 Task: Open Card Cloud Computing Review in Board Sales Enablement to Workspace Asset Management and add a team member Softage.1@softage.net, a label Yellow, a checklist Human Resources, an attachment from your onedrive, a color Yellow and finally, add a card description 'Conduct team training session on effective communication' and a comment 'Let us approach this task with a sense of creativity and innovation, looking for new and unique solutions to the challenges it presents.'. Add a start date 'Jan 05, 1900' with a due date 'Jan 12, 1900'
Action: Mouse moved to (101, 456)
Screenshot: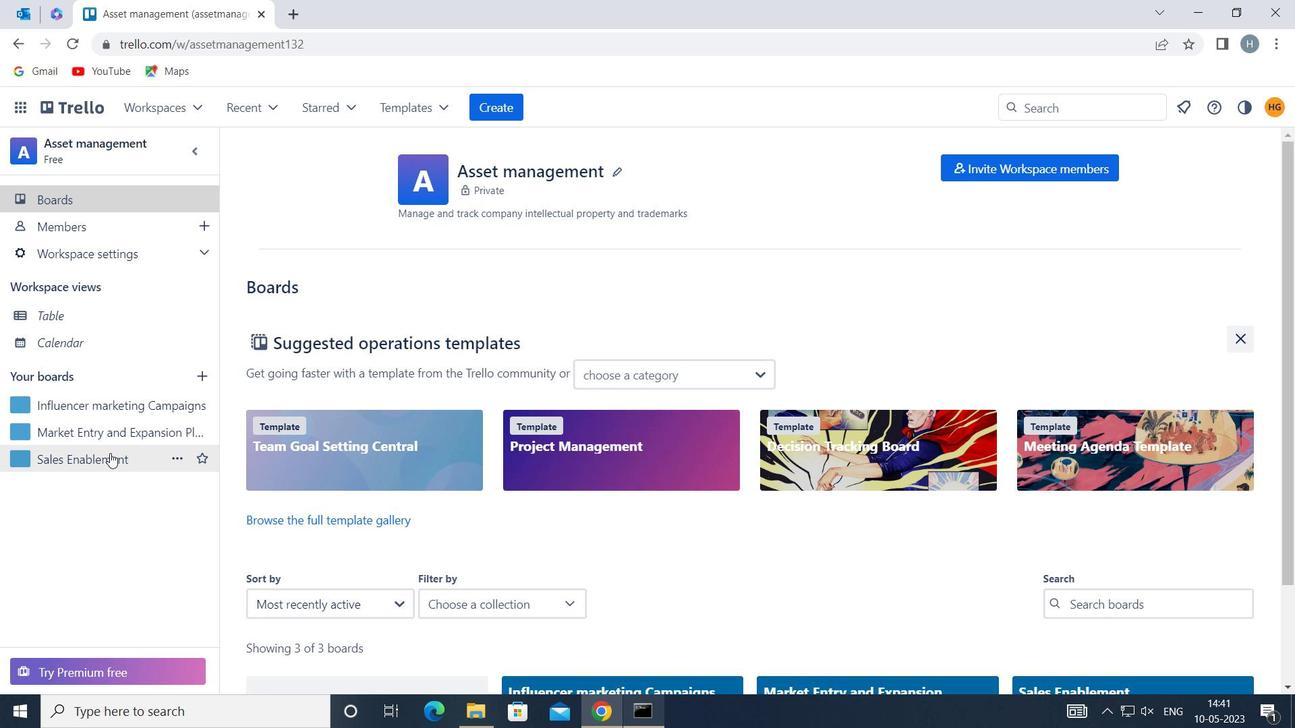 
Action: Mouse pressed left at (101, 456)
Screenshot: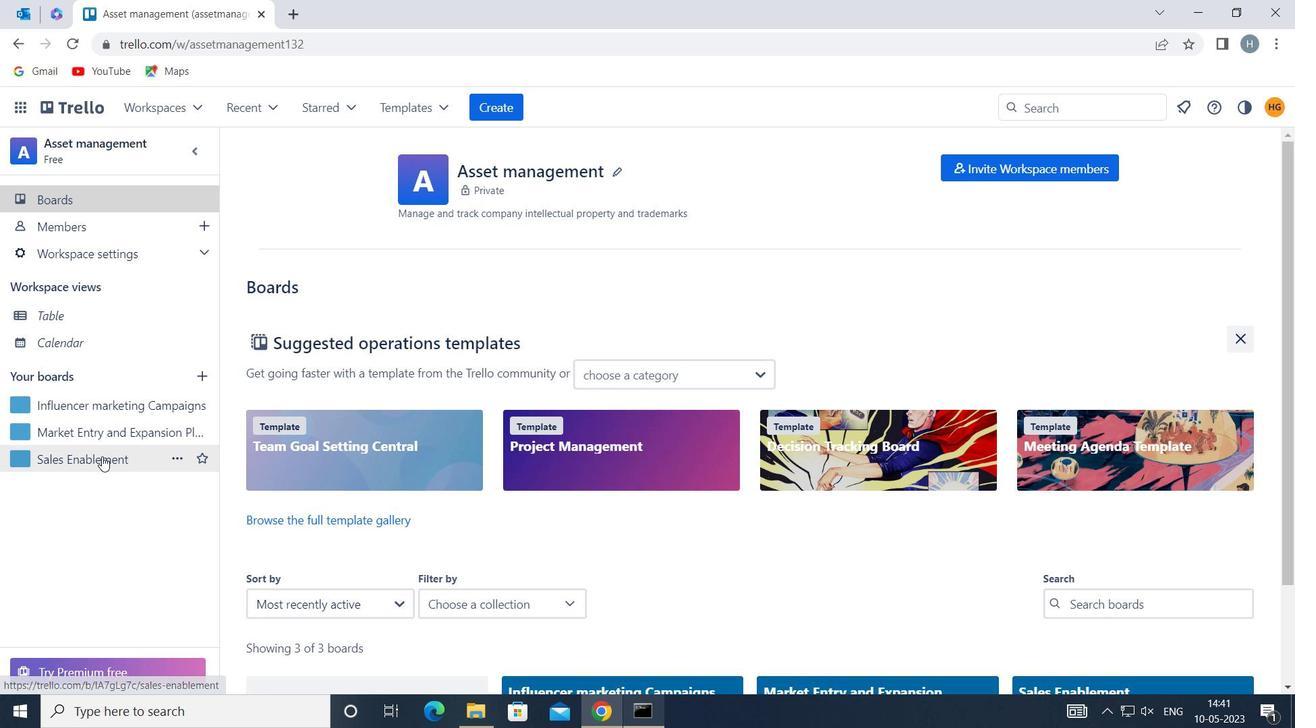 
Action: Mouse moved to (580, 241)
Screenshot: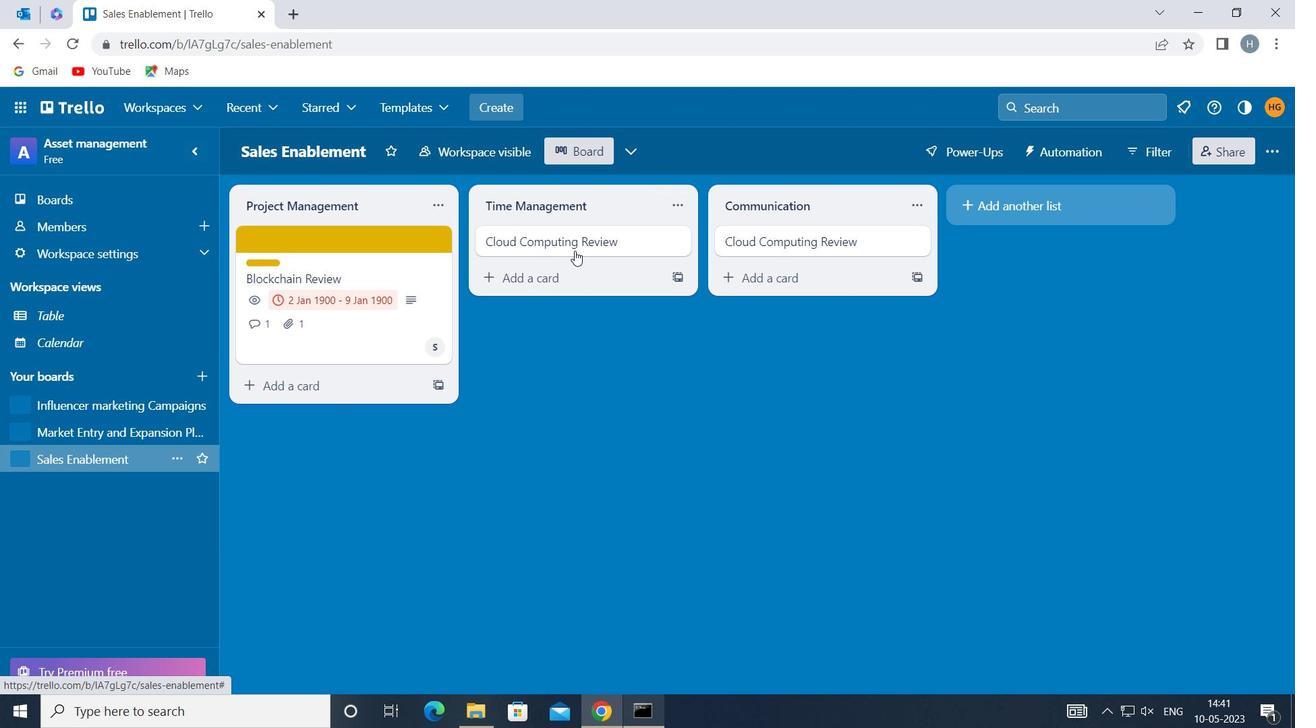 
Action: Mouse pressed left at (580, 241)
Screenshot: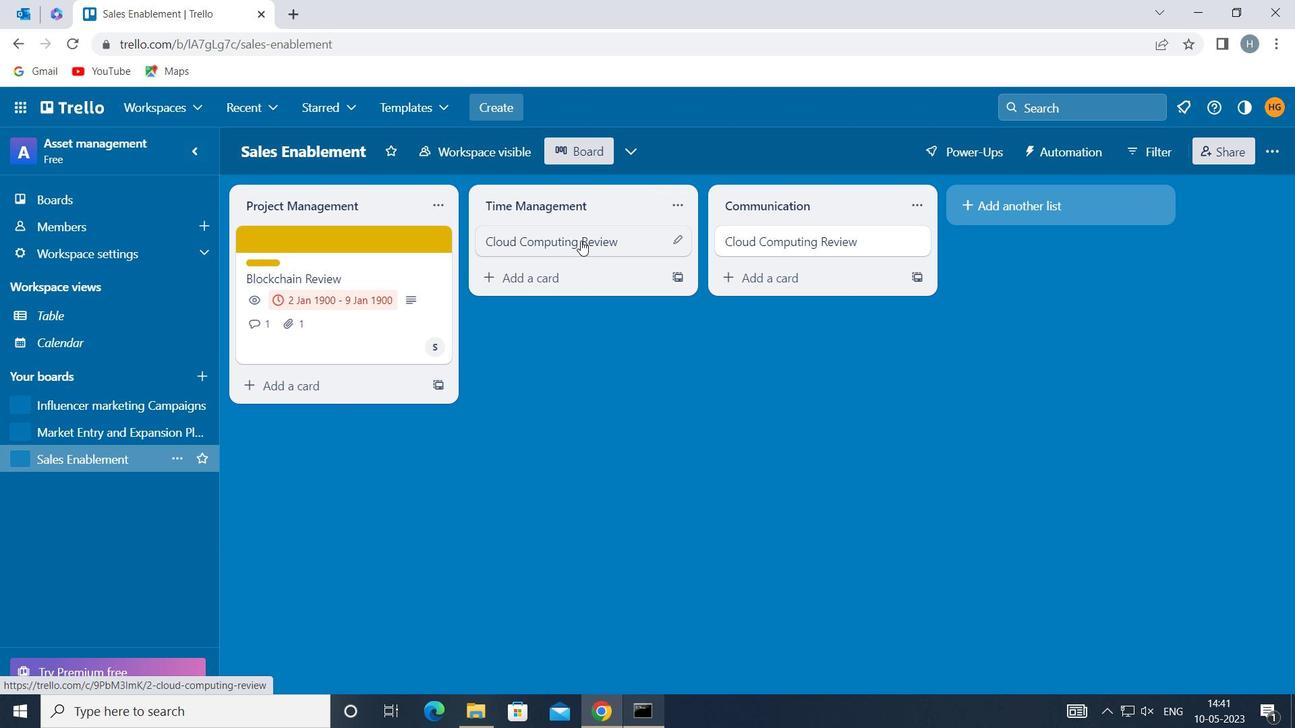 
Action: Mouse moved to (882, 298)
Screenshot: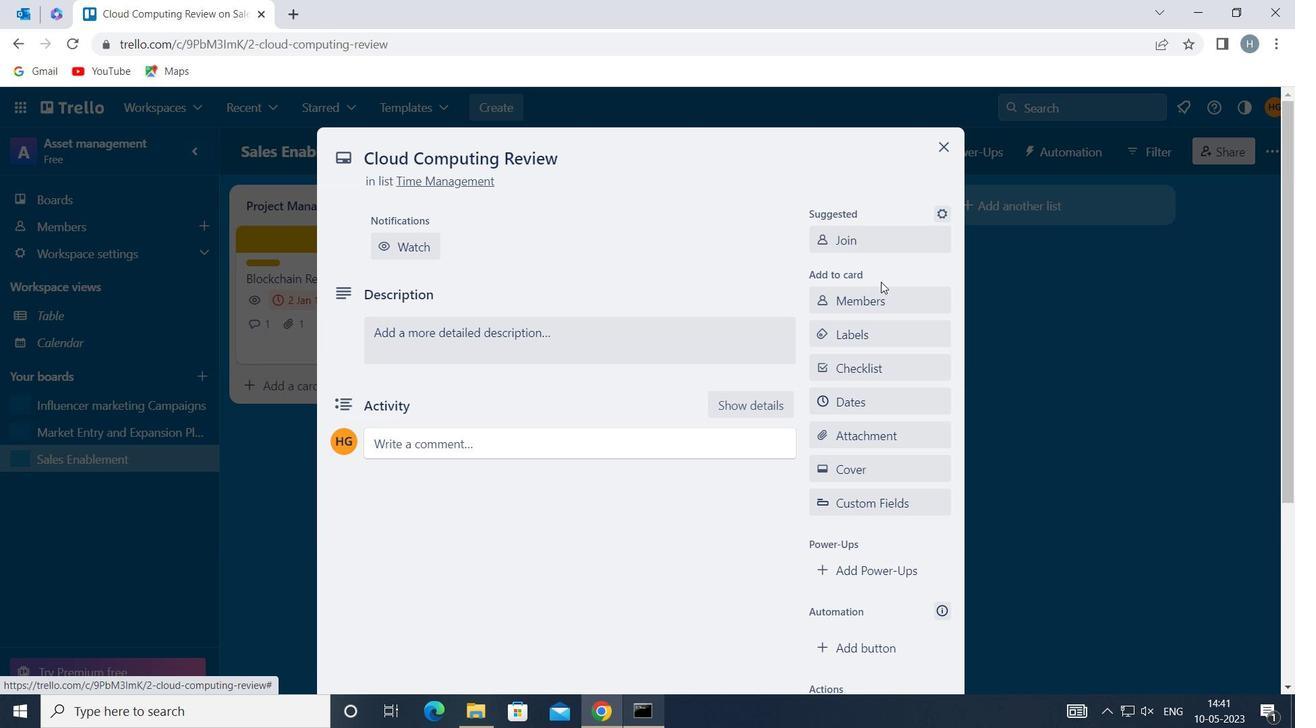 
Action: Mouse pressed left at (882, 298)
Screenshot: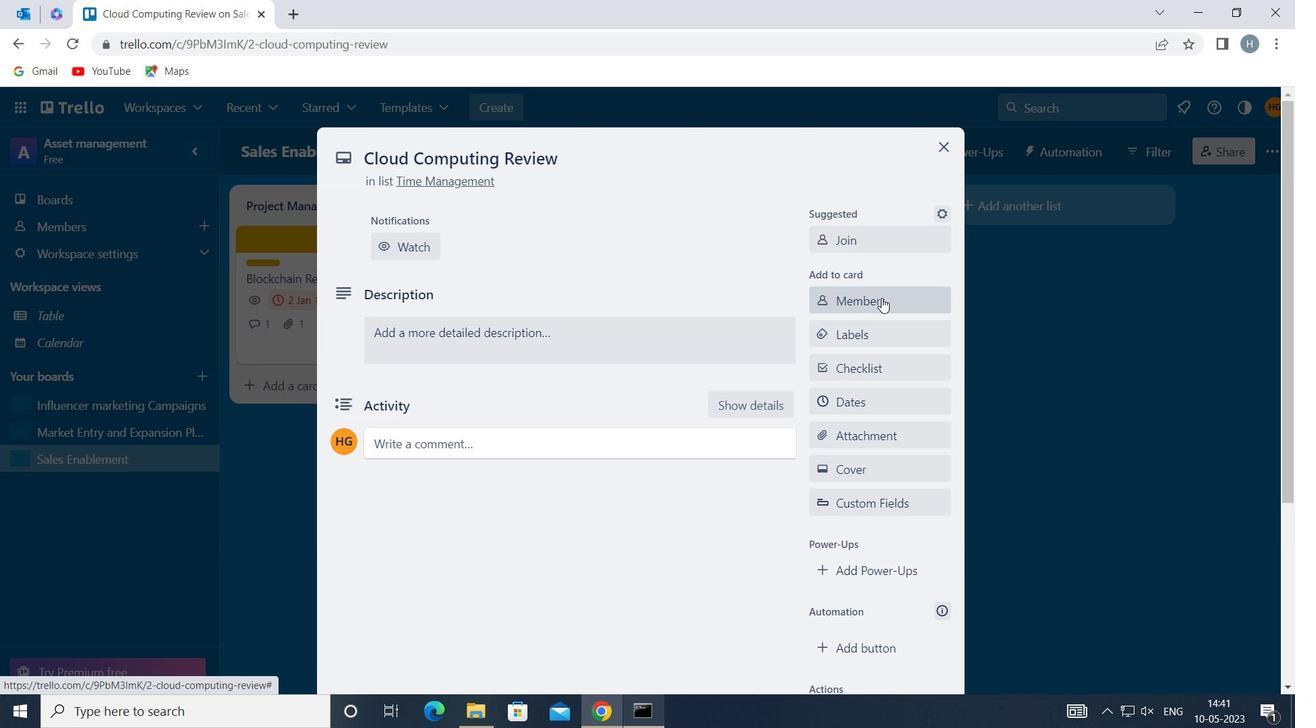 
Action: Mouse moved to (843, 311)
Screenshot: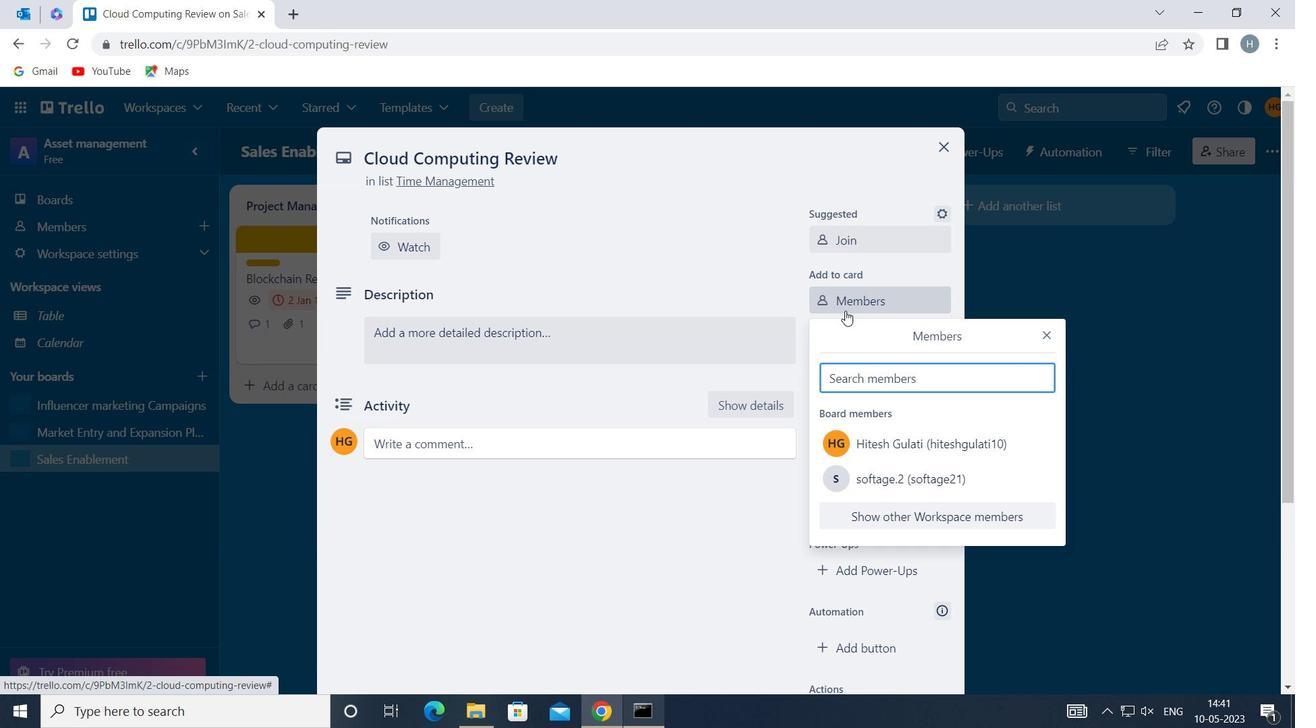 
Action: Key pressed s
Screenshot: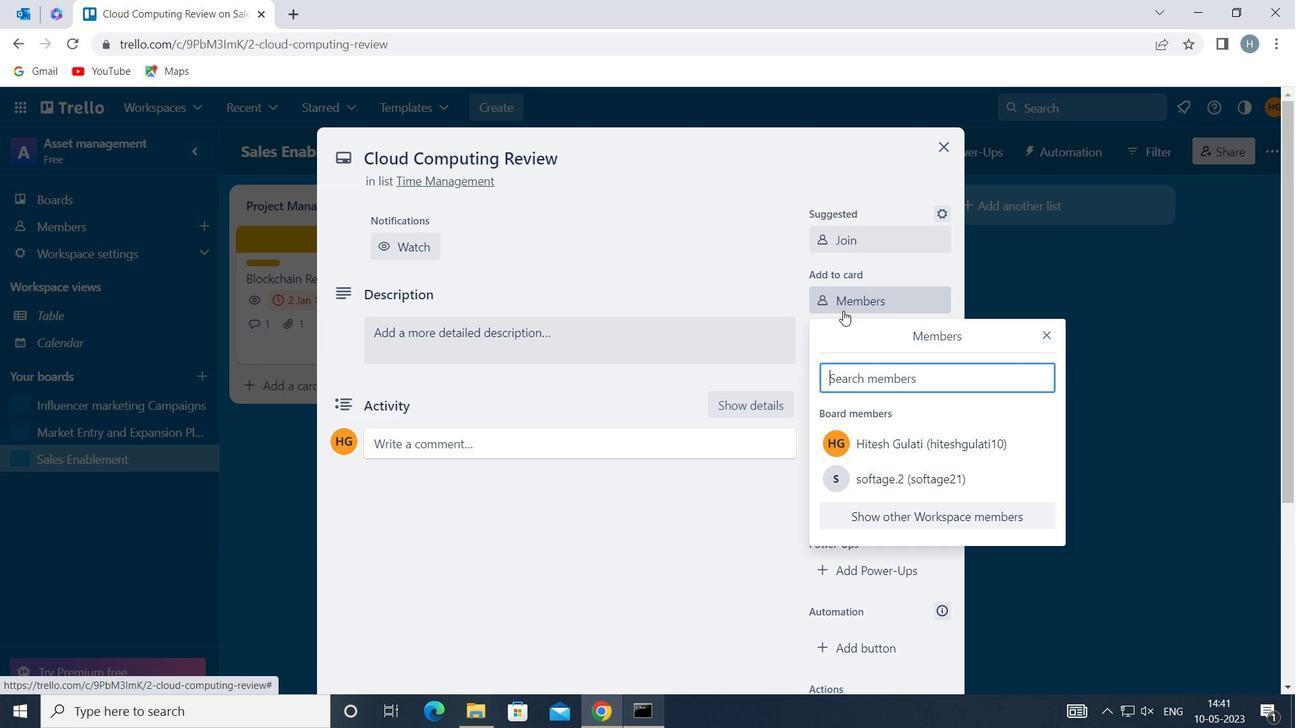 
Action: Mouse moved to (842, 311)
Screenshot: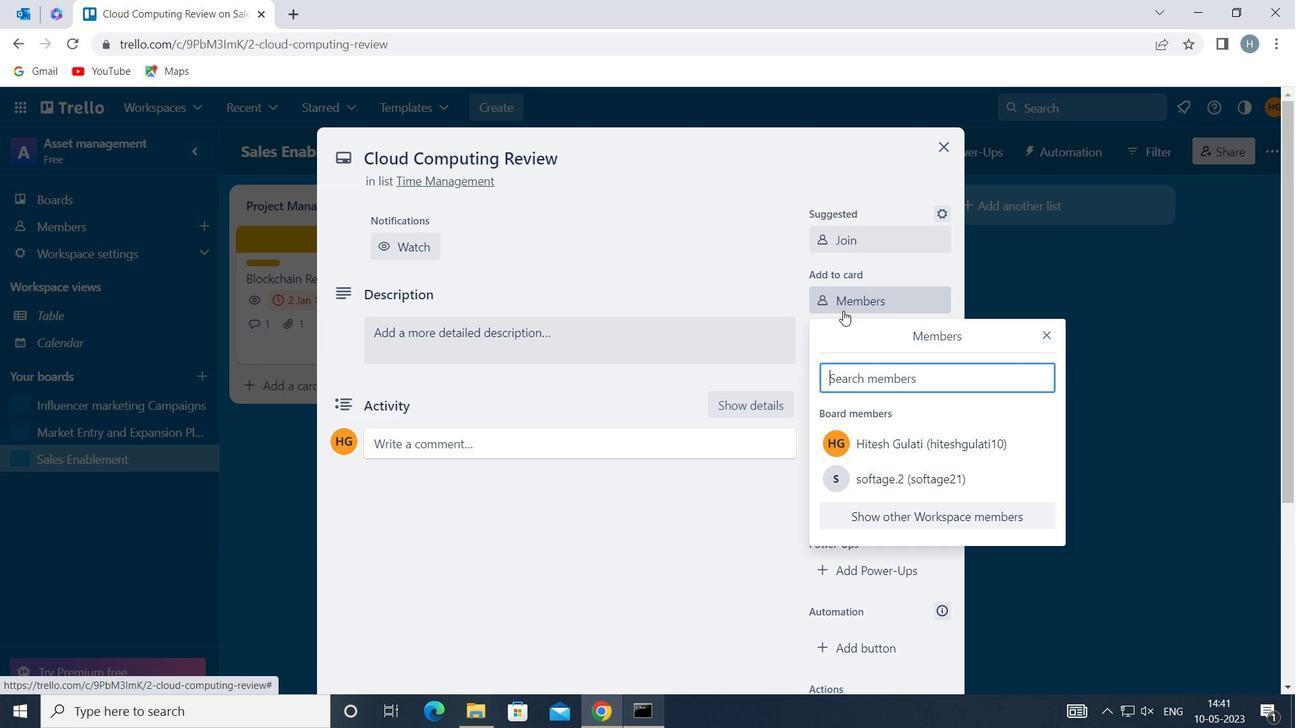 
Action: Key pressed oftag
Screenshot: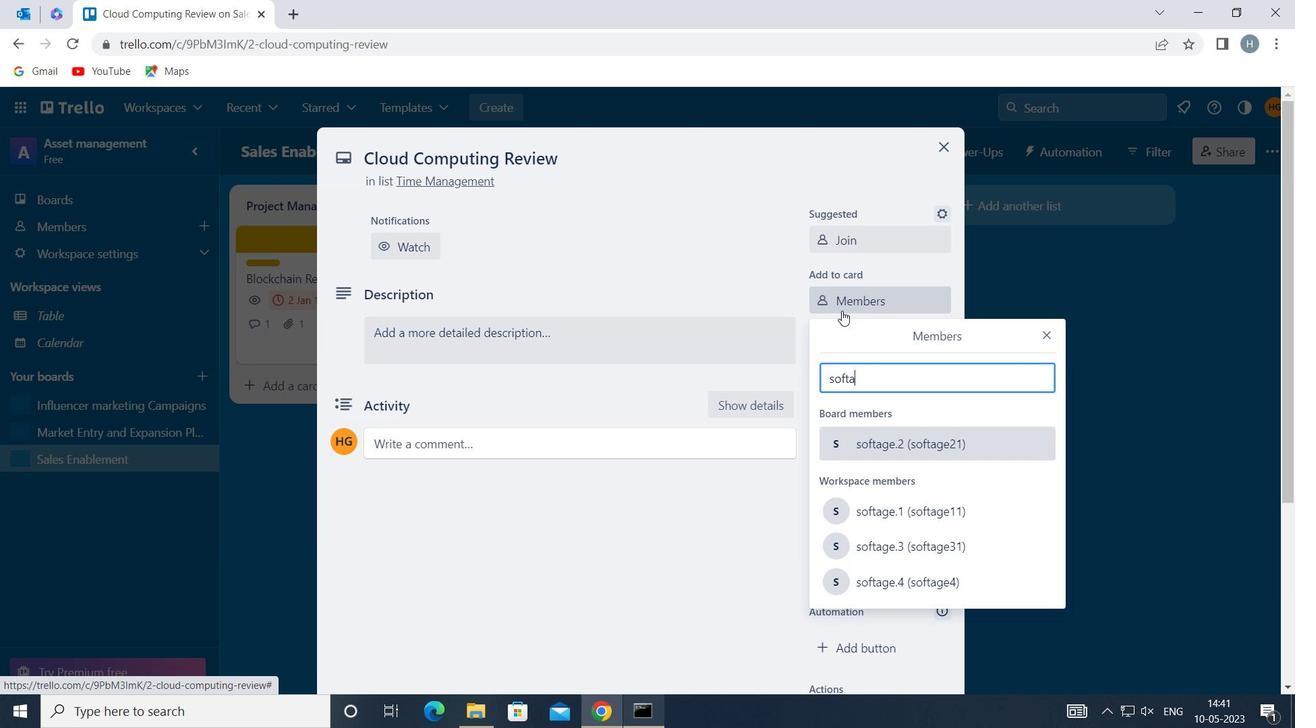 
Action: Mouse moved to (841, 318)
Screenshot: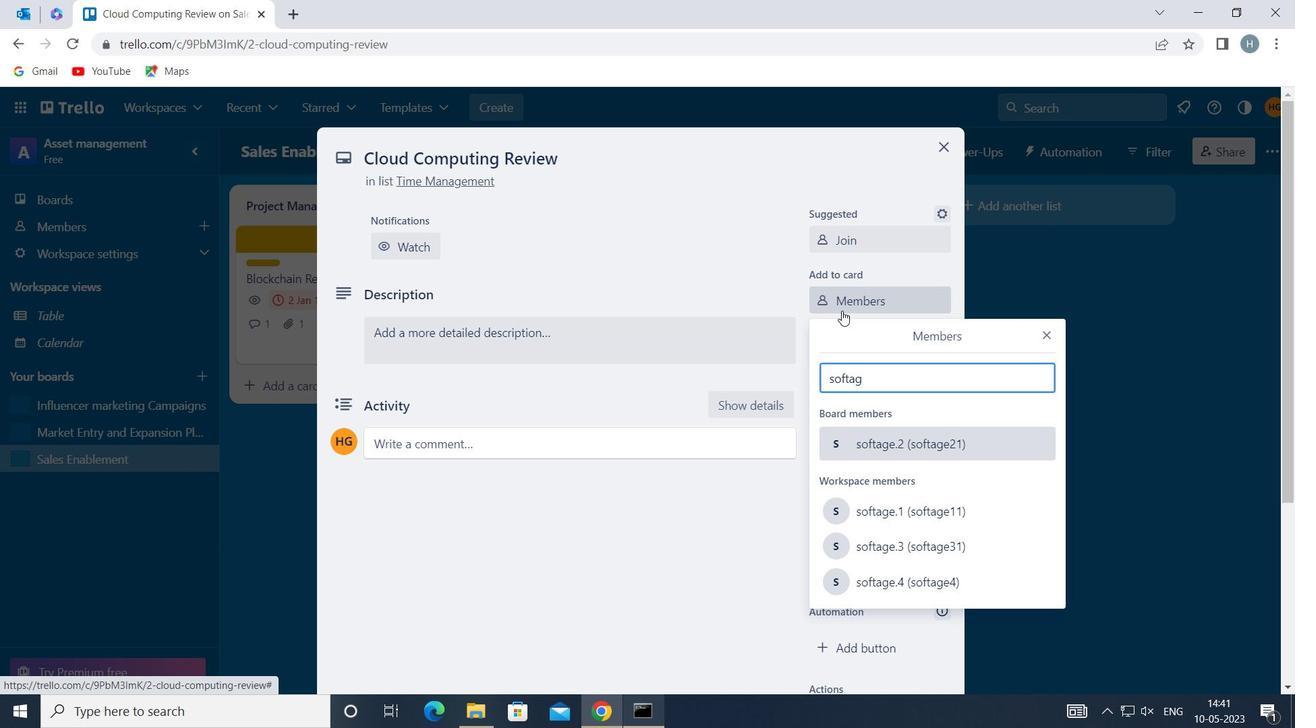 
Action: Key pressed e
Screenshot: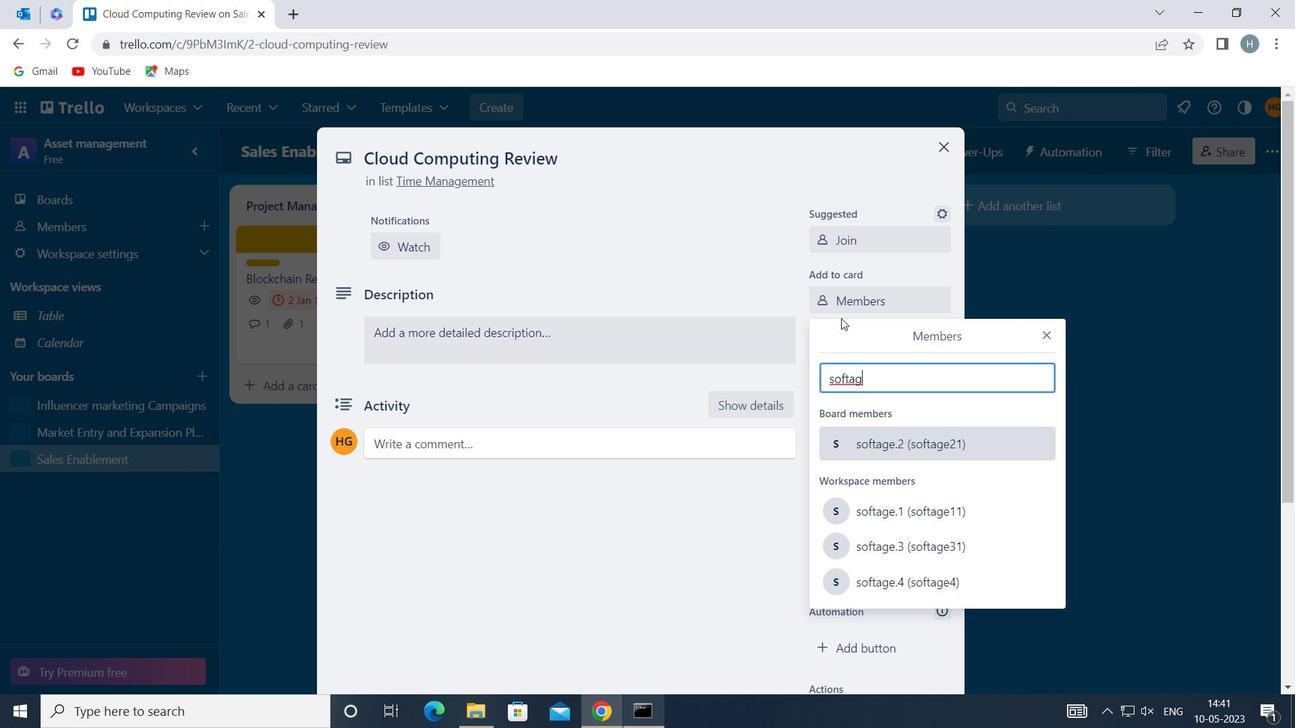 
Action: Mouse moved to (901, 512)
Screenshot: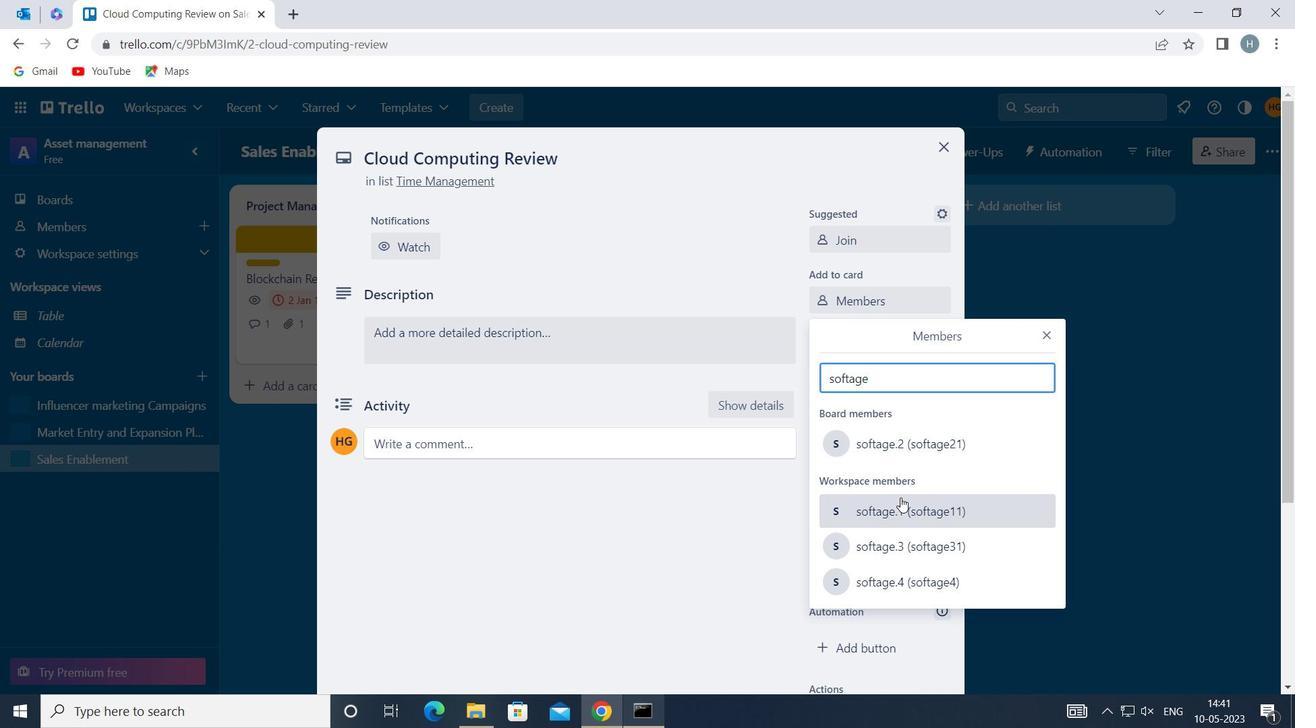 
Action: Mouse pressed left at (901, 512)
Screenshot: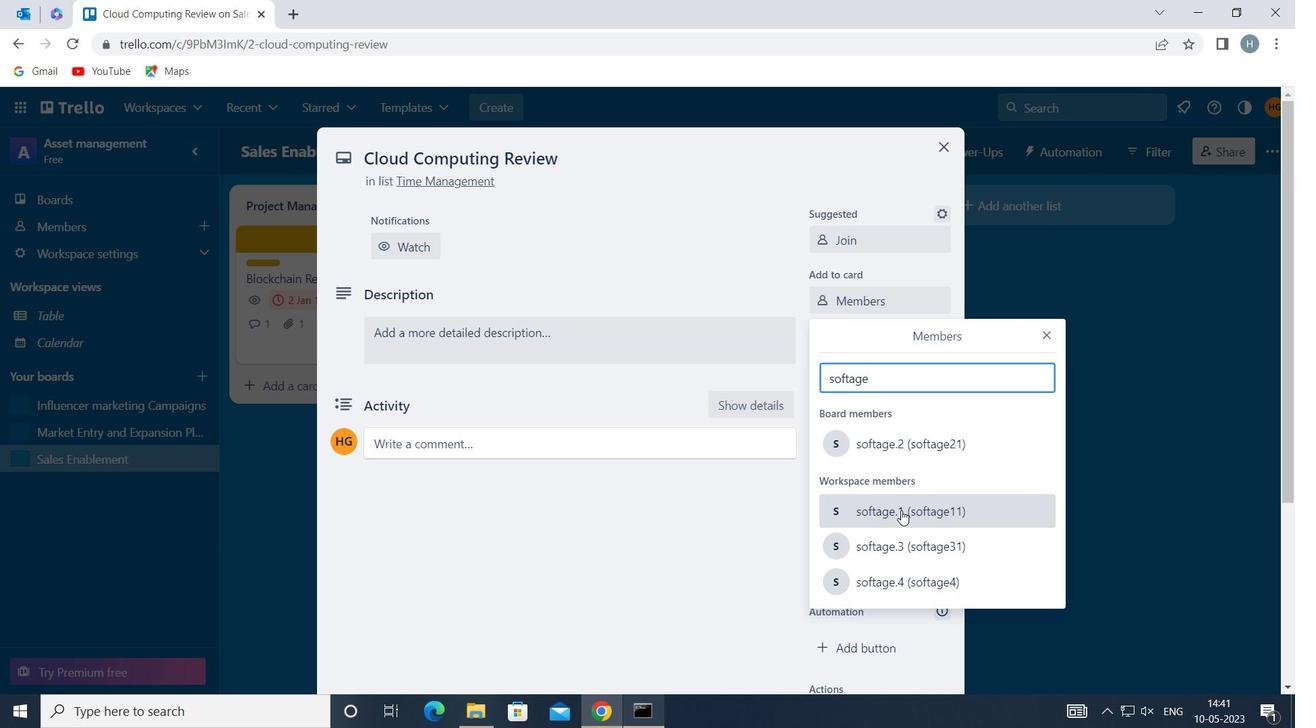 
Action: Mouse moved to (1050, 334)
Screenshot: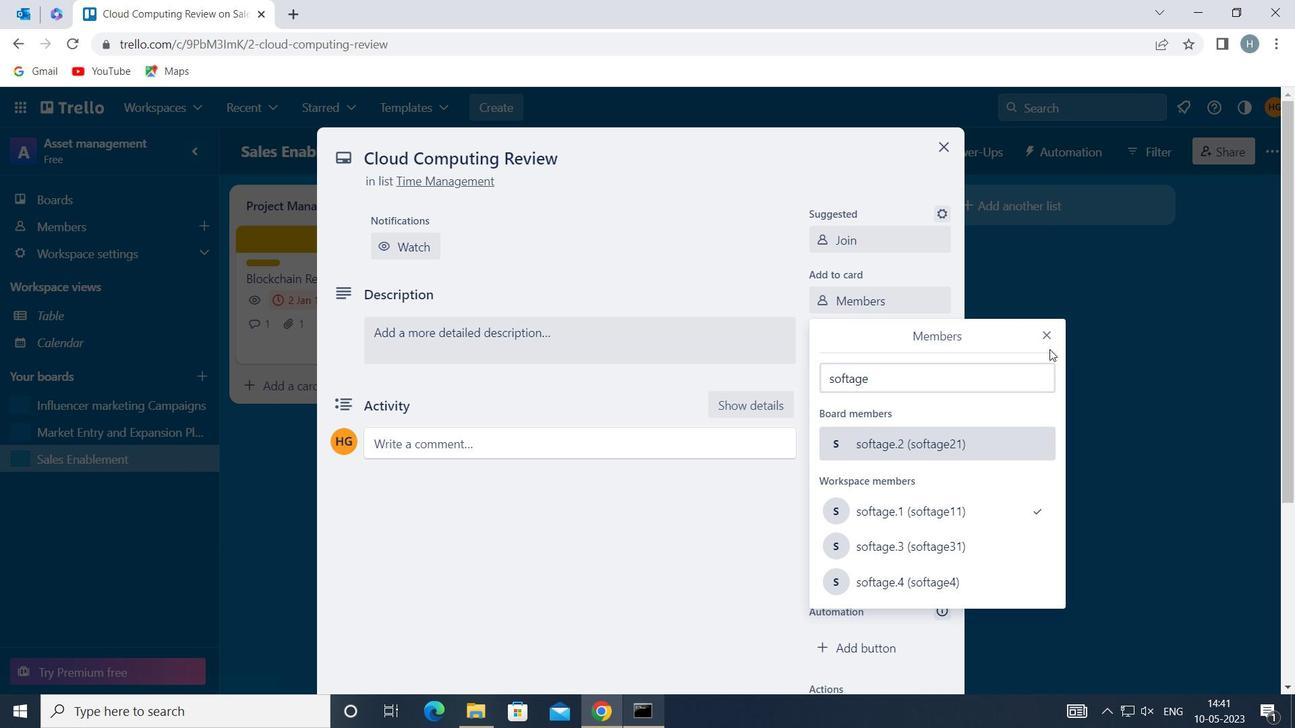 
Action: Mouse pressed left at (1050, 334)
Screenshot: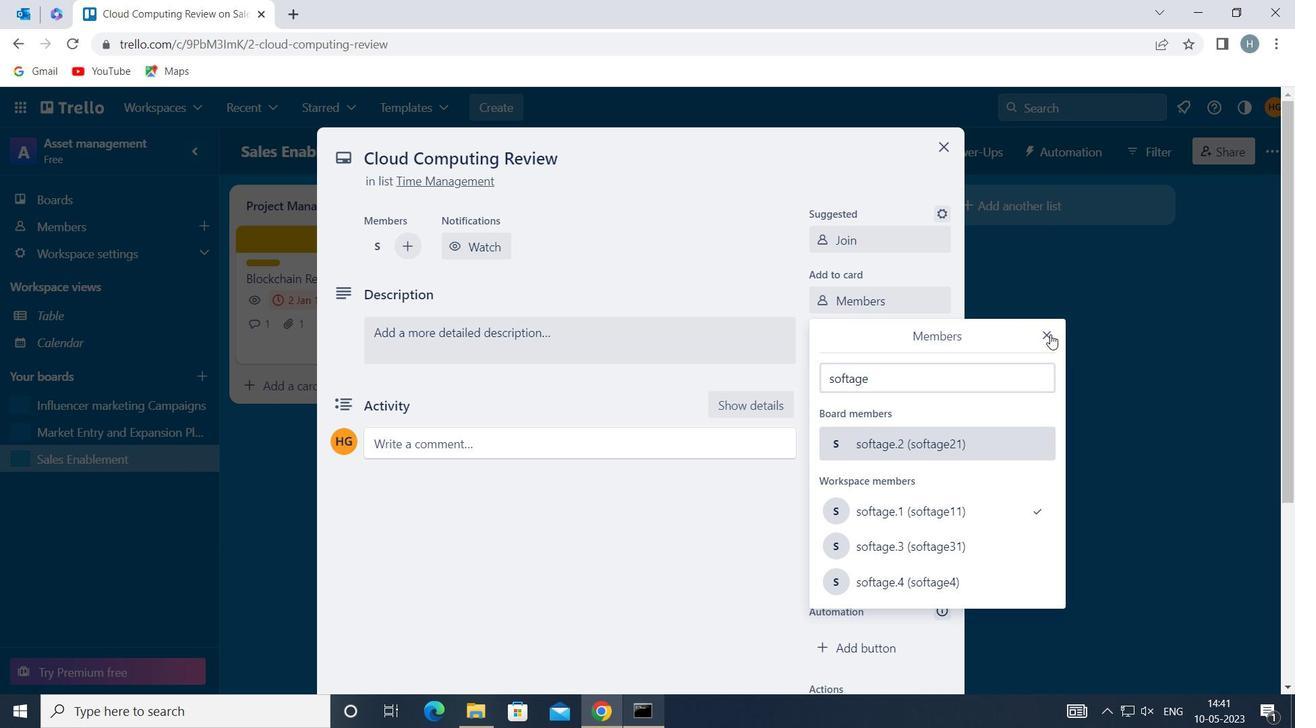 
Action: Mouse moved to (915, 337)
Screenshot: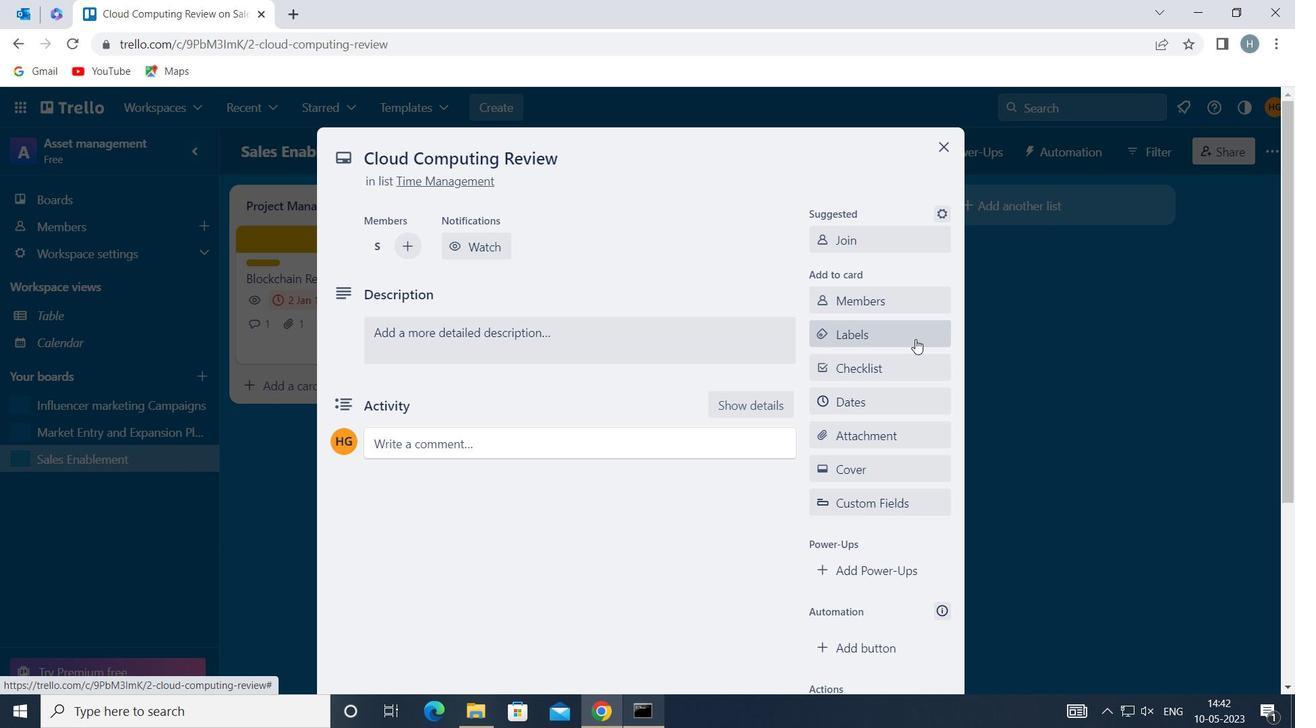 
Action: Mouse pressed left at (915, 337)
Screenshot: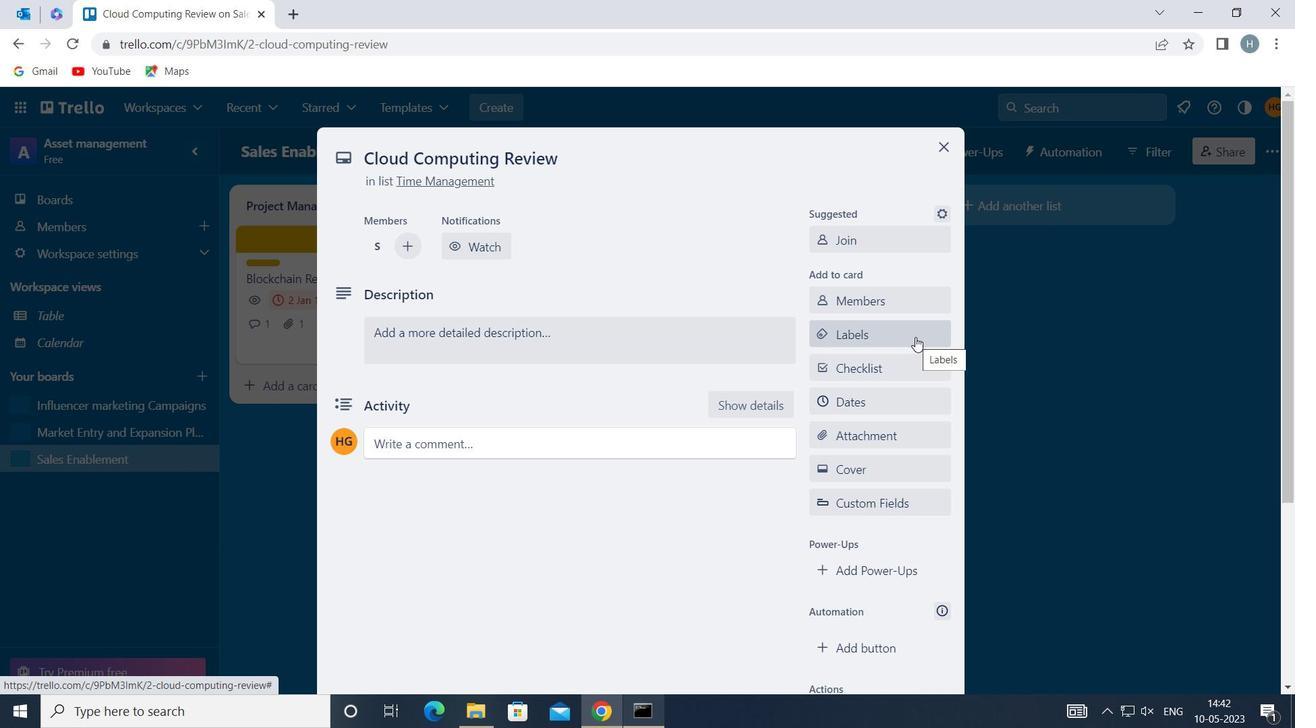 
Action: Mouse moved to (922, 286)
Screenshot: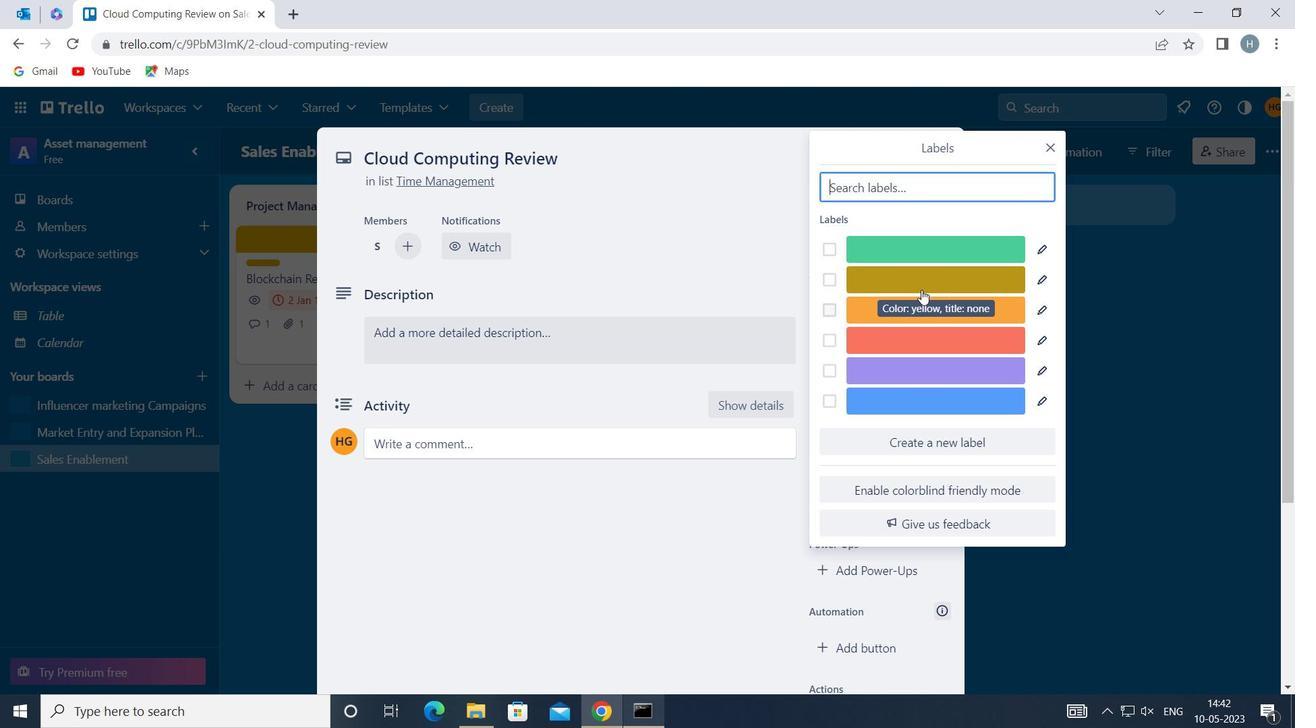 
Action: Mouse pressed left at (922, 286)
Screenshot: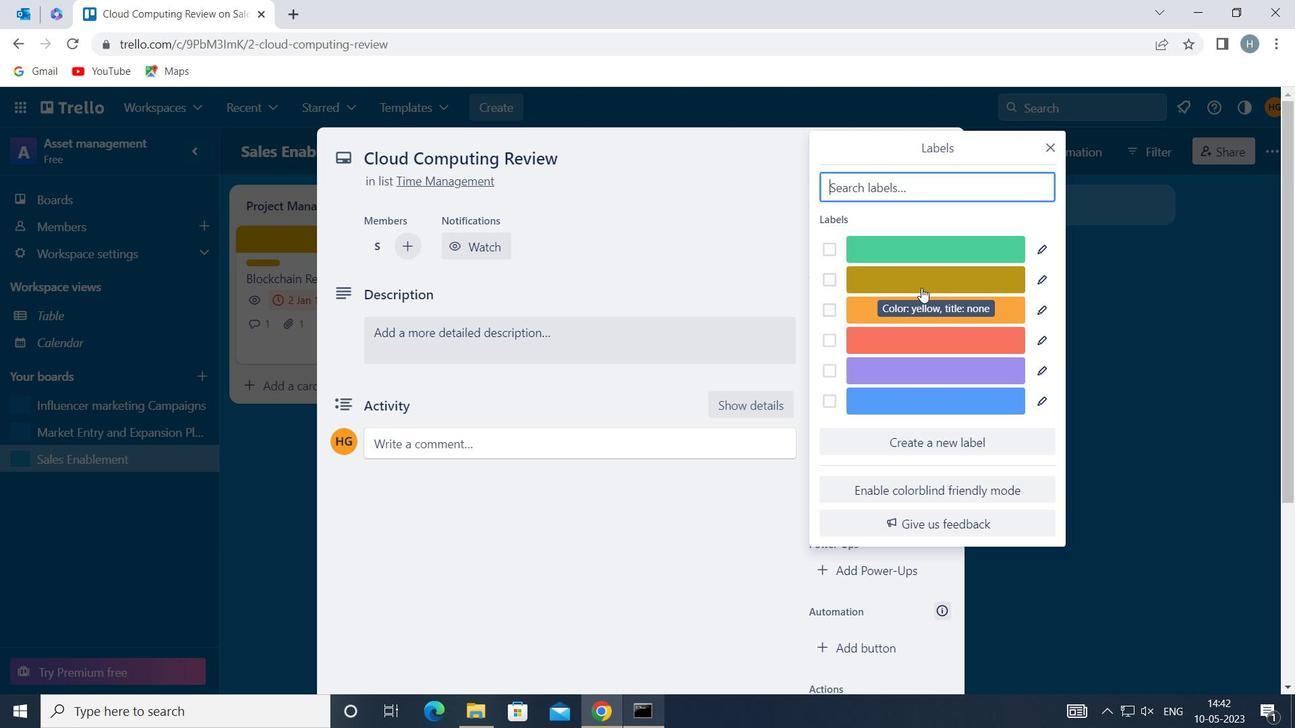 
Action: Mouse moved to (1050, 147)
Screenshot: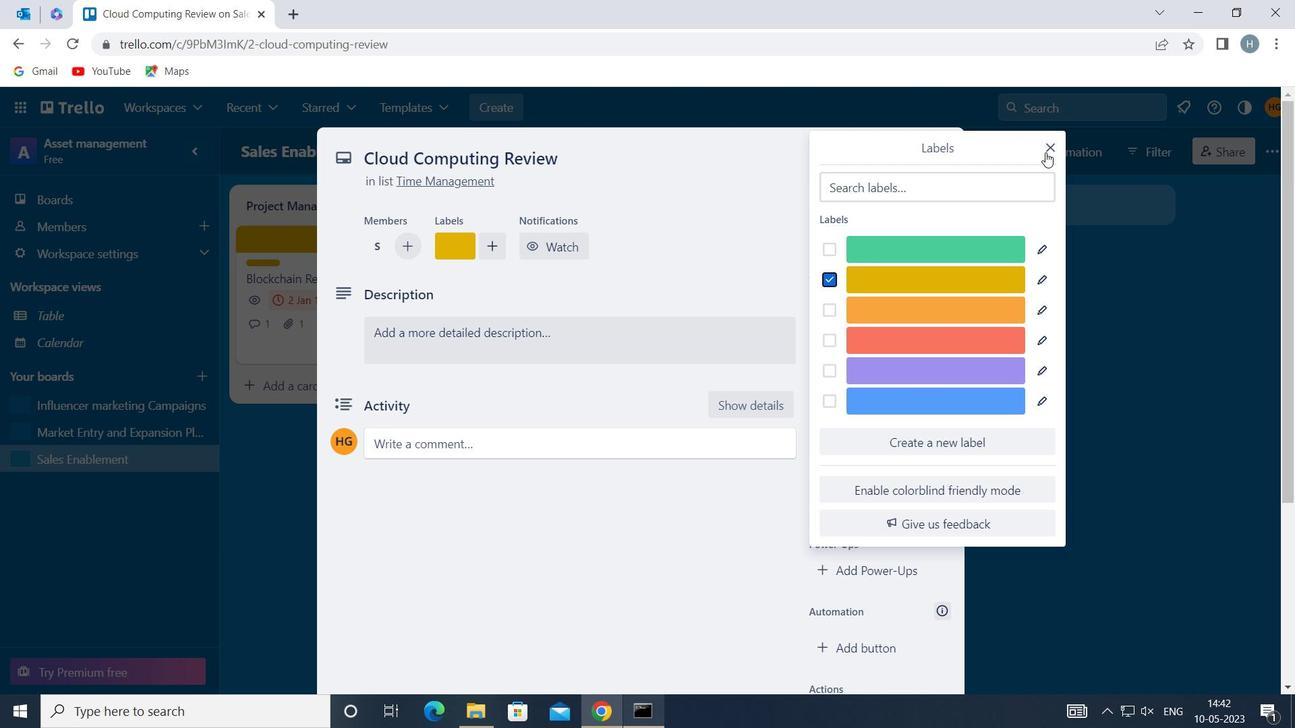 
Action: Mouse pressed left at (1050, 147)
Screenshot: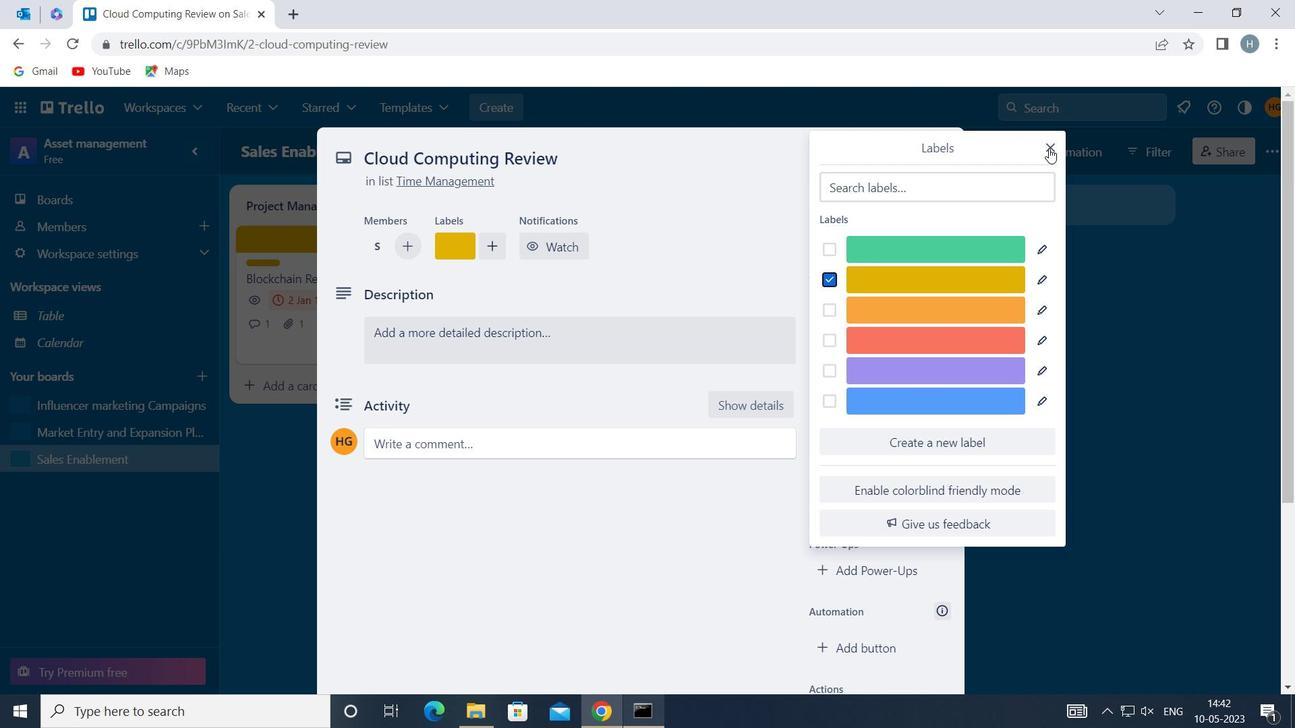 
Action: Mouse moved to (887, 363)
Screenshot: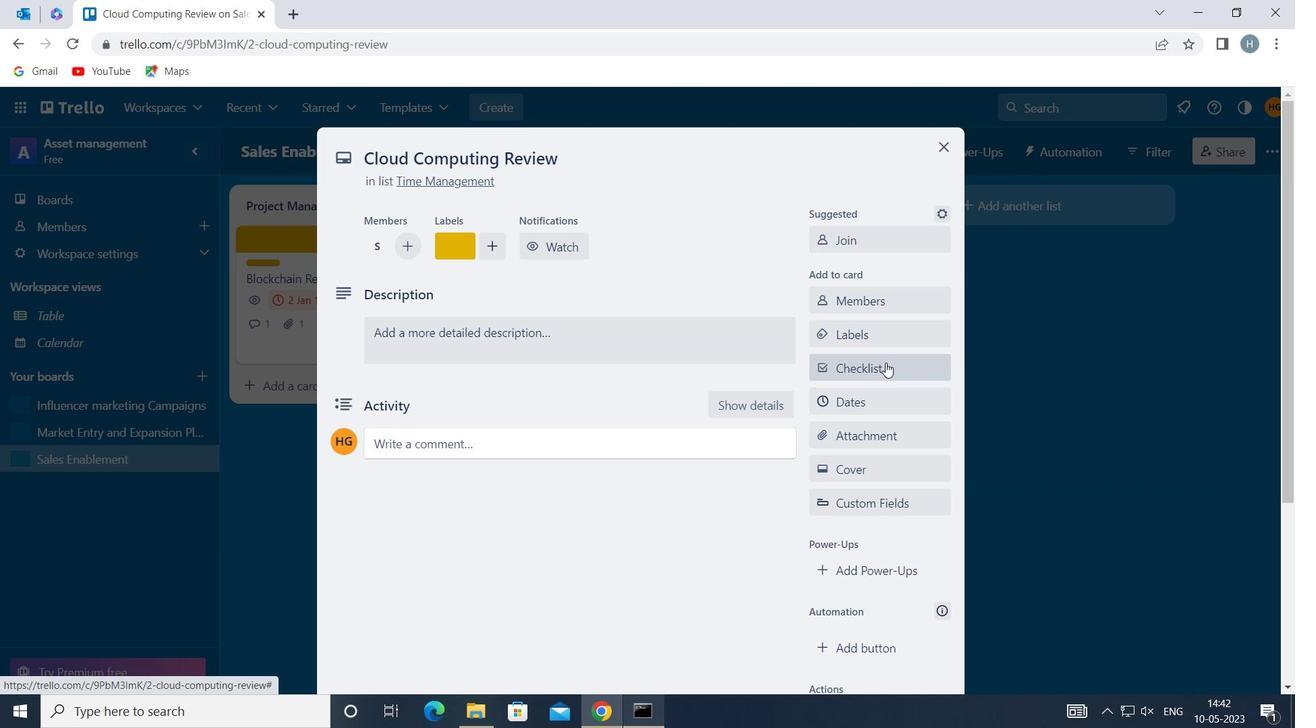 
Action: Mouse pressed left at (887, 363)
Screenshot: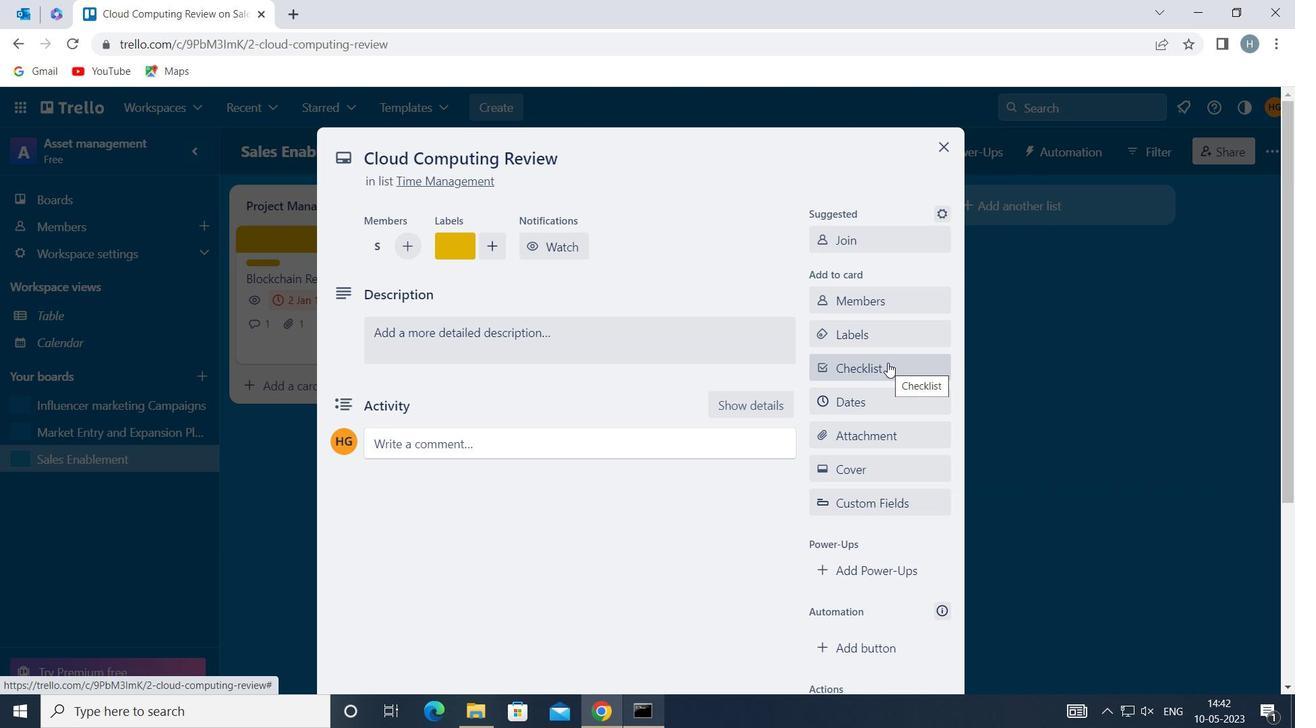 
Action: Key pressed <Key.shift>HUMAN<Key.space><Key.shift>RESOURCES
Screenshot: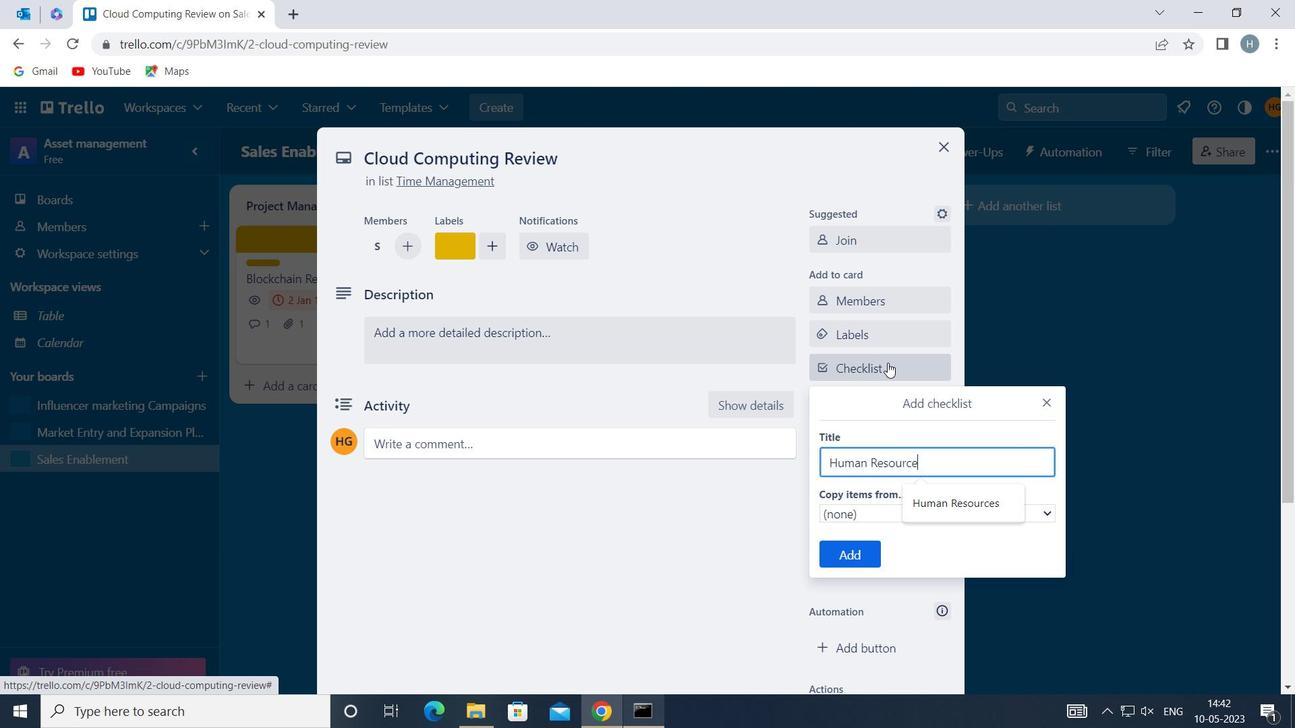 
Action: Mouse moved to (853, 548)
Screenshot: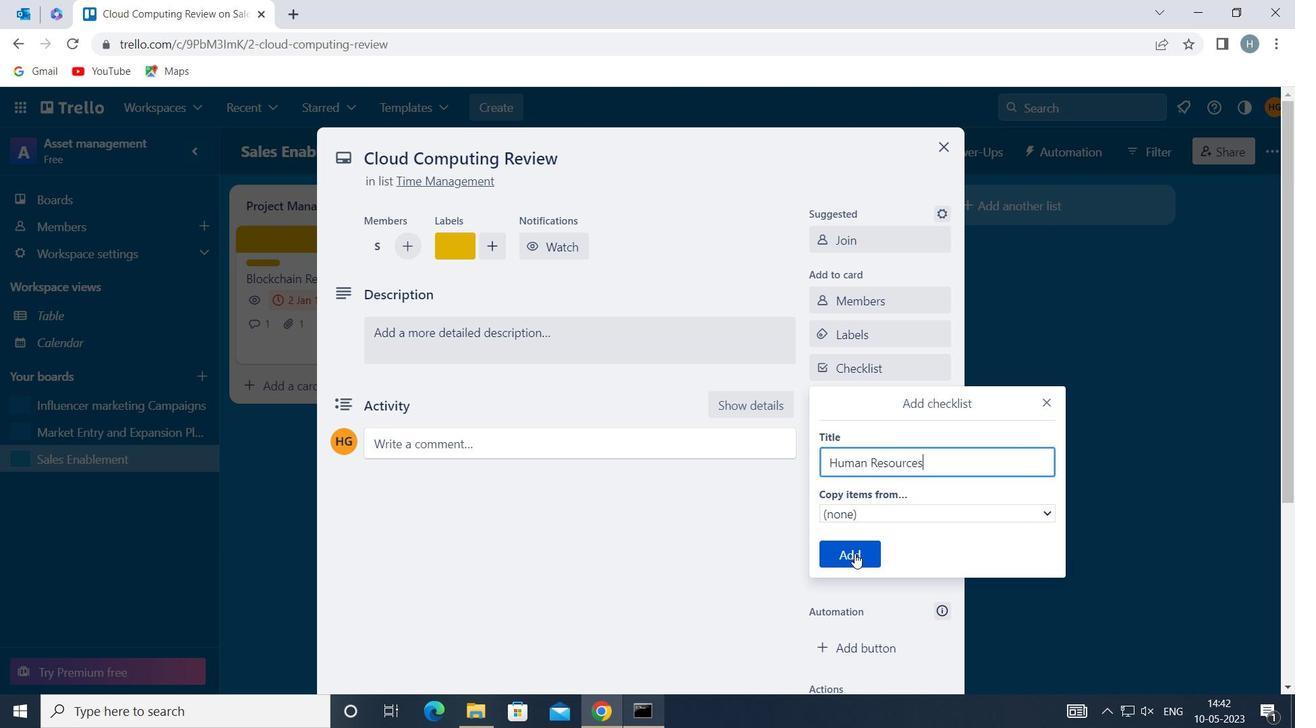 
Action: Mouse pressed left at (853, 548)
Screenshot: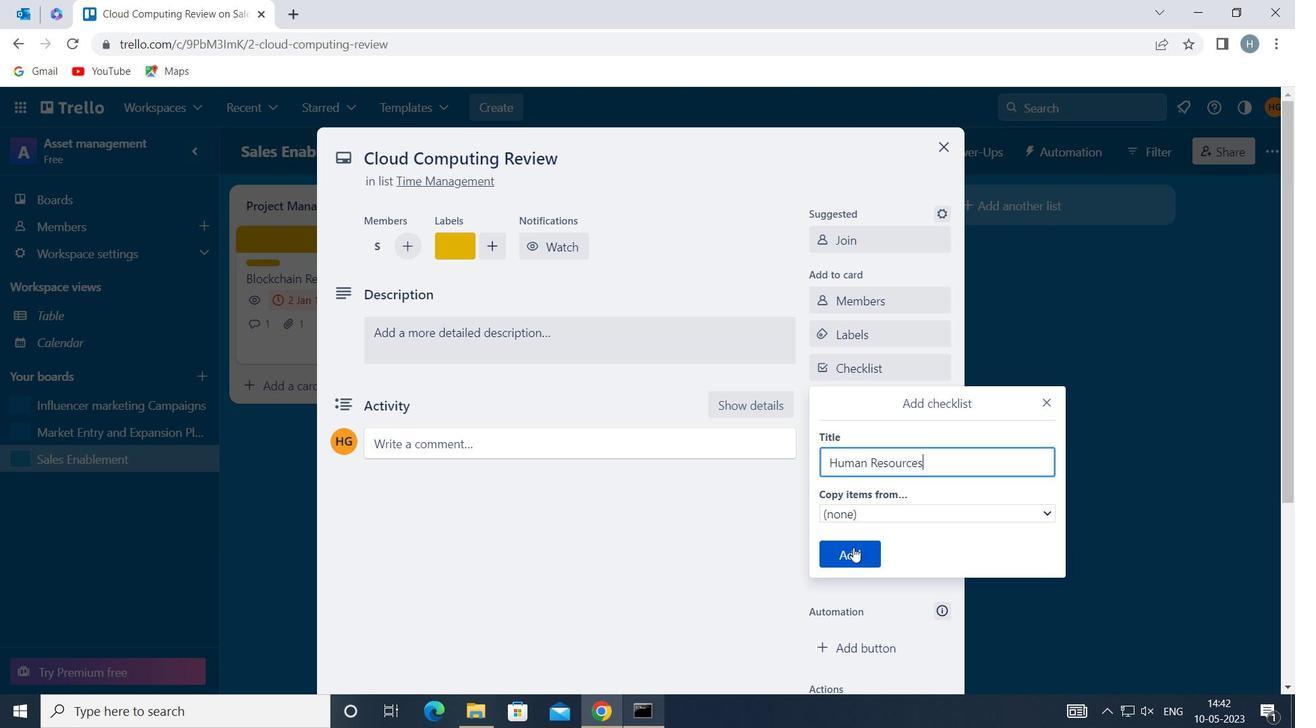 
Action: Mouse moved to (849, 425)
Screenshot: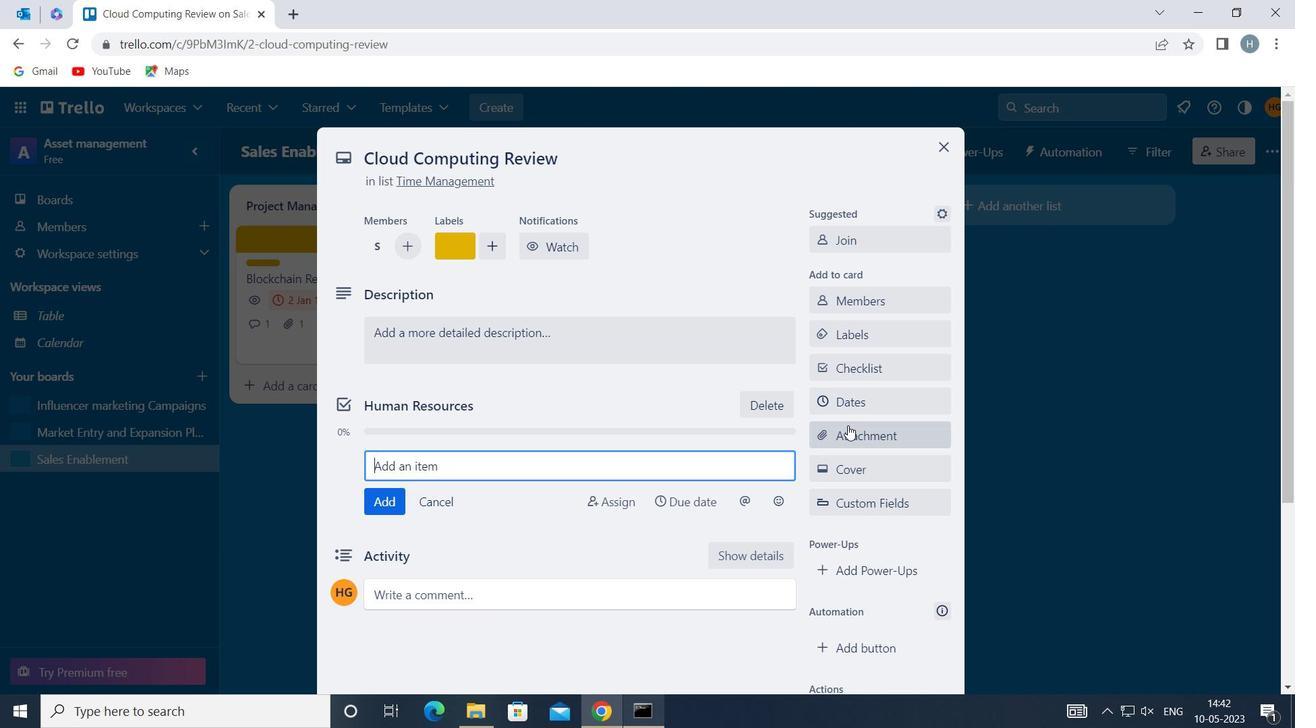 
Action: Mouse pressed left at (849, 425)
Screenshot: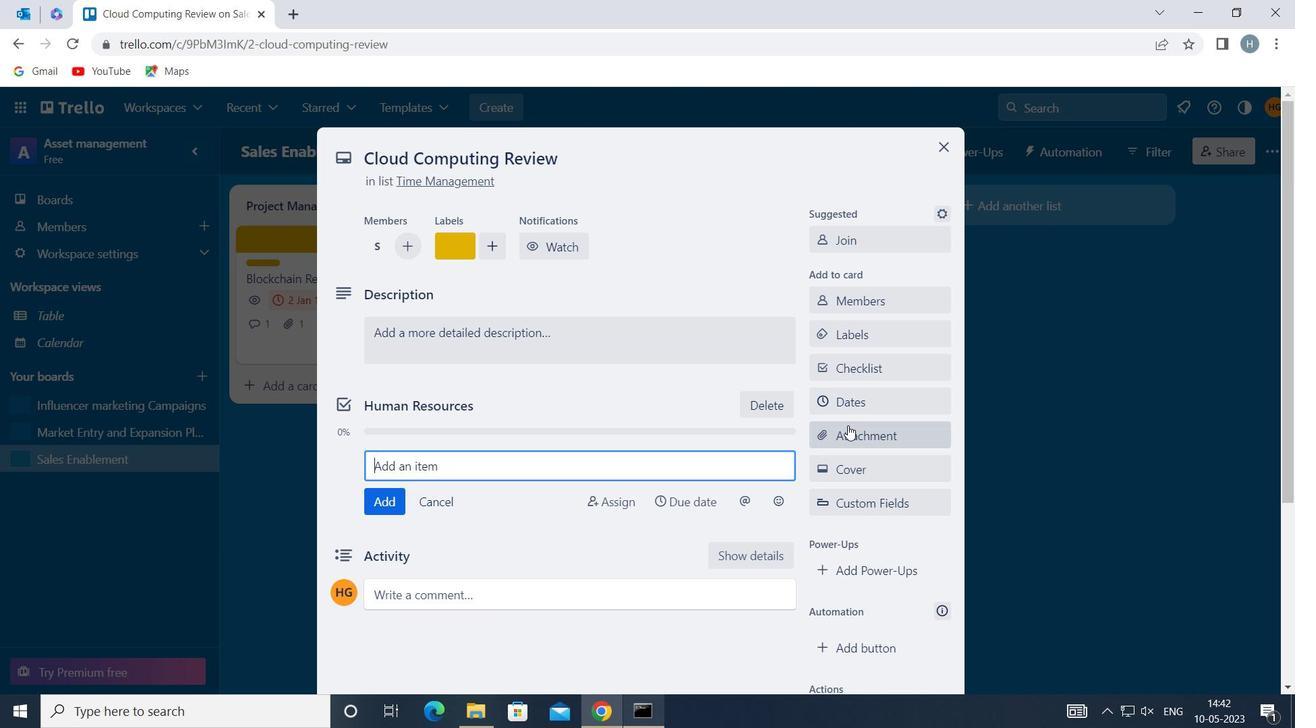
Action: Mouse moved to (841, 317)
Screenshot: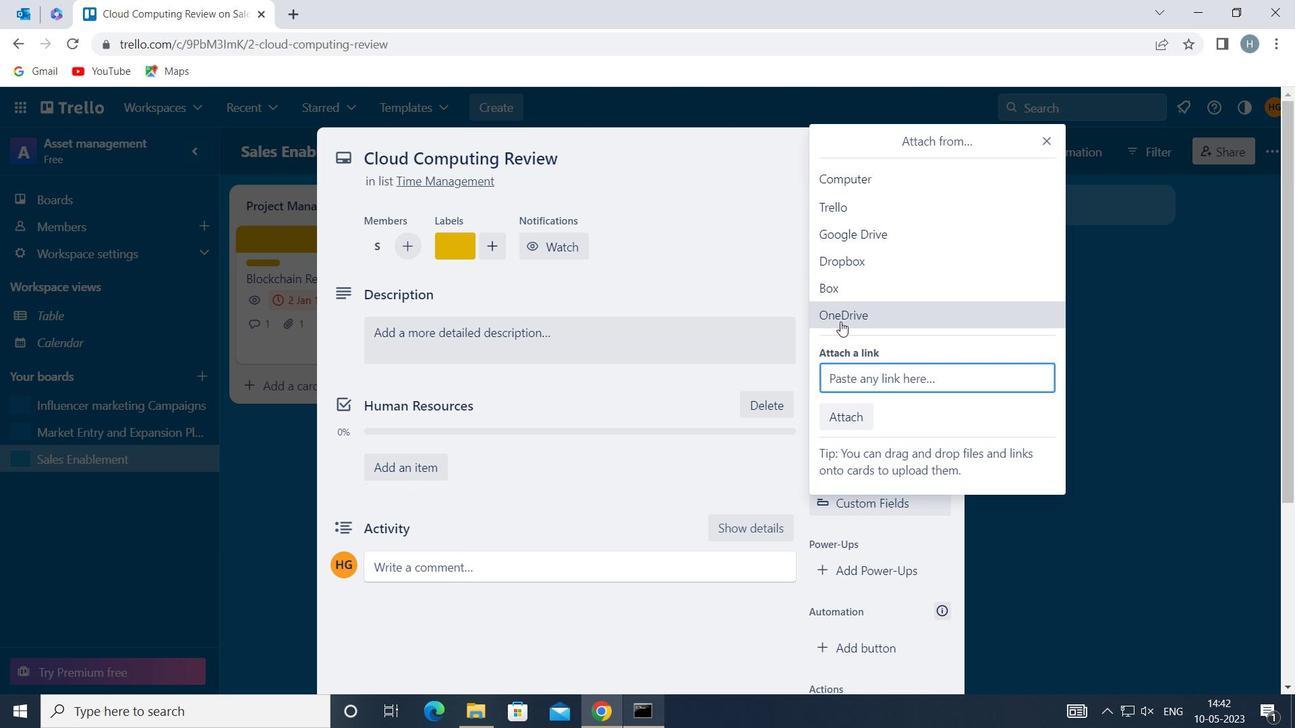 
Action: Mouse pressed left at (841, 317)
Screenshot: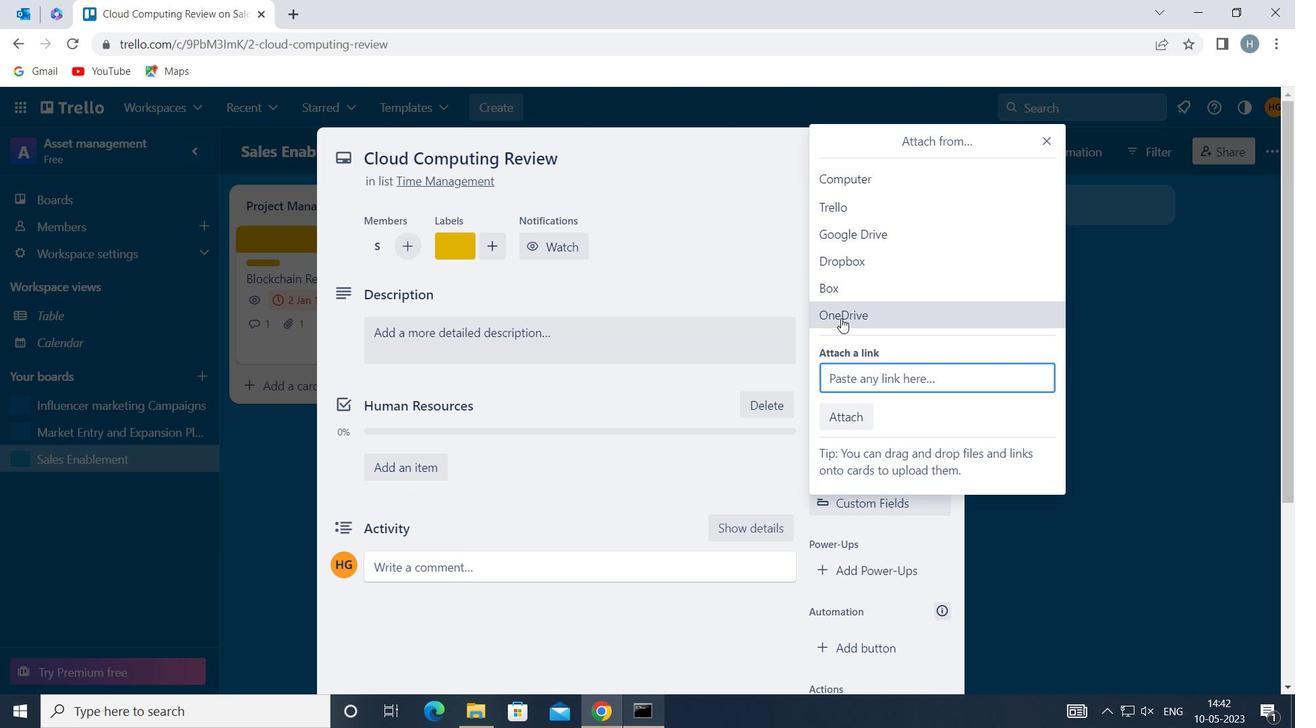 
Action: Mouse moved to (776, 236)
Screenshot: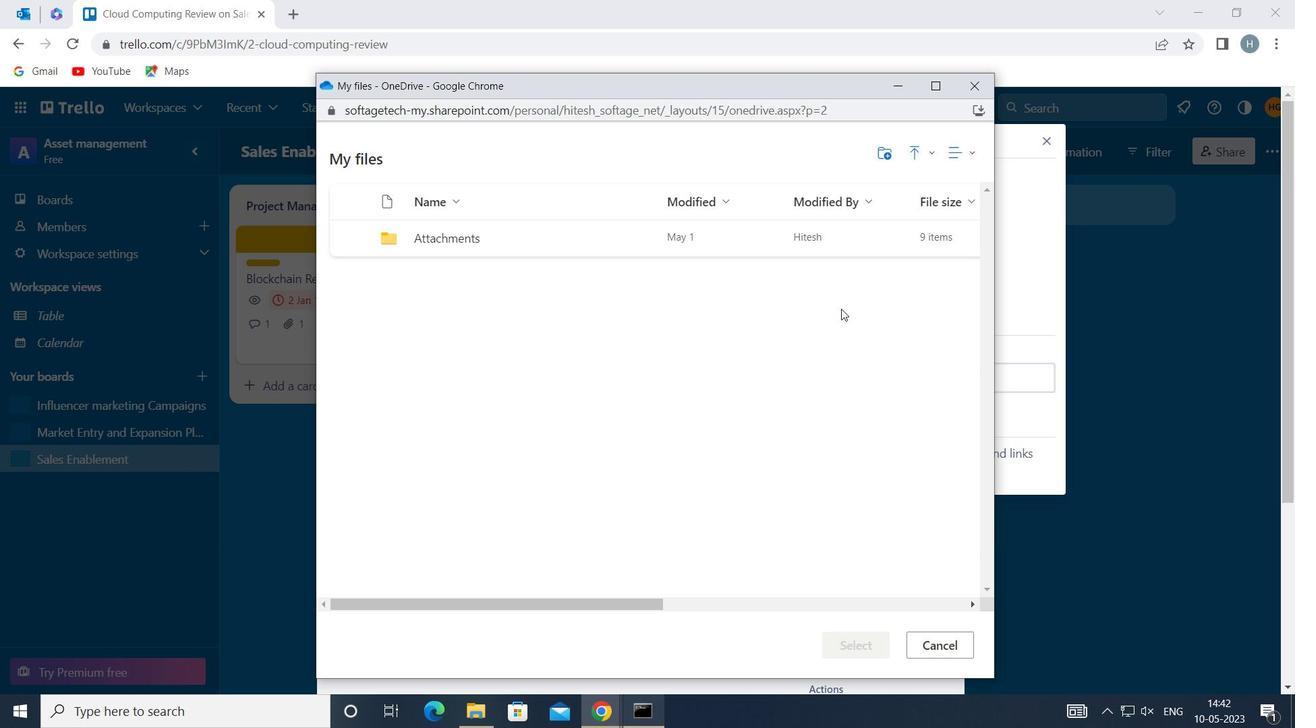 
Action: Mouse pressed left at (776, 236)
Screenshot: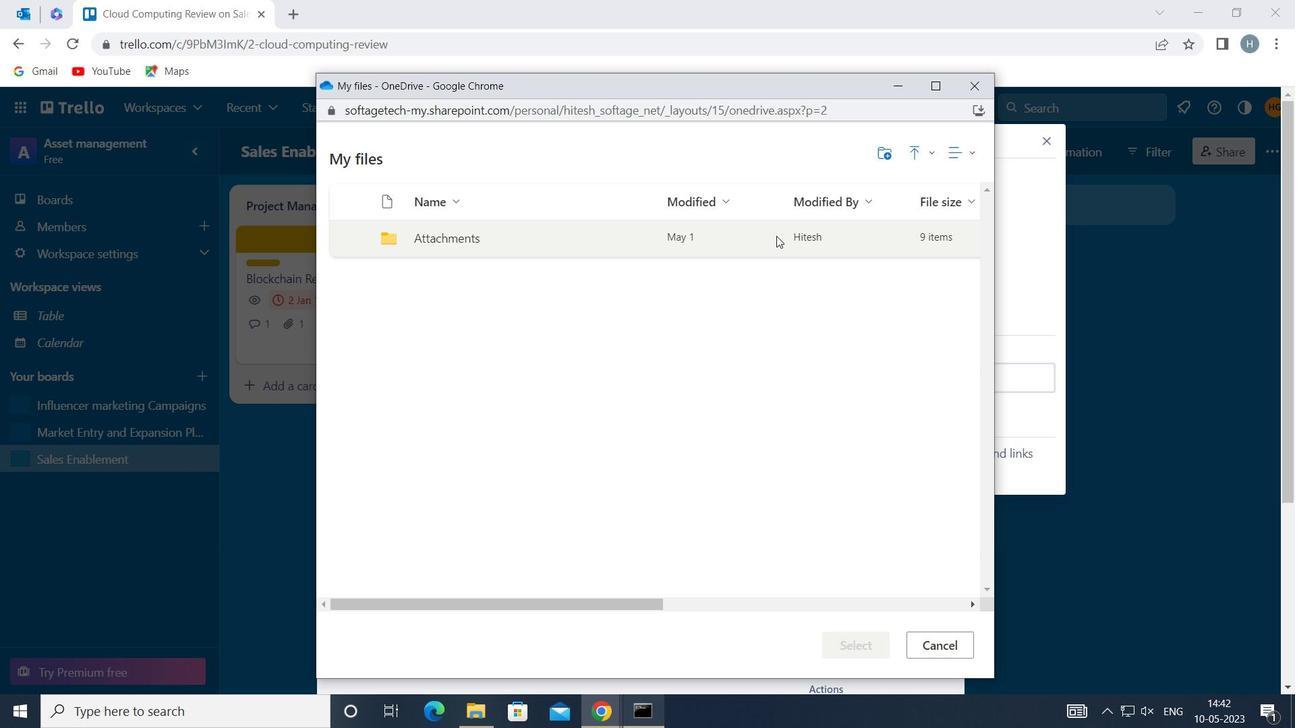 
Action: Mouse pressed left at (776, 236)
Screenshot: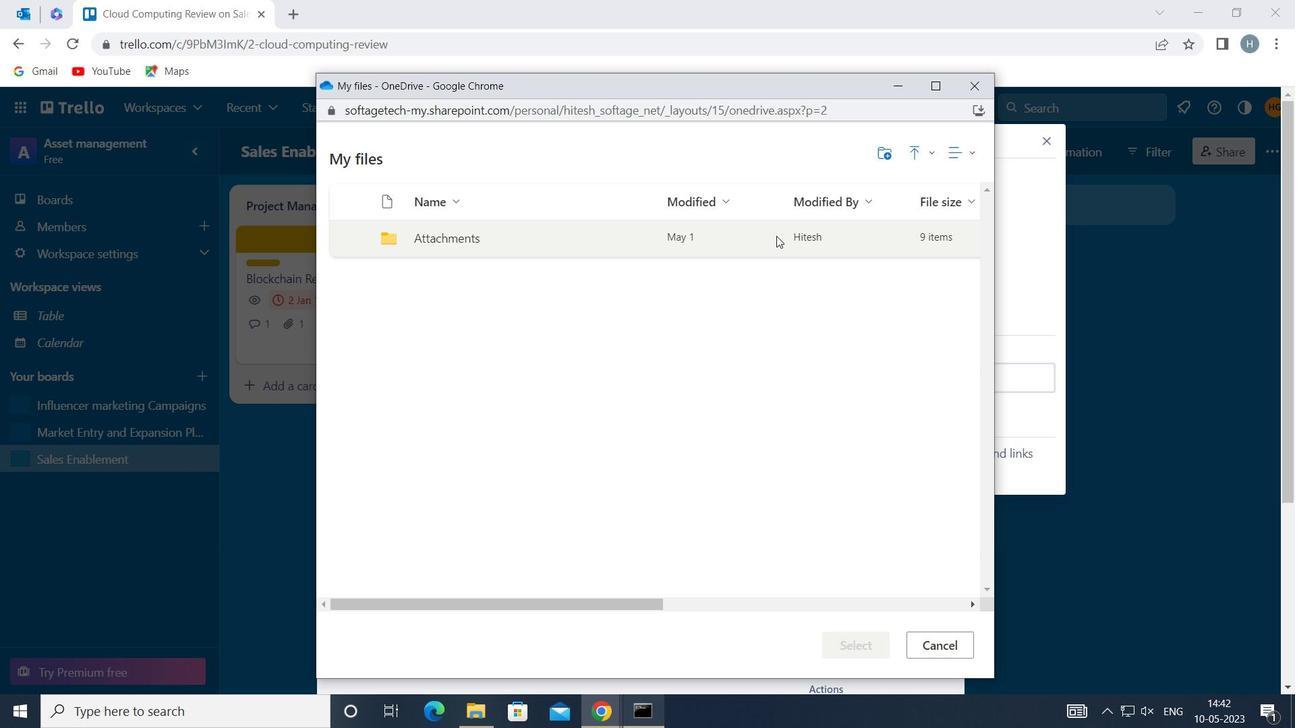 
Action: Mouse moved to (740, 268)
Screenshot: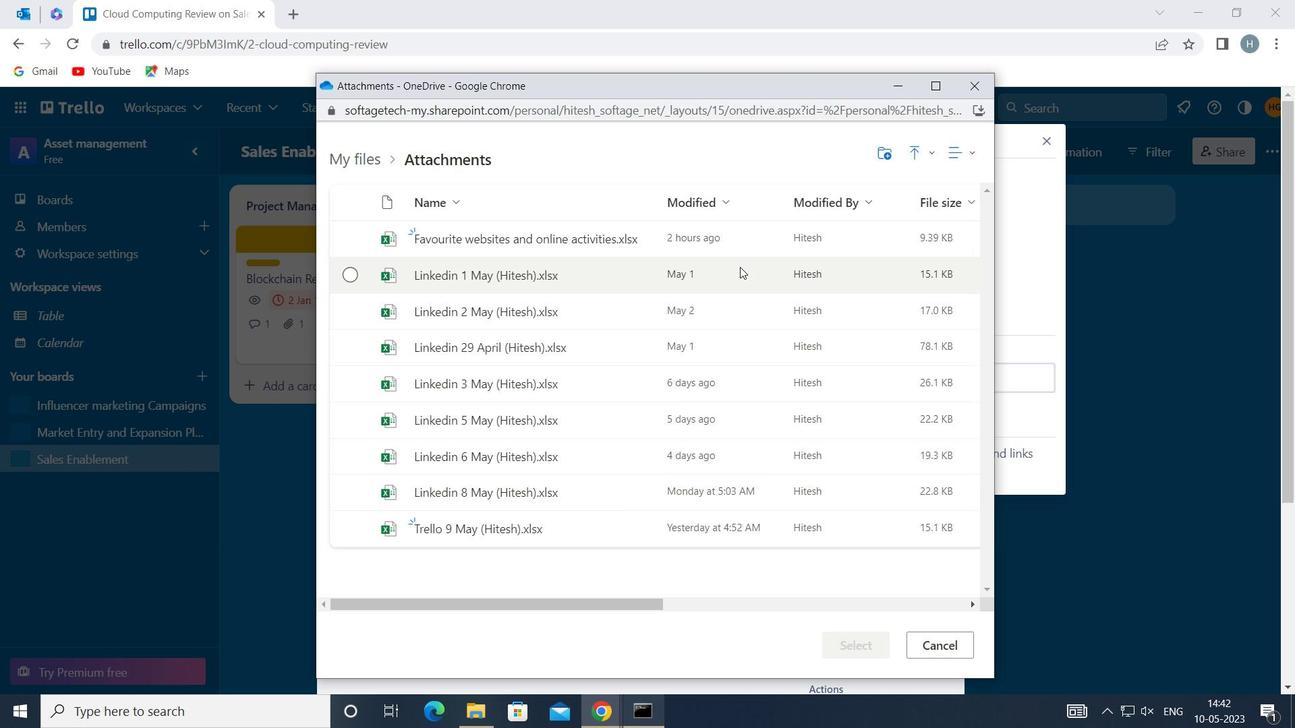 
Action: Mouse pressed left at (740, 268)
Screenshot: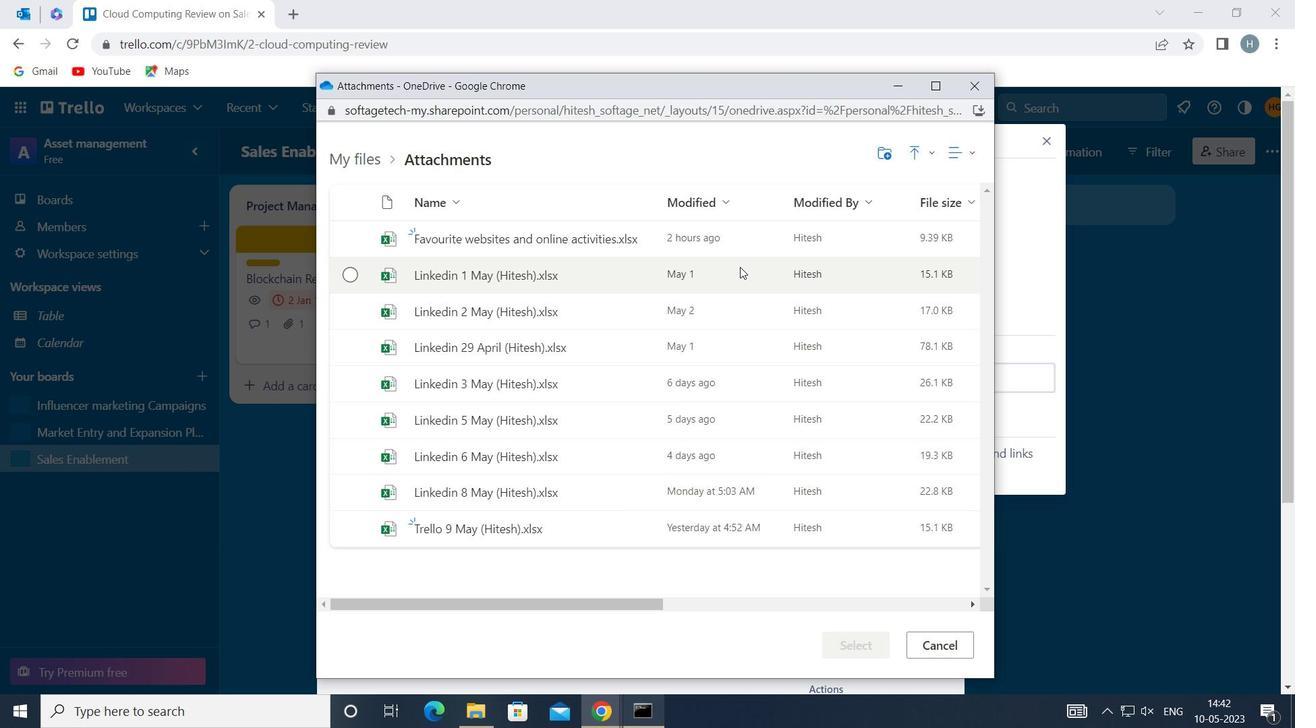 
Action: Mouse moved to (864, 640)
Screenshot: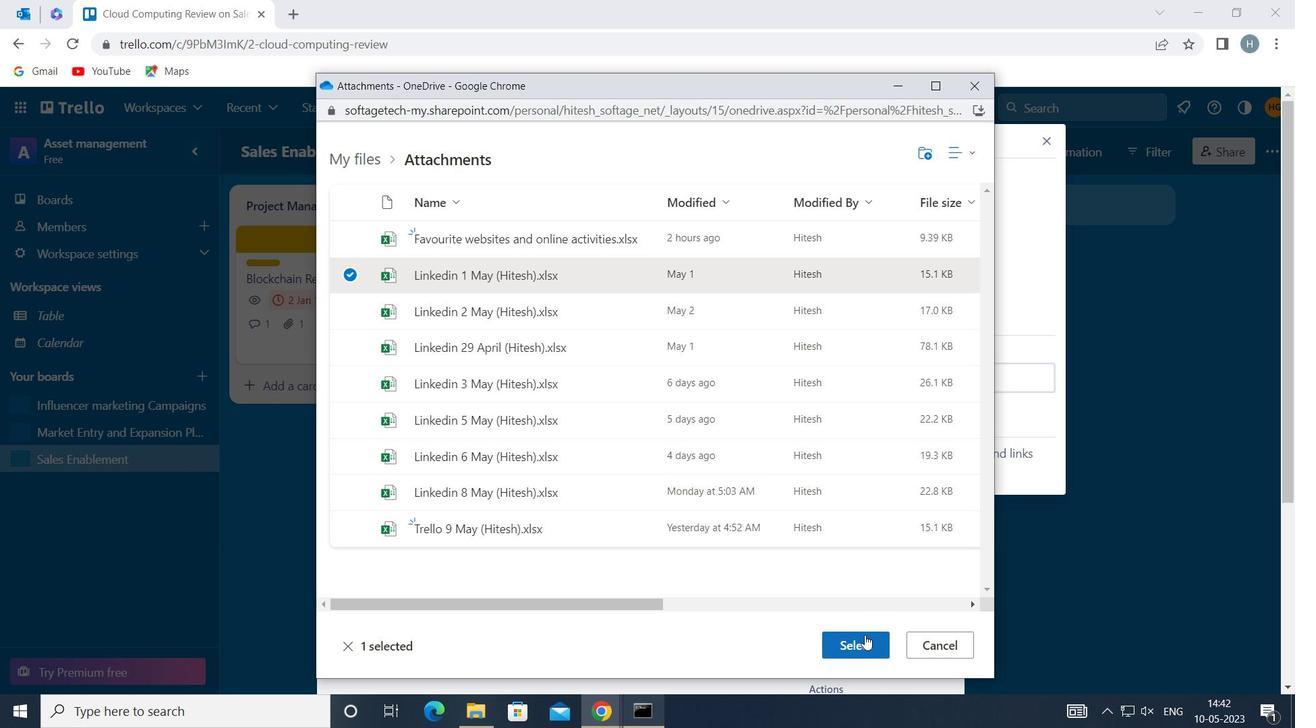 
Action: Mouse pressed left at (864, 640)
Screenshot: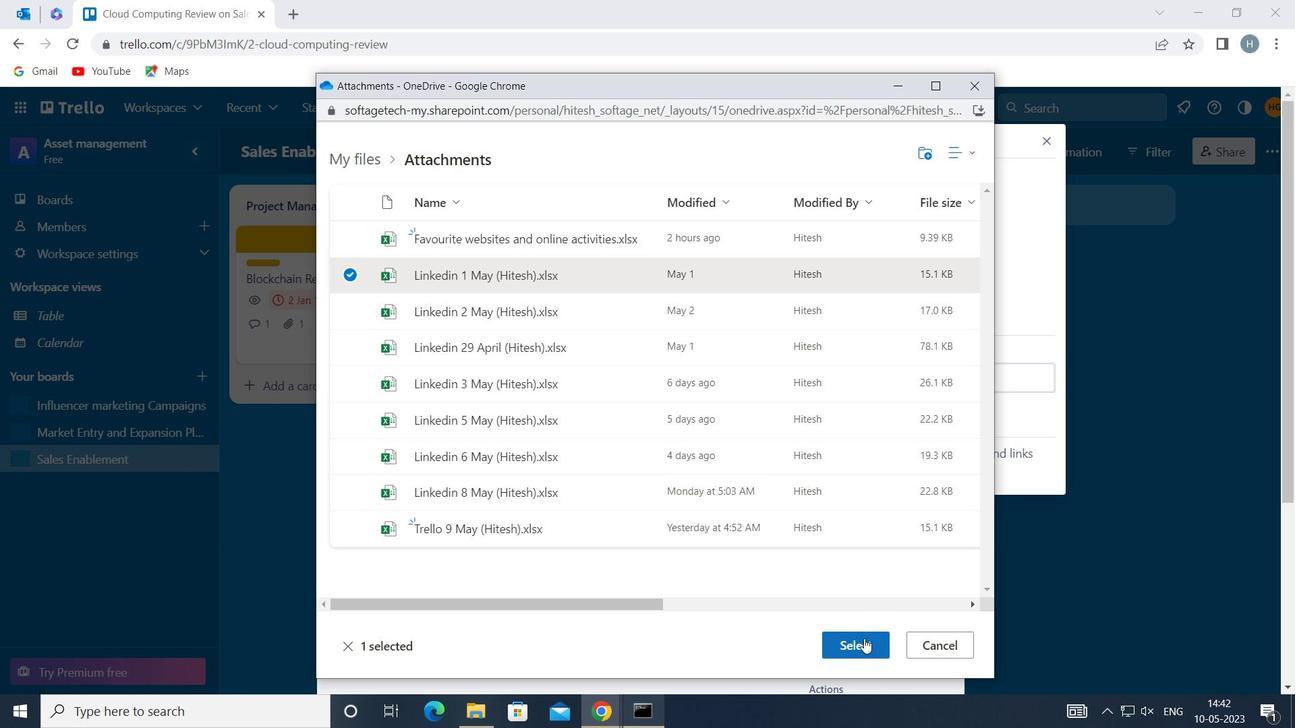 
Action: Mouse moved to (889, 463)
Screenshot: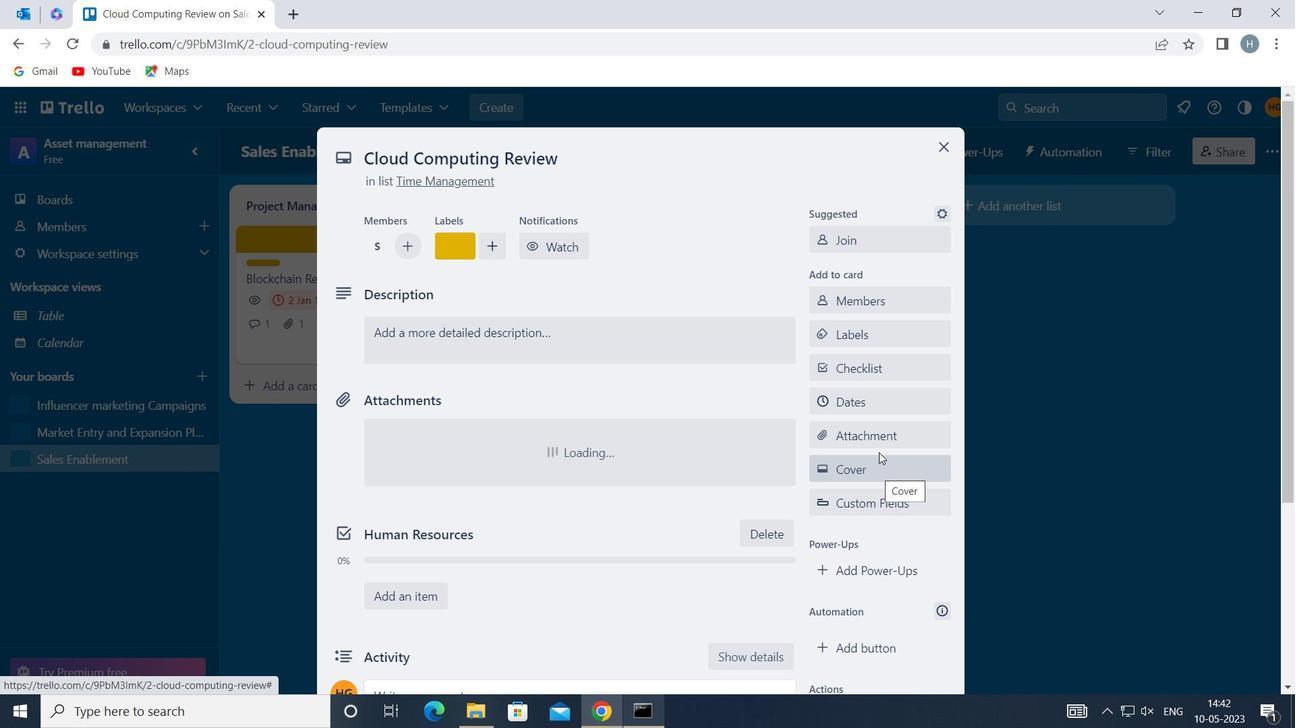 
Action: Mouse pressed left at (889, 463)
Screenshot: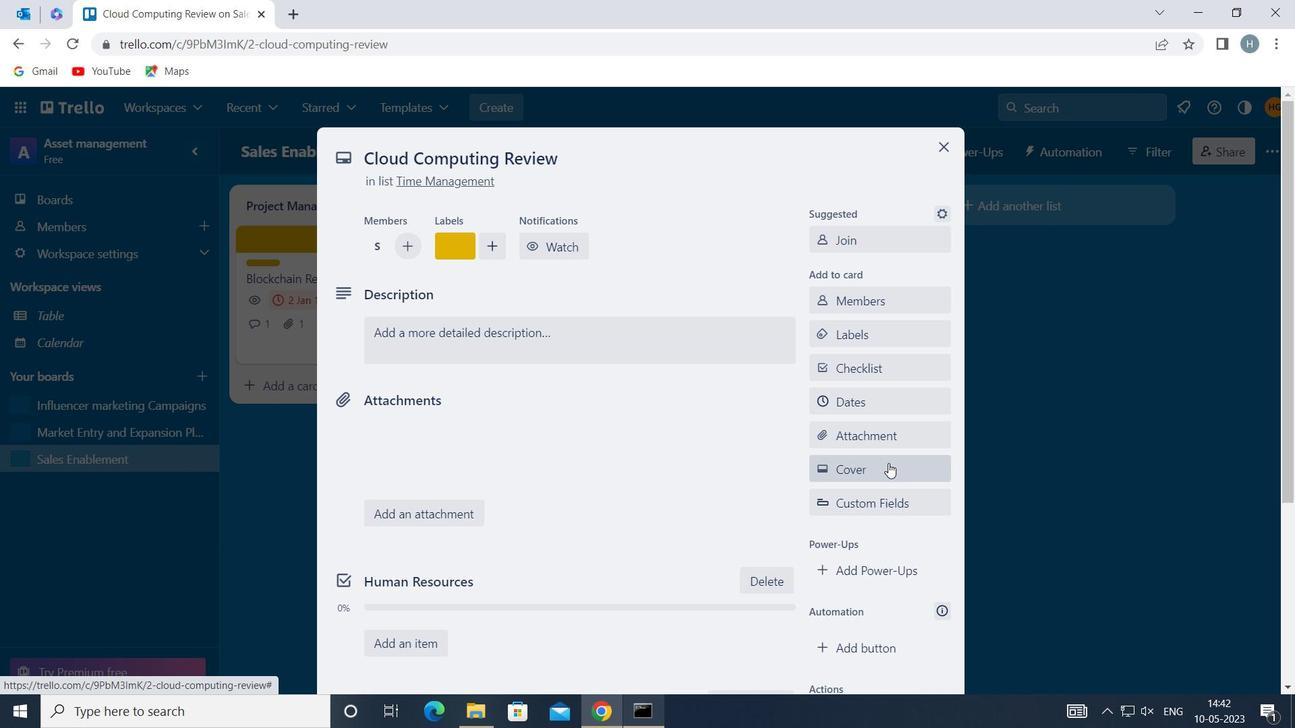 
Action: Mouse moved to (882, 359)
Screenshot: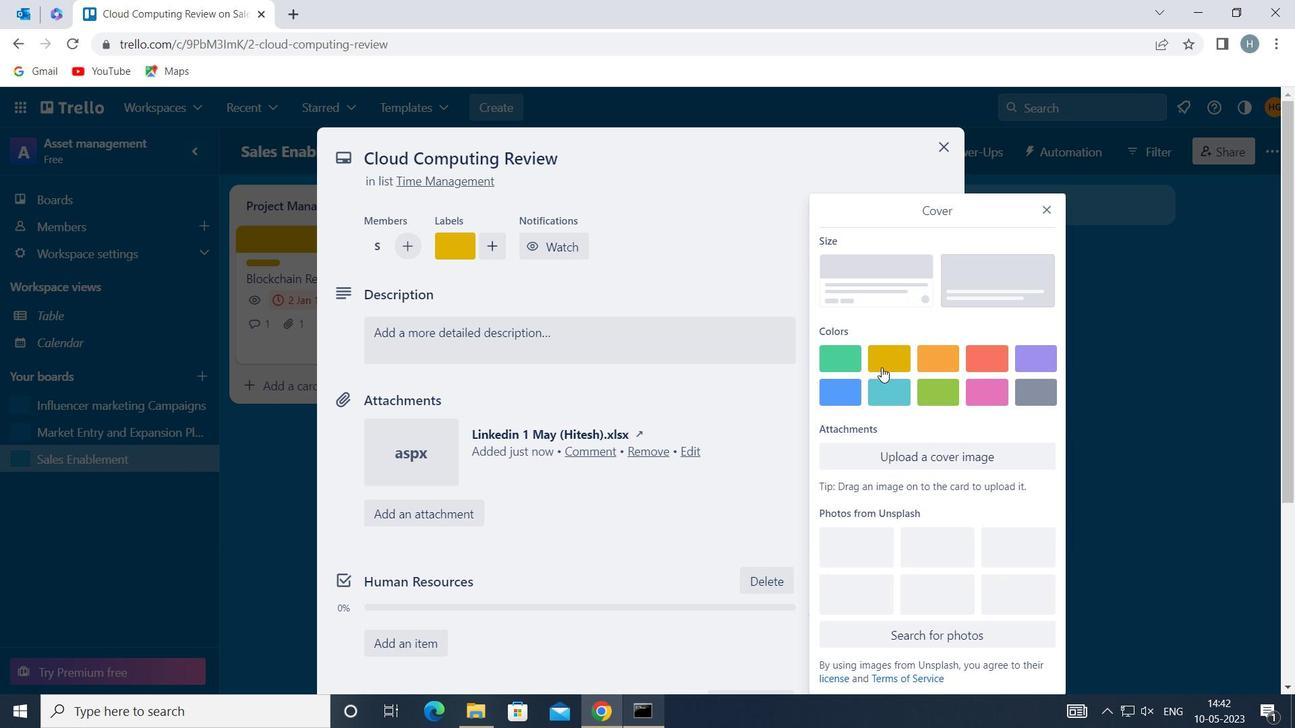 
Action: Mouse pressed left at (882, 359)
Screenshot: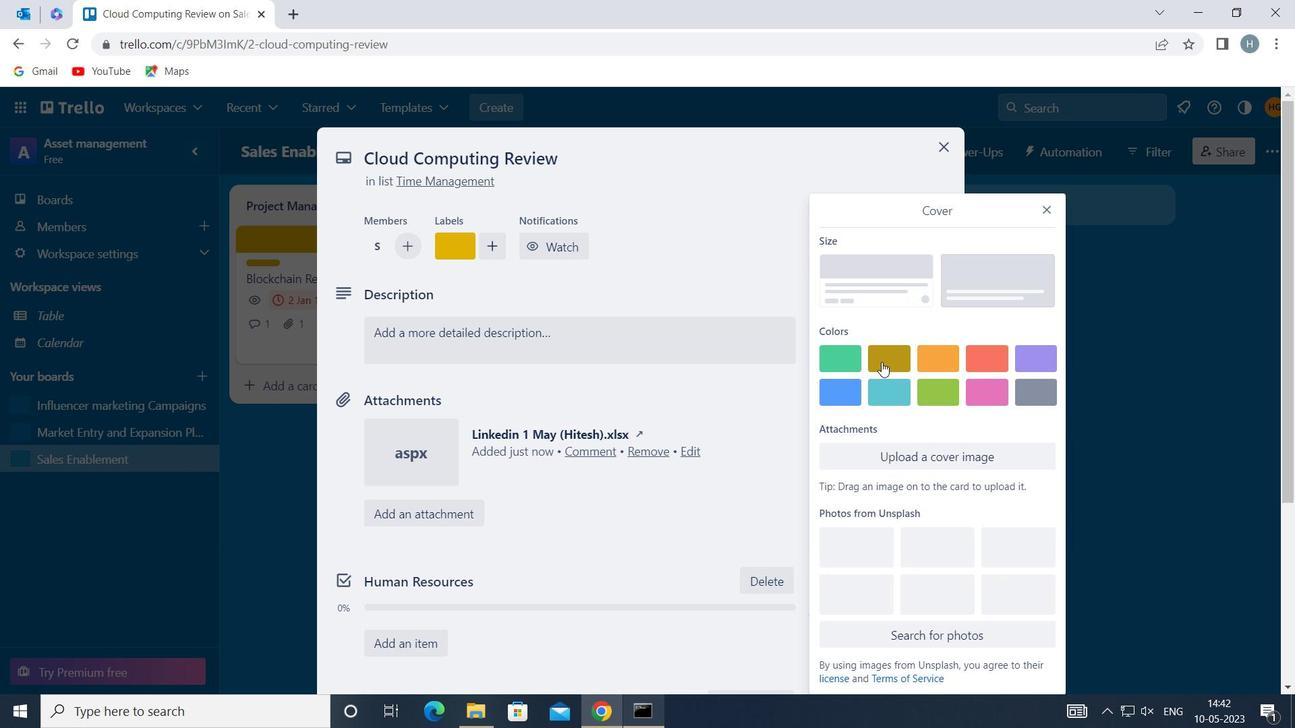 
Action: Mouse moved to (1047, 175)
Screenshot: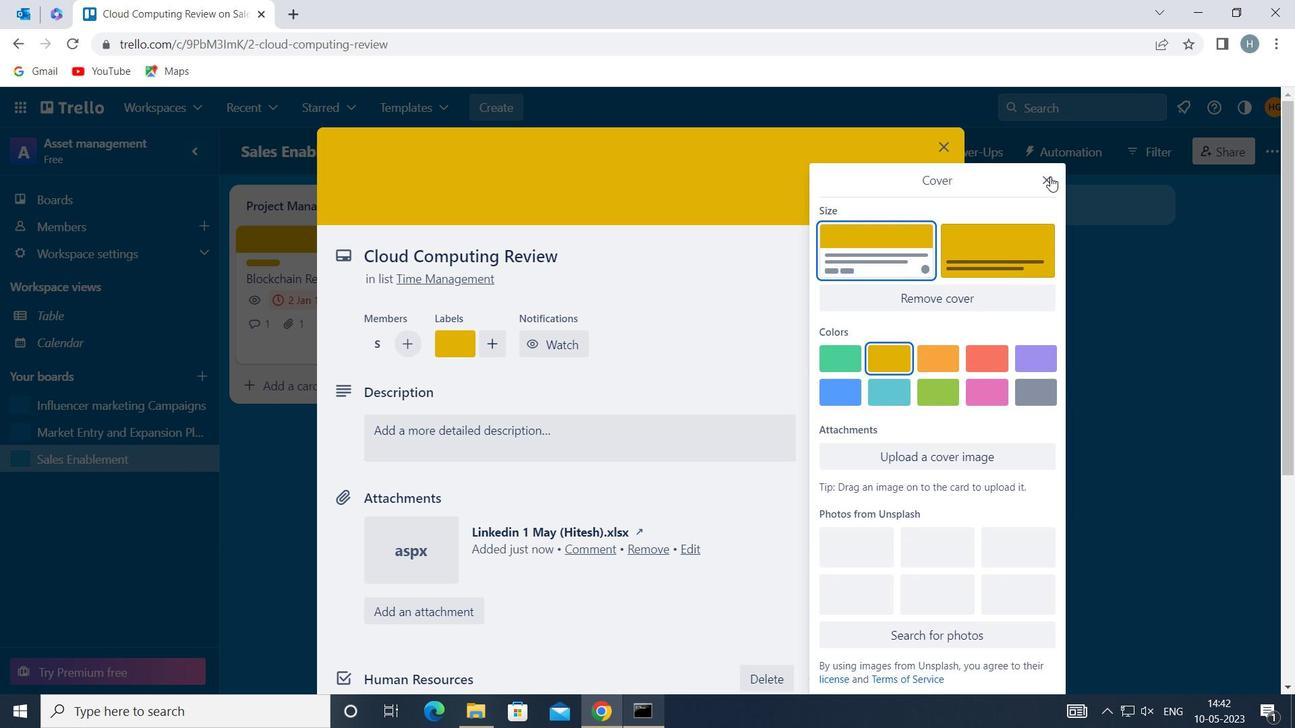 
Action: Mouse pressed left at (1047, 175)
Screenshot: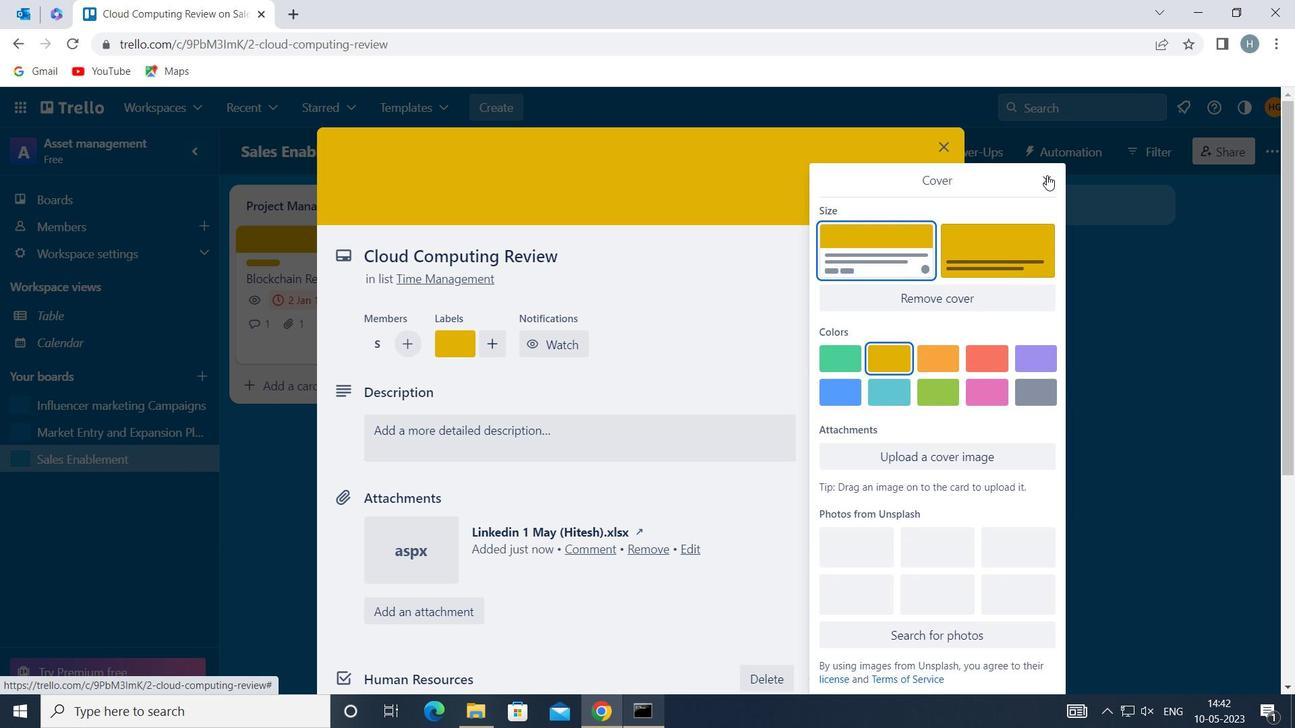 
Action: Mouse moved to (669, 437)
Screenshot: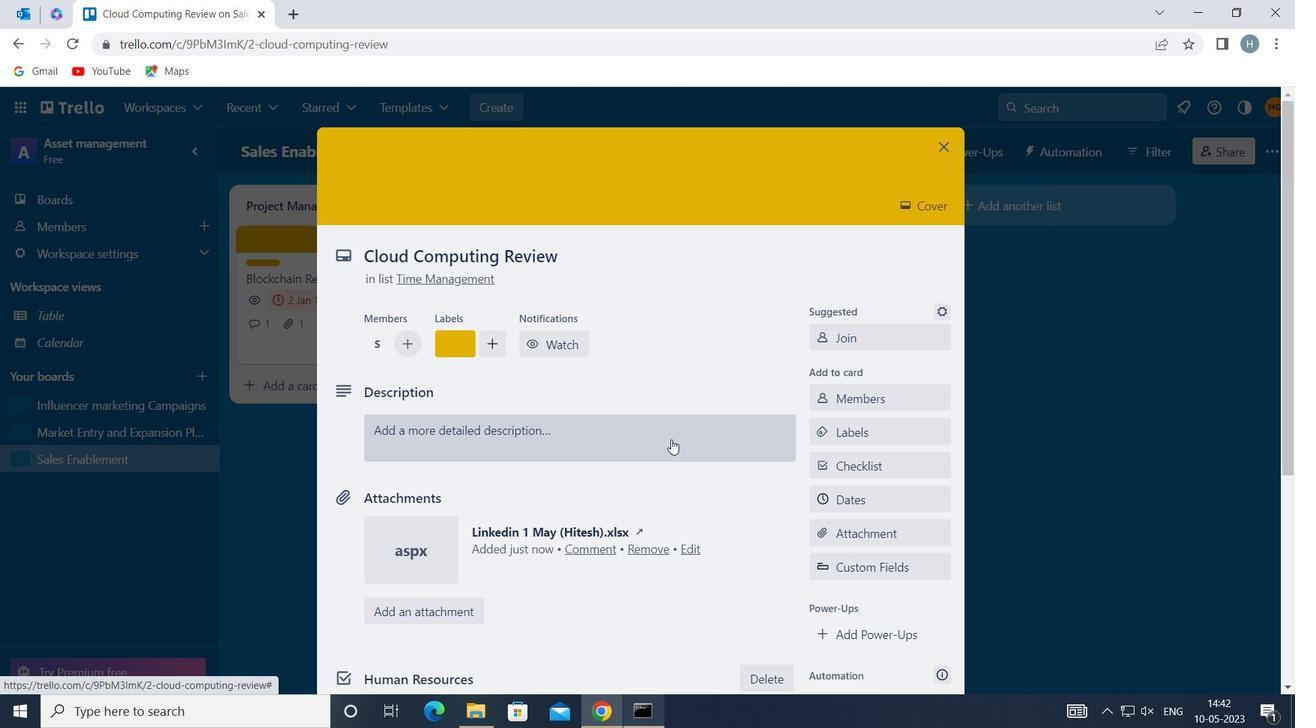 
Action: Mouse pressed left at (669, 437)
Screenshot: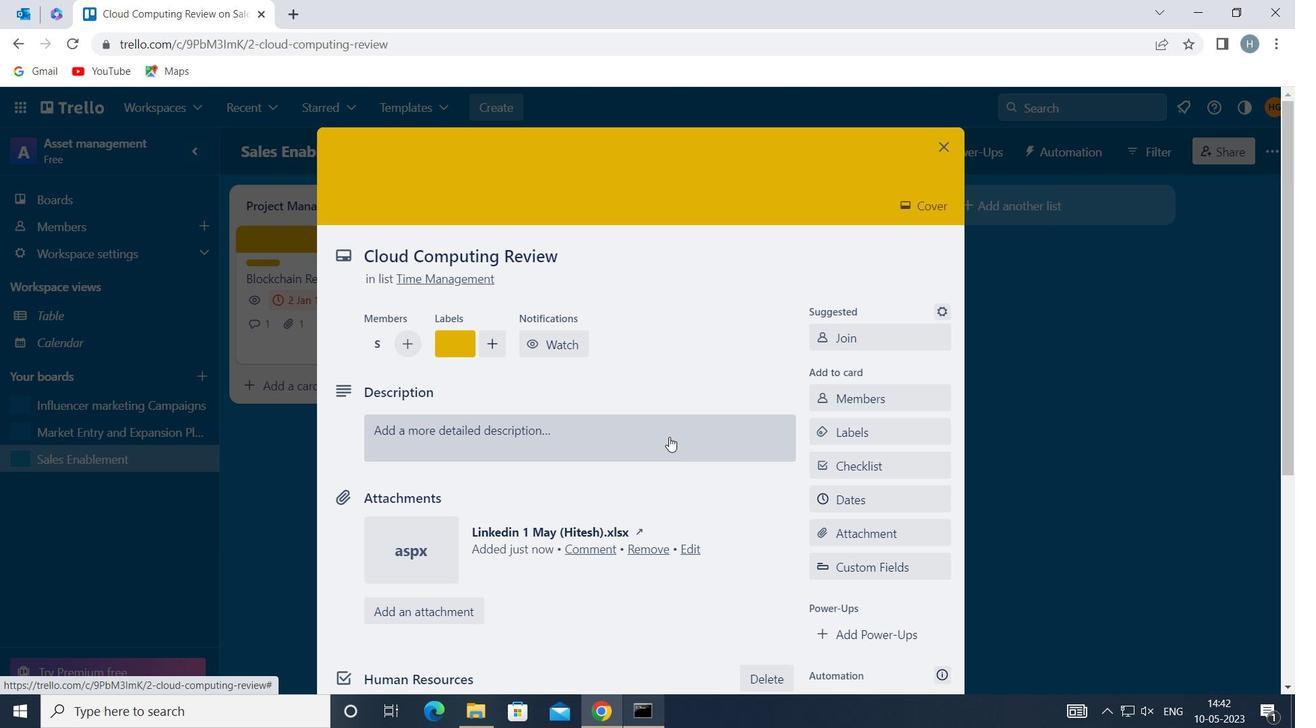 
Action: Mouse moved to (508, 489)
Screenshot: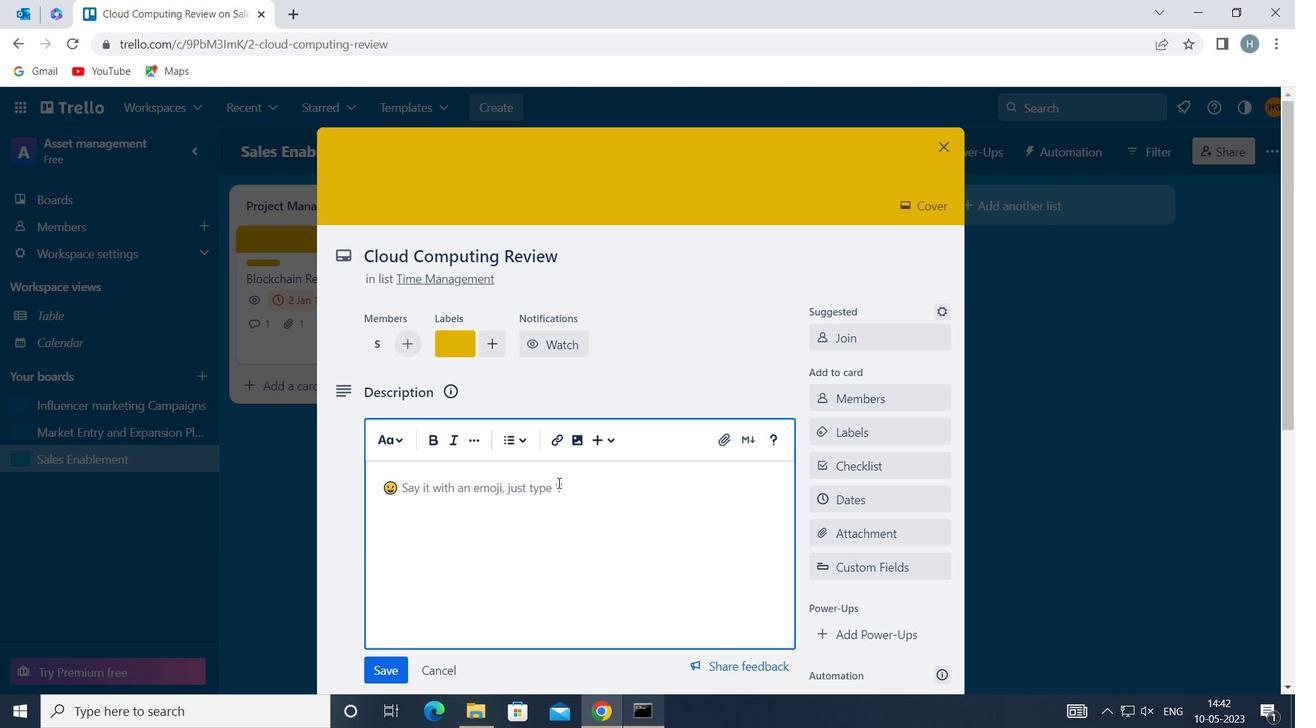 
Action: Mouse pressed left at (508, 489)
Screenshot: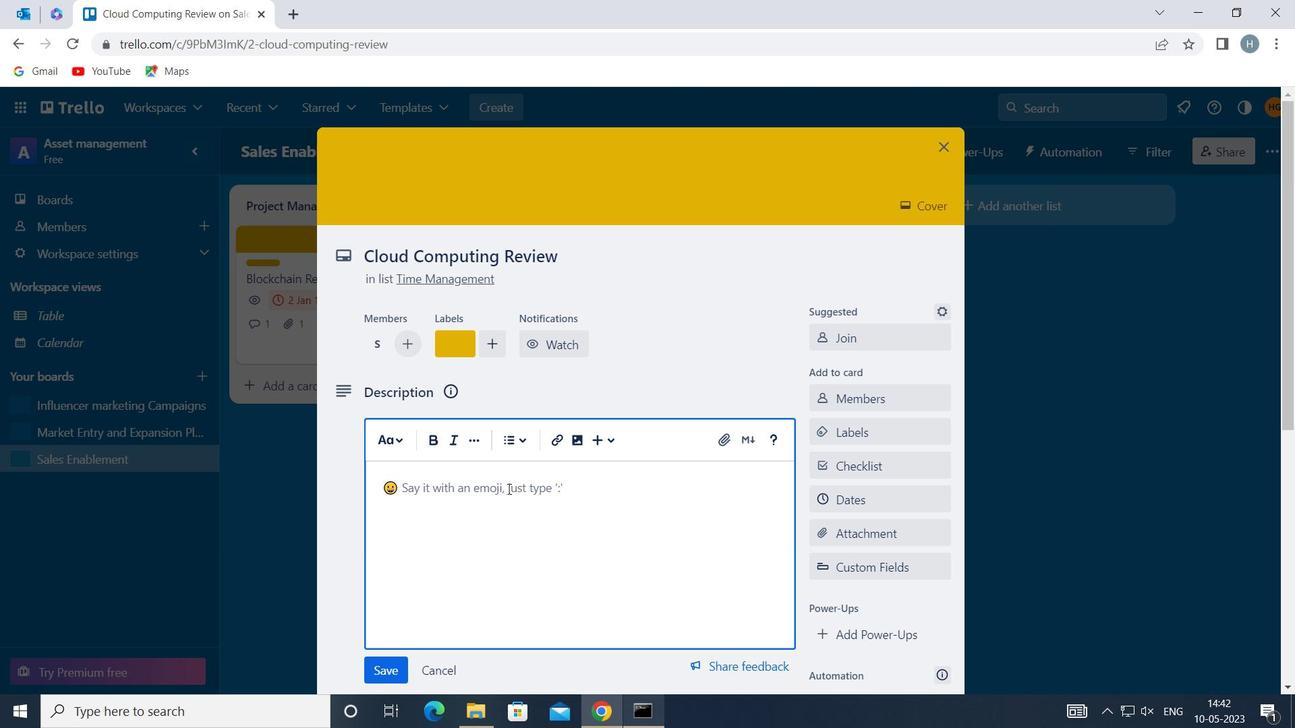
Action: Mouse moved to (508, 489)
Screenshot: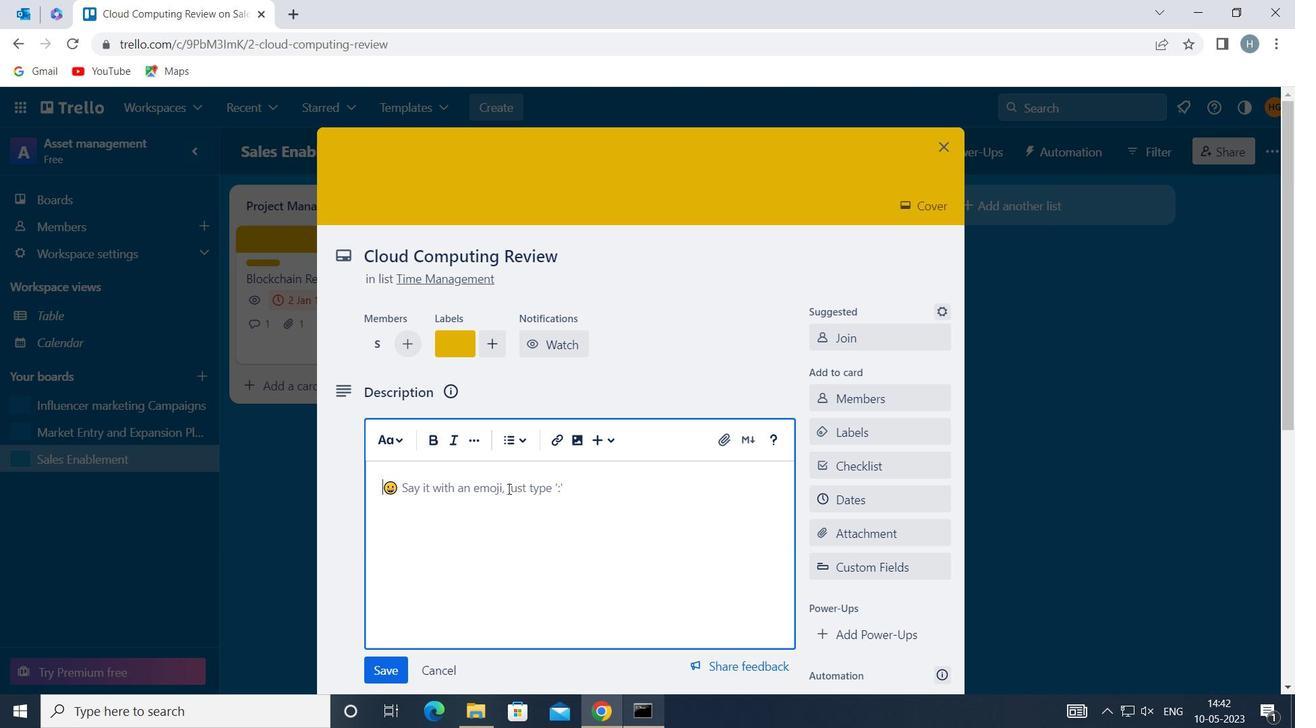 
Action: Key pressed <Key.shift>CONDUCT<Key.space>TEAM<Key.space>TRAINING<Key.space>SESSION<Key.space>ON<Key.space>EFFECTIVE<Key.space>COMMI<Key.backspace>UNICATION
Screenshot: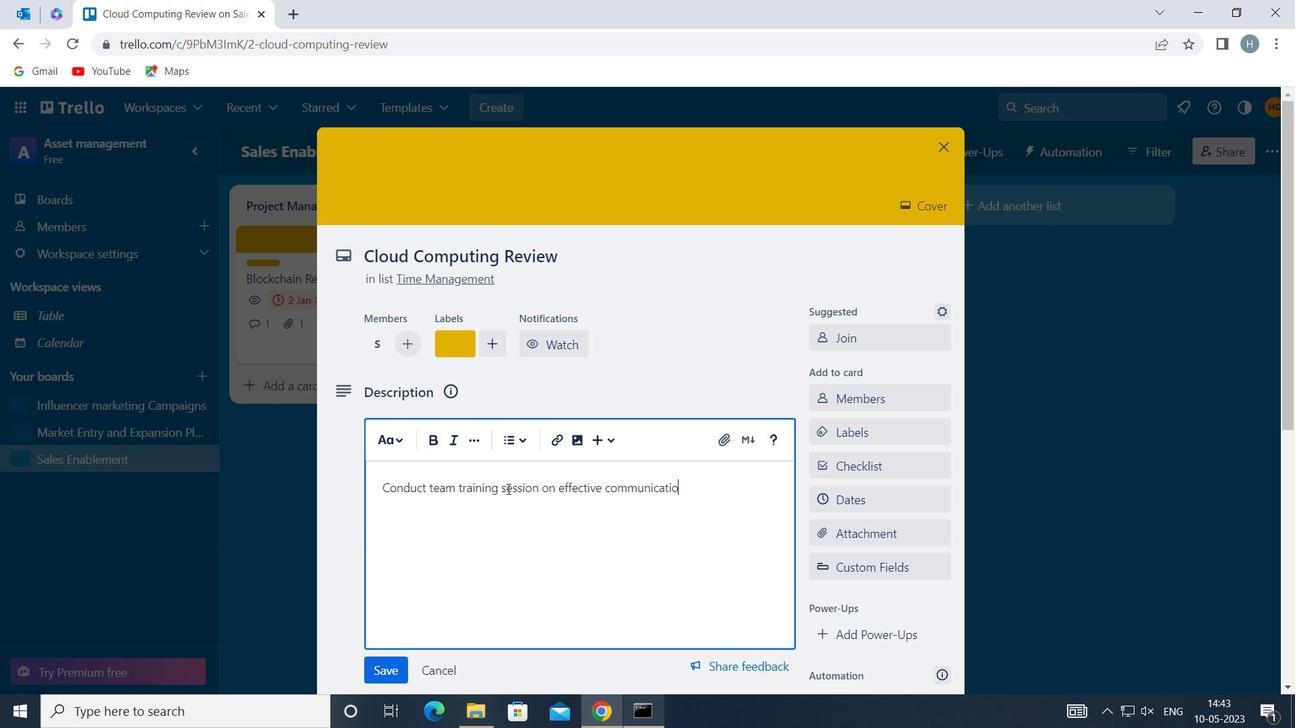 
Action: Mouse moved to (384, 668)
Screenshot: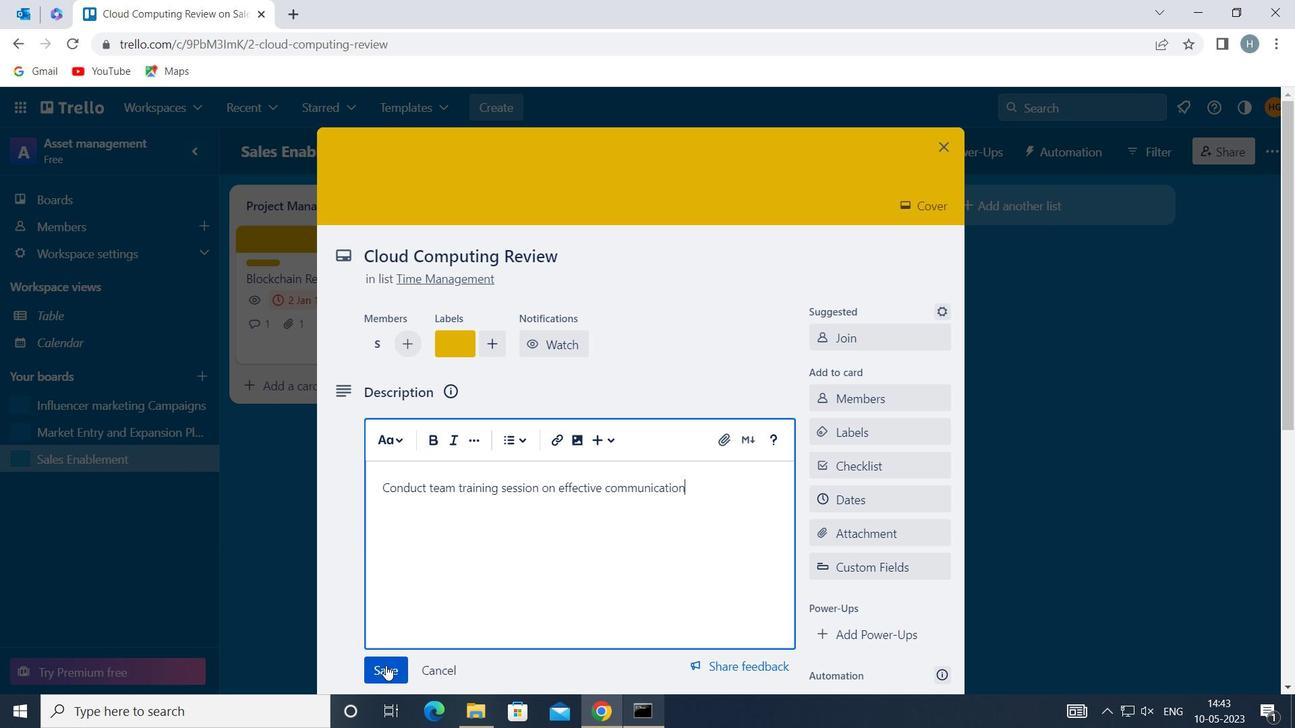 
Action: Mouse pressed left at (384, 668)
Screenshot: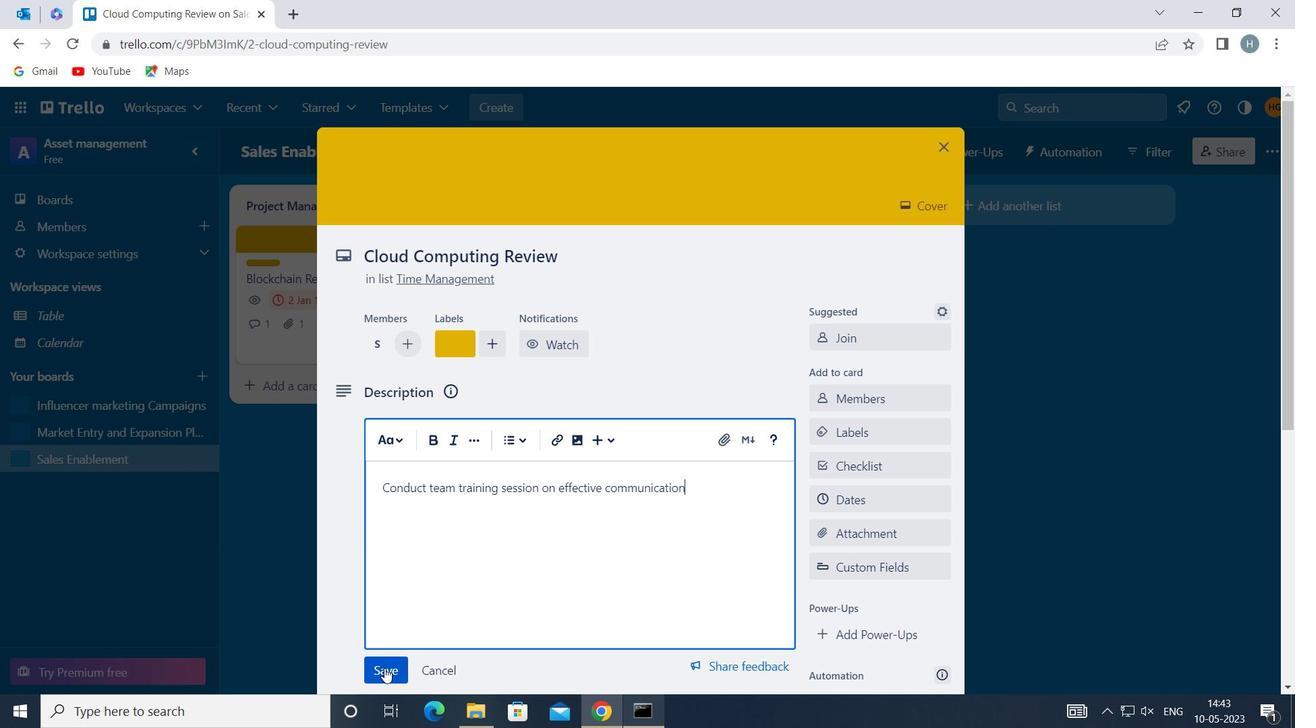 
Action: Mouse moved to (550, 510)
Screenshot: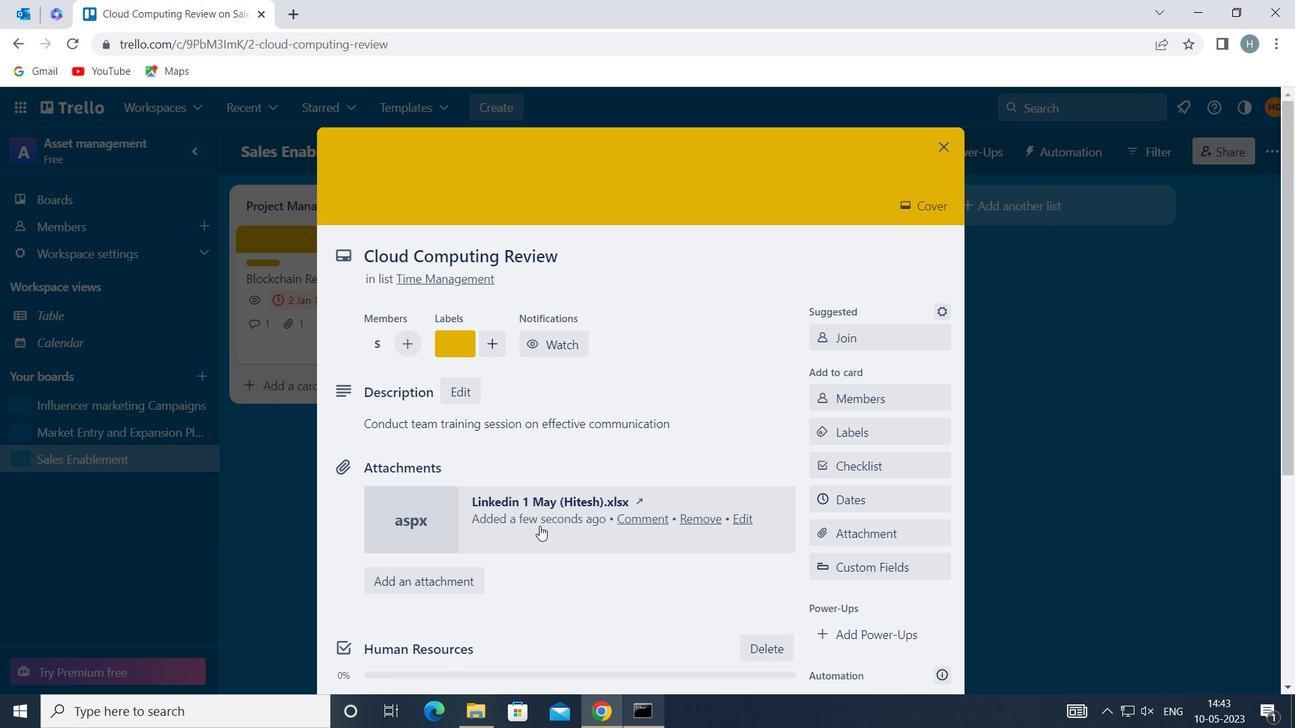 
Action: Mouse scrolled (550, 509) with delta (0, 0)
Screenshot: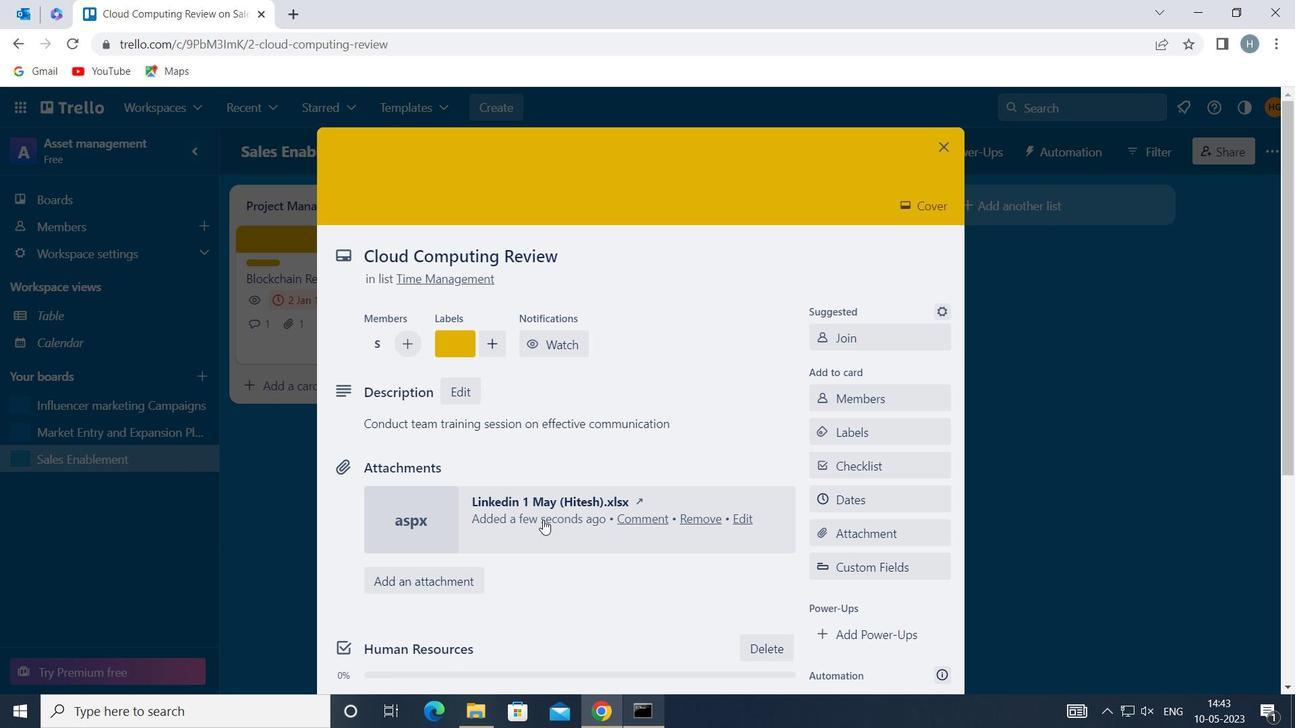 
Action: Mouse scrolled (550, 509) with delta (0, 0)
Screenshot: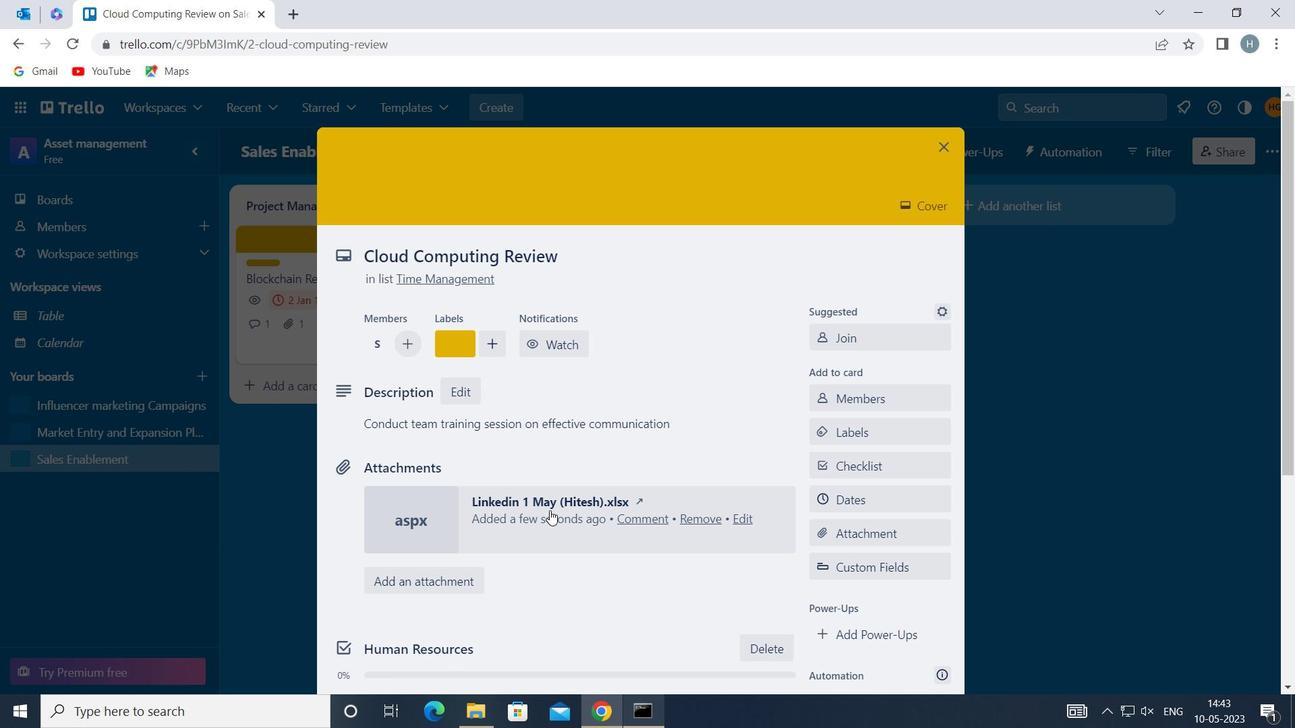 
Action: Mouse moved to (556, 497)
Screenshot: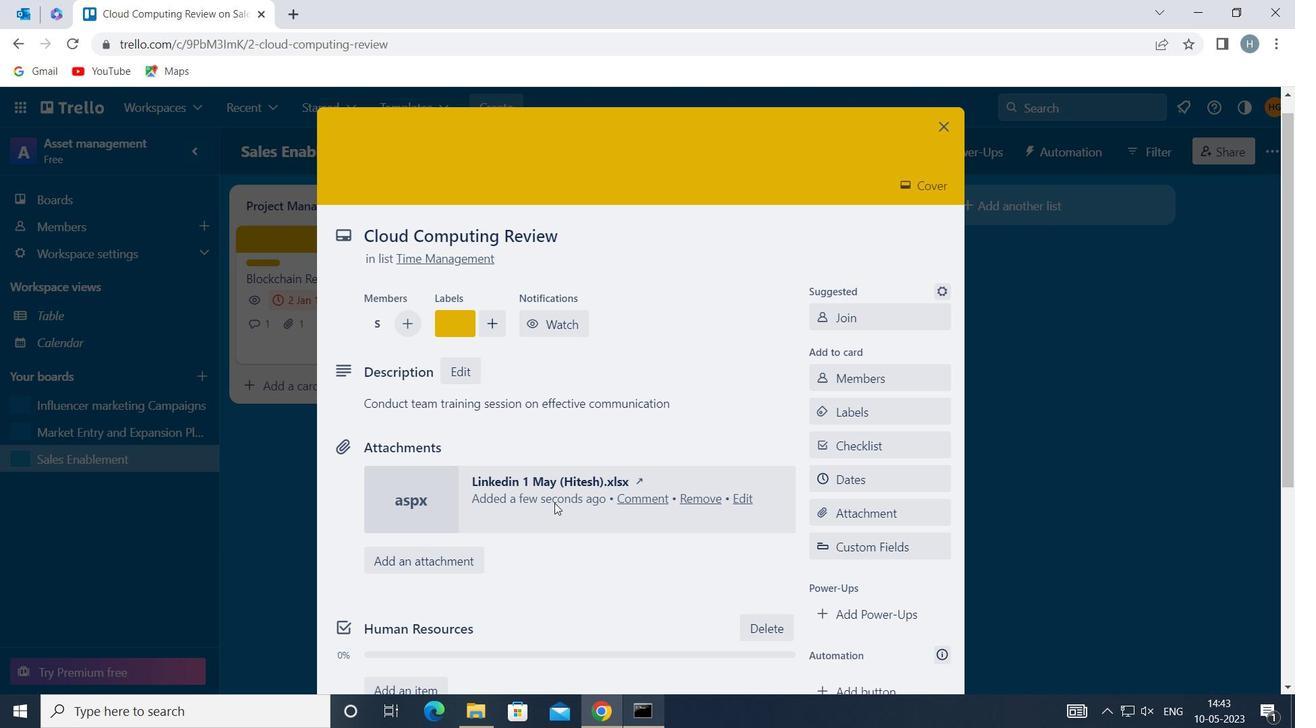 
Action: Mouse scrolled (556, 497) with delta (0, 0)
Screenshot: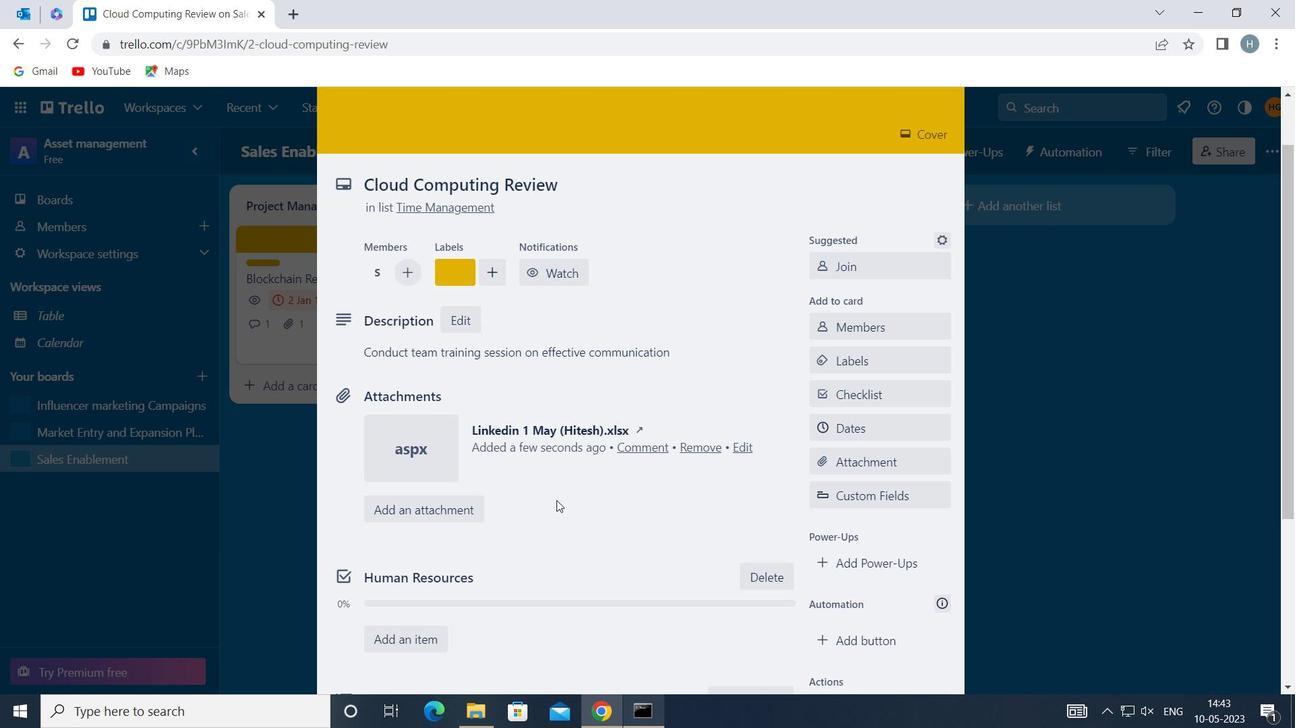 
Action: Mouse scrolled (556, 497) with delta (0, 0)
Screenshot: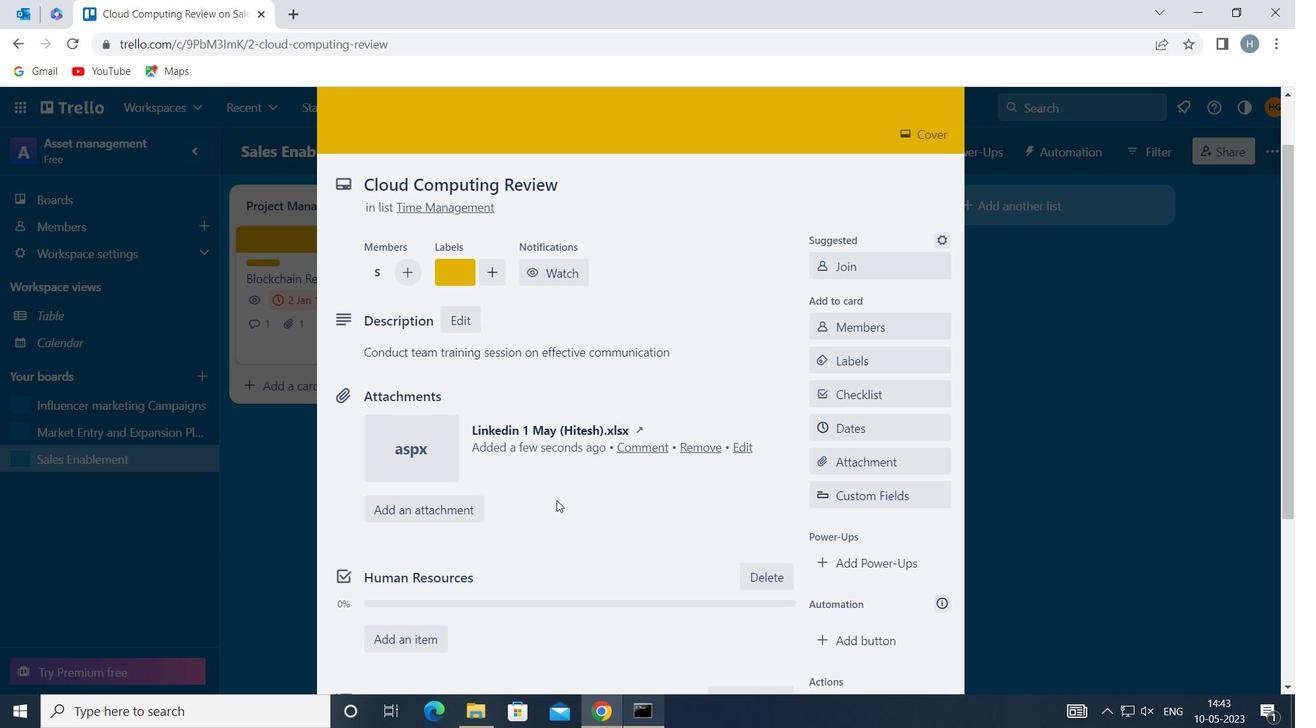
Action: Mouse moved to (566, 493)
Screenshot: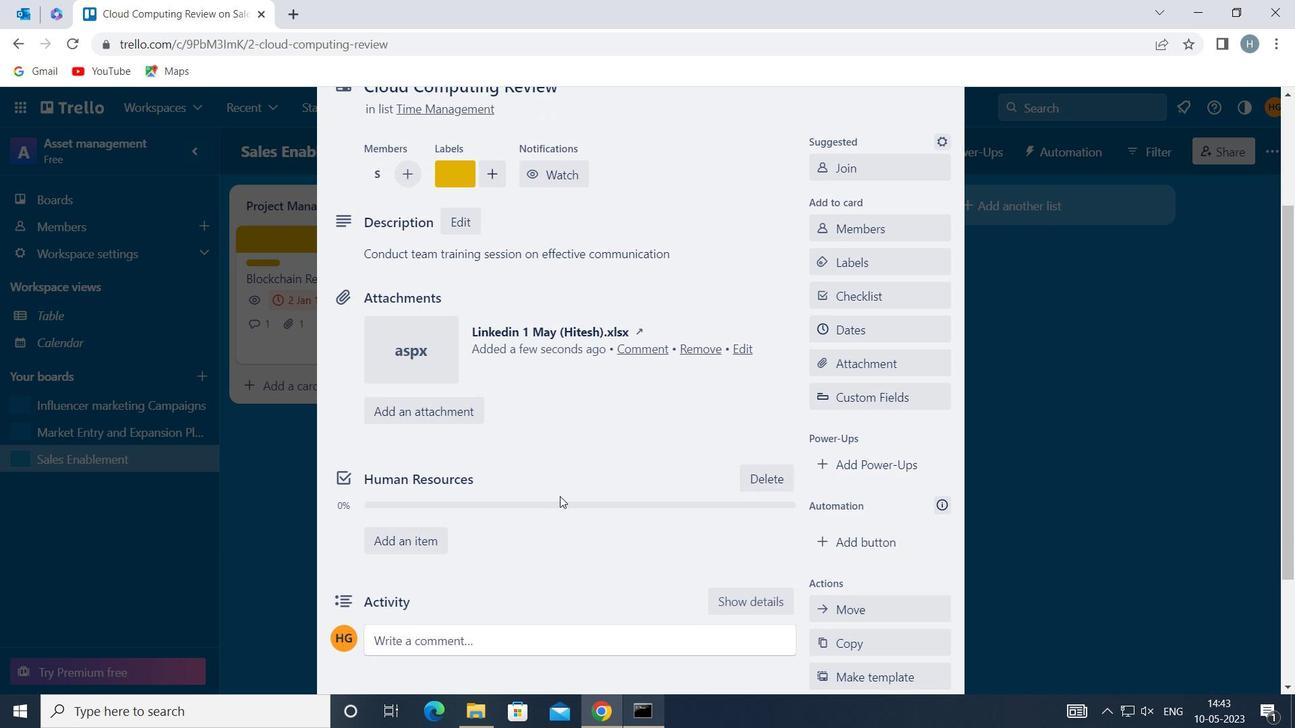 
Action: Mouse scrolled (566, 492) with delta (0, 0)
Screenshot: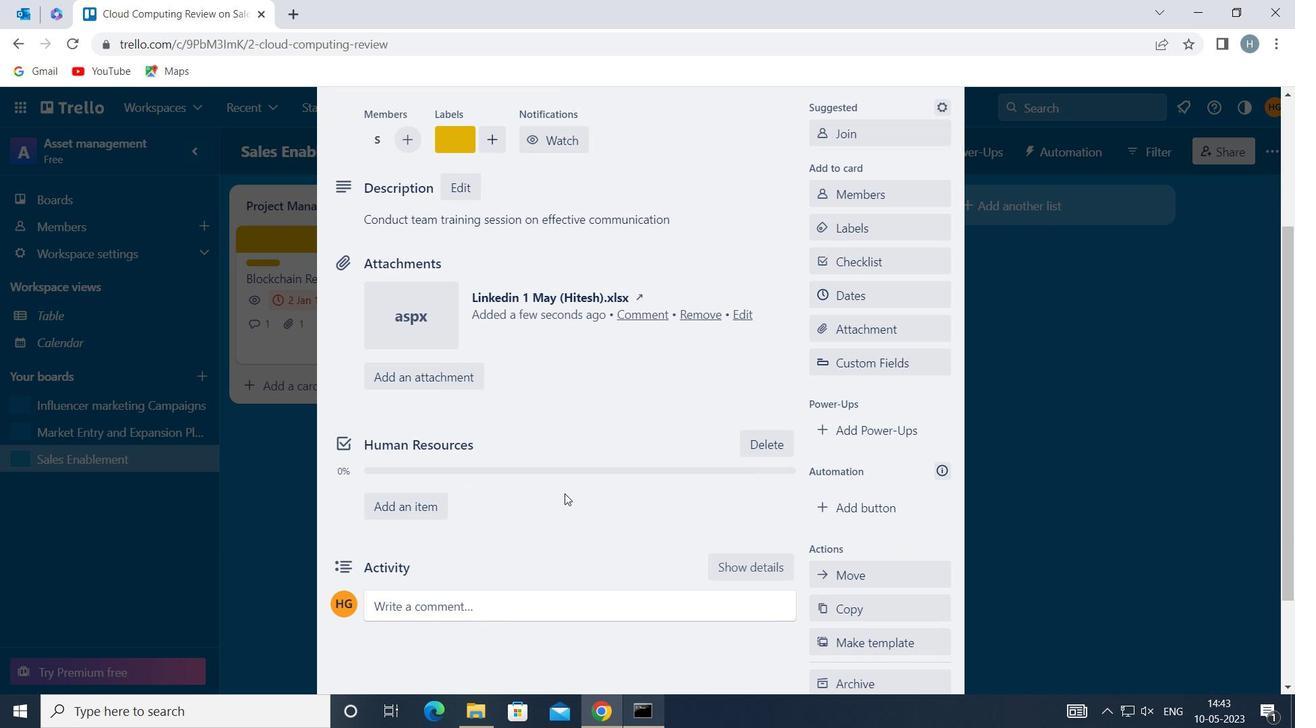 
Action: Mouse scrolled (566, 492) with delta (0, 0)
Screenshot: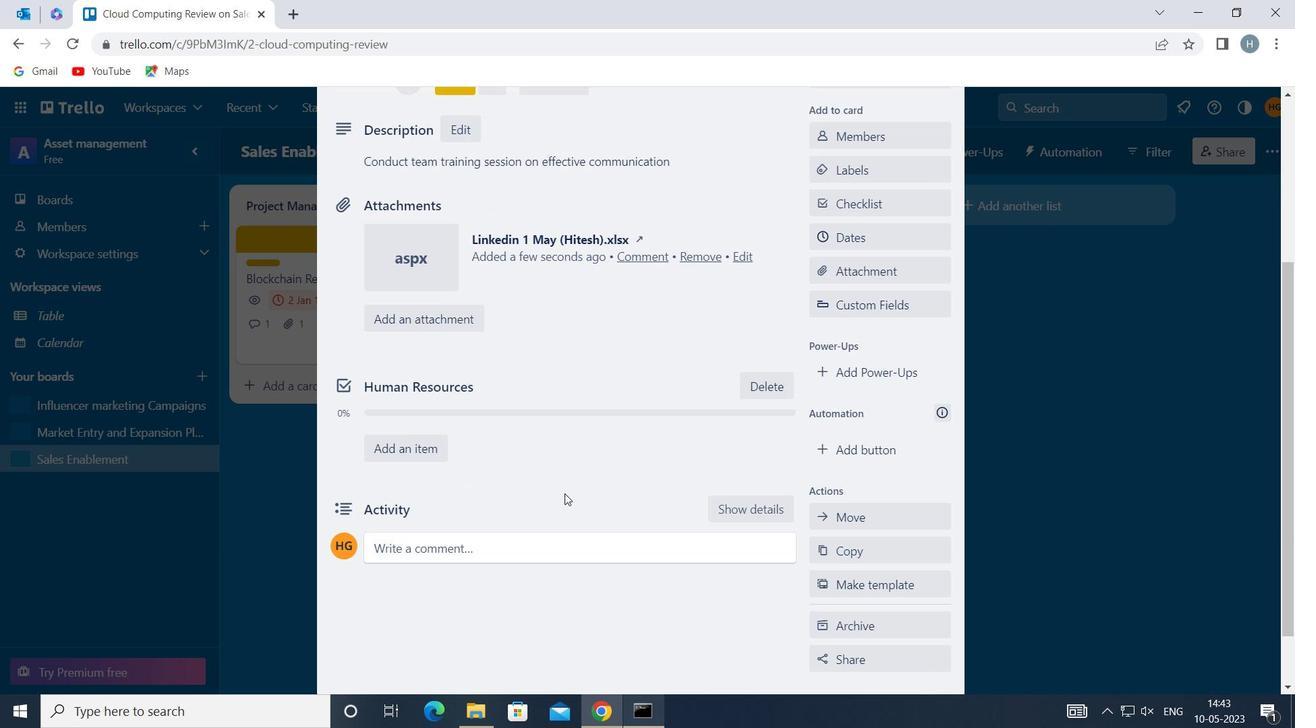 
Action: Mouse moved to (527, 474)
Screenshot: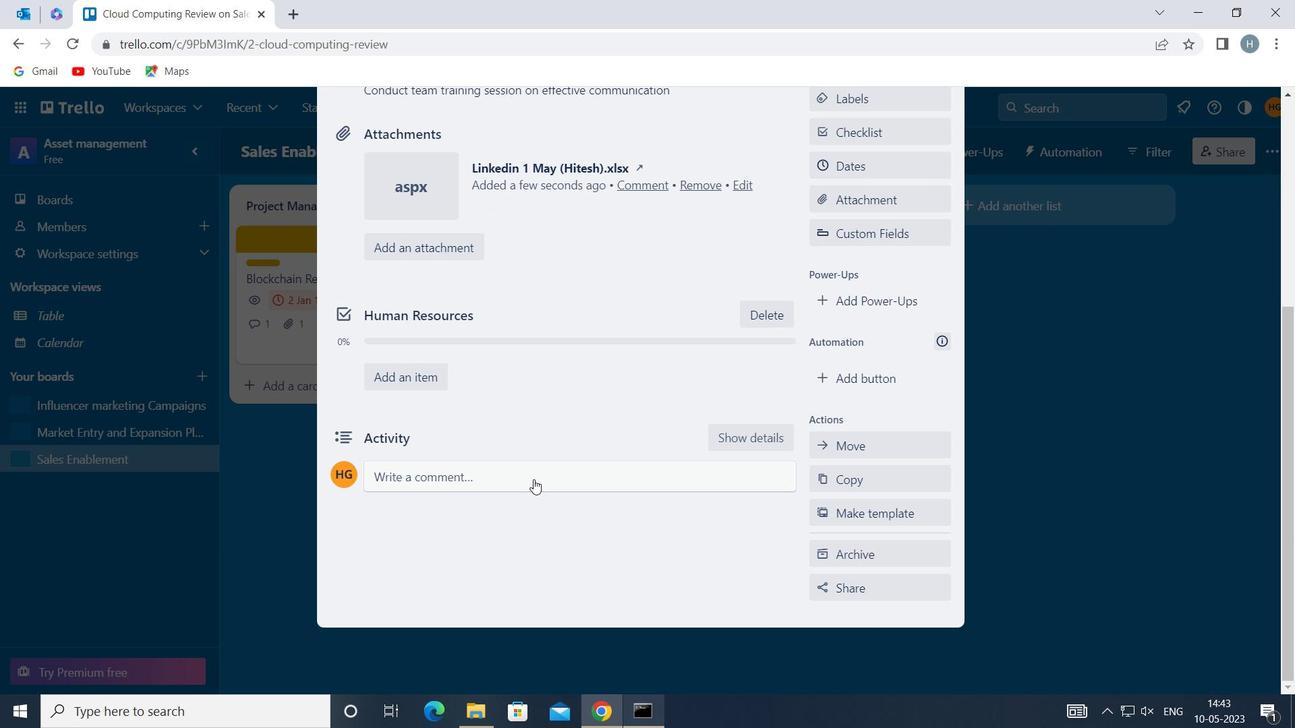 
Action: Mouse pressed left at (527, 474)
Screenshot: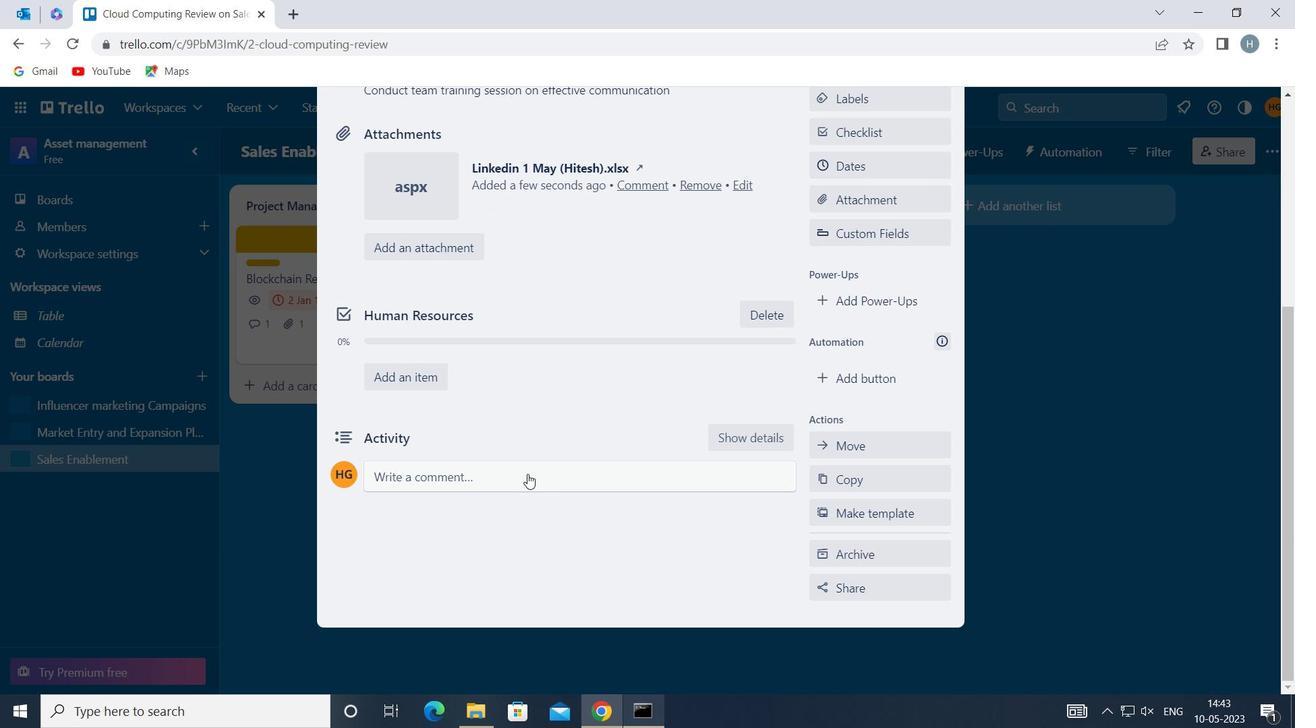 
Action: Mouse moved to (503, 535)
Screenshot: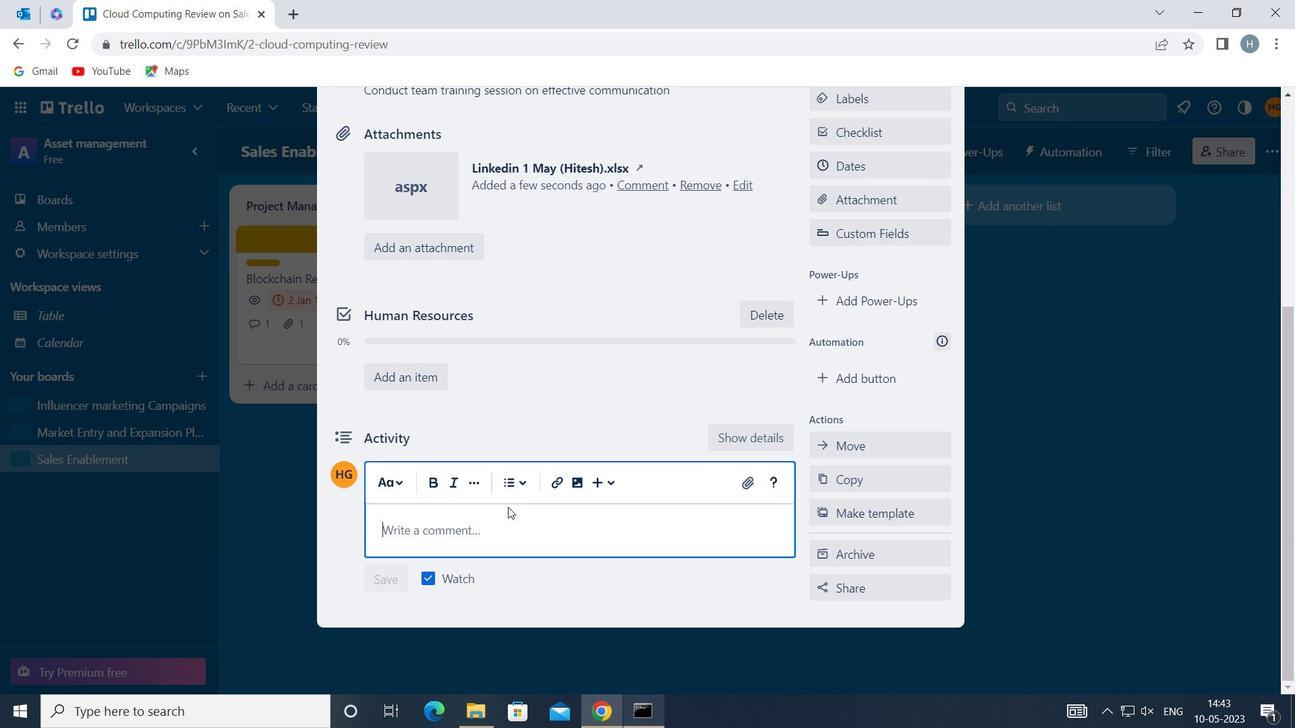 
Action: Mouse pressed left at (503, 535)
Screenshot: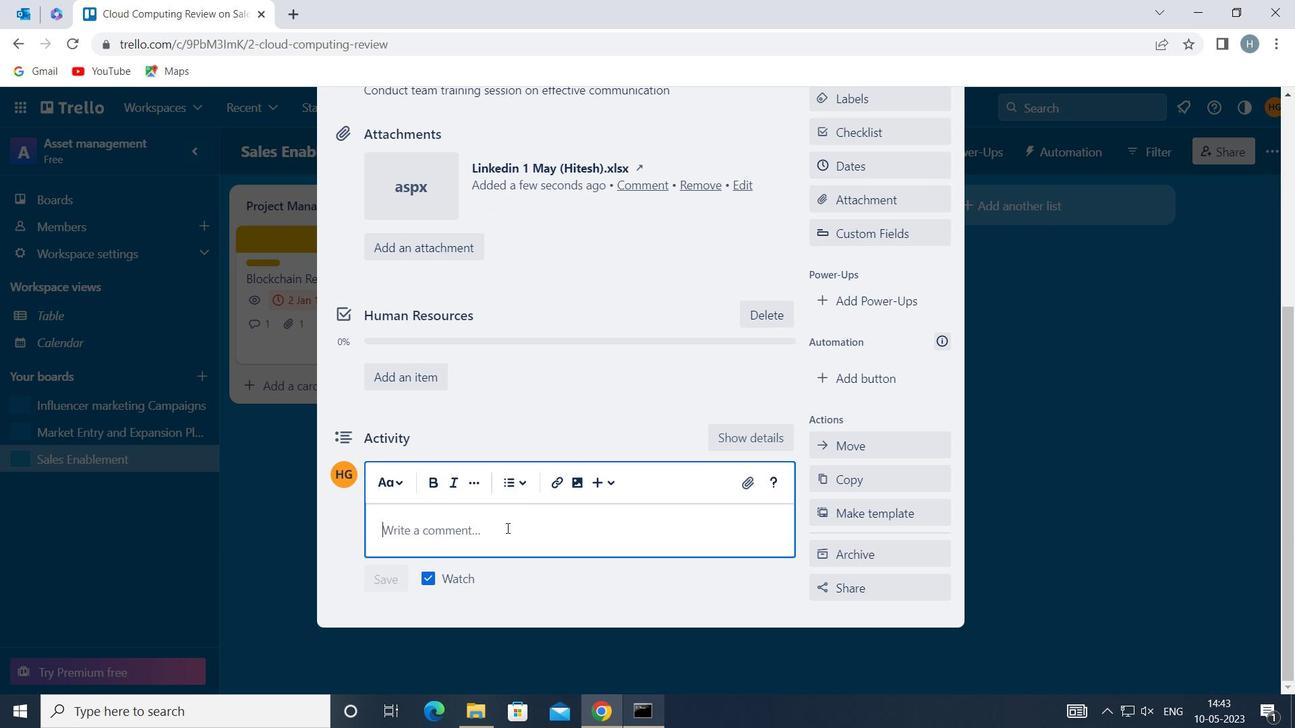 
Action: Key pressed <Key.shift>LET<Key.space>US<Key.space>APPROA<Key.backspace>ACH<Key.space>THIS<Key.space>TASK<Key.space>WITH<Key.space>A<Key.space>SENSE<Key.space>OF<Key.space>CREATIVITY<Key.space>AND<Key.space>INNOVATION<Key.space>LOOKING<Key.space>FOR<Key.space>NEW<Key.space>AND<Key.space>UNIQUE<Key.space>SOLUTION<Key.space>TO<Key.space>THE<Key.space>CHALLENGES<Key.space>IT<Key.space>PRESENTS<Key.space>
Screenshot: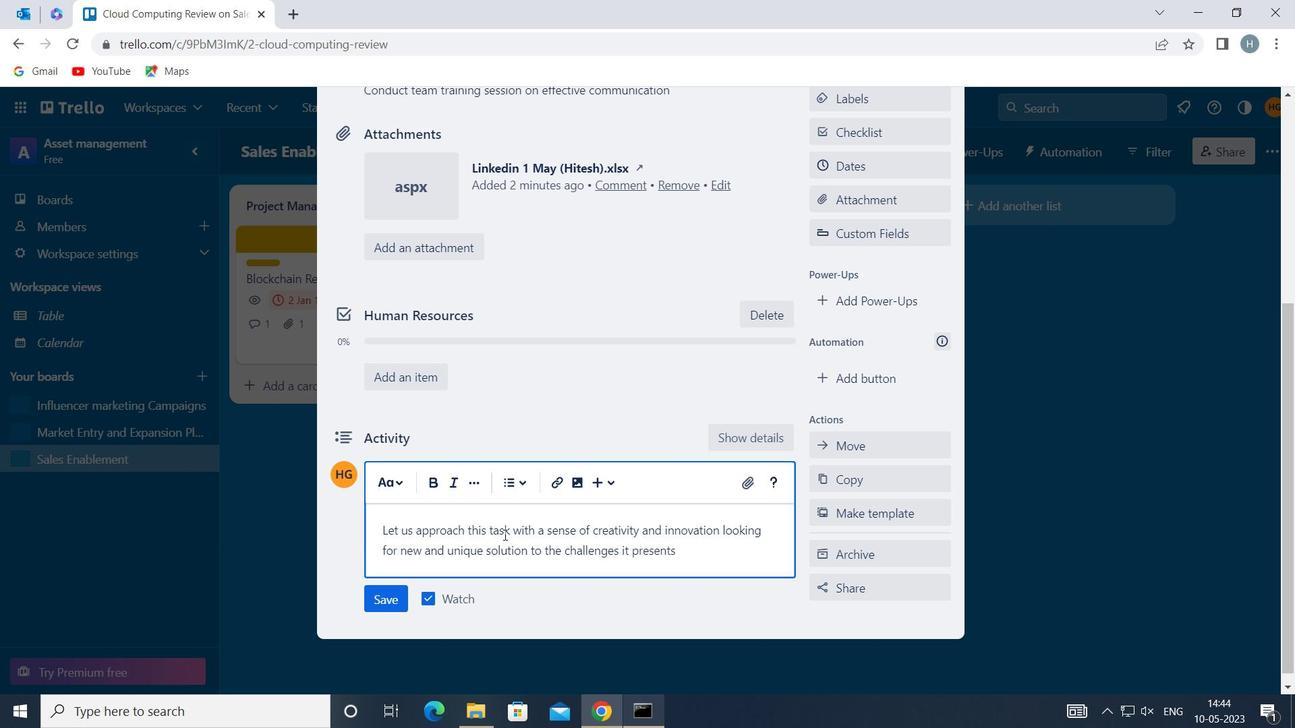 
Action: Mouse moved to (403, 591)
Screenshot: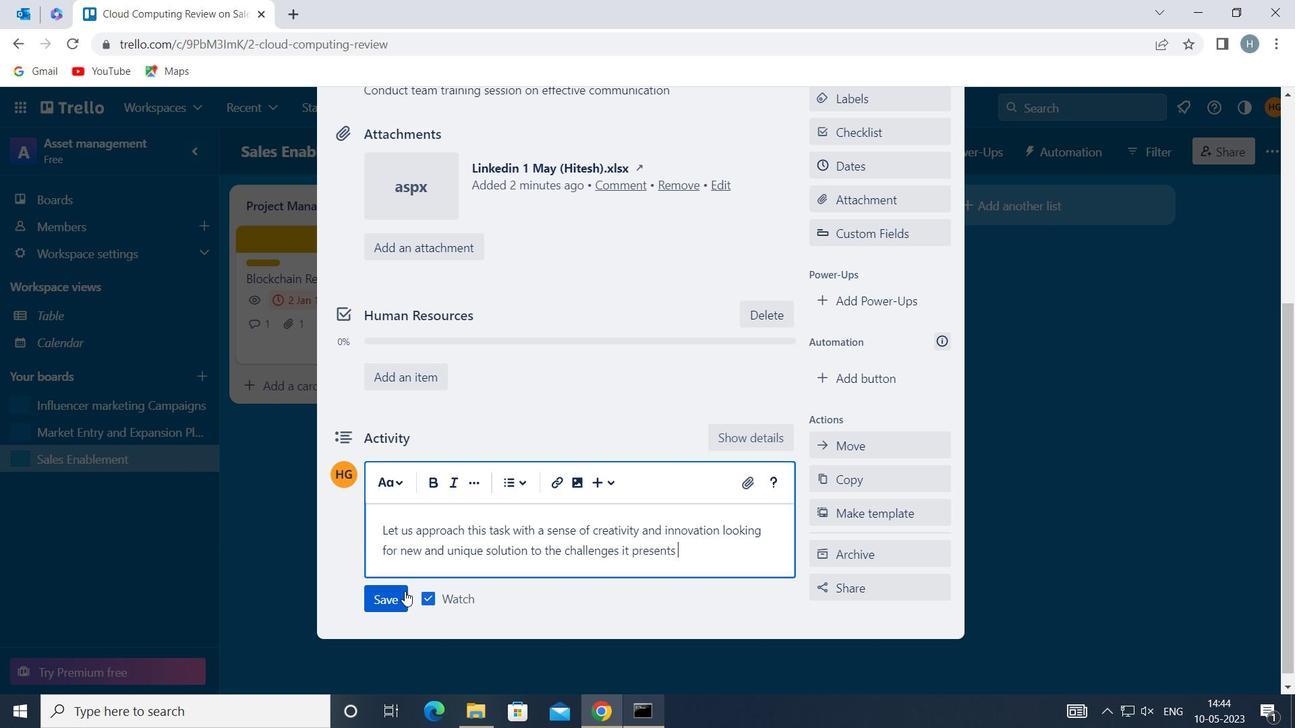 
Action: Mouse pressed left at (403, 591)
Screenshot: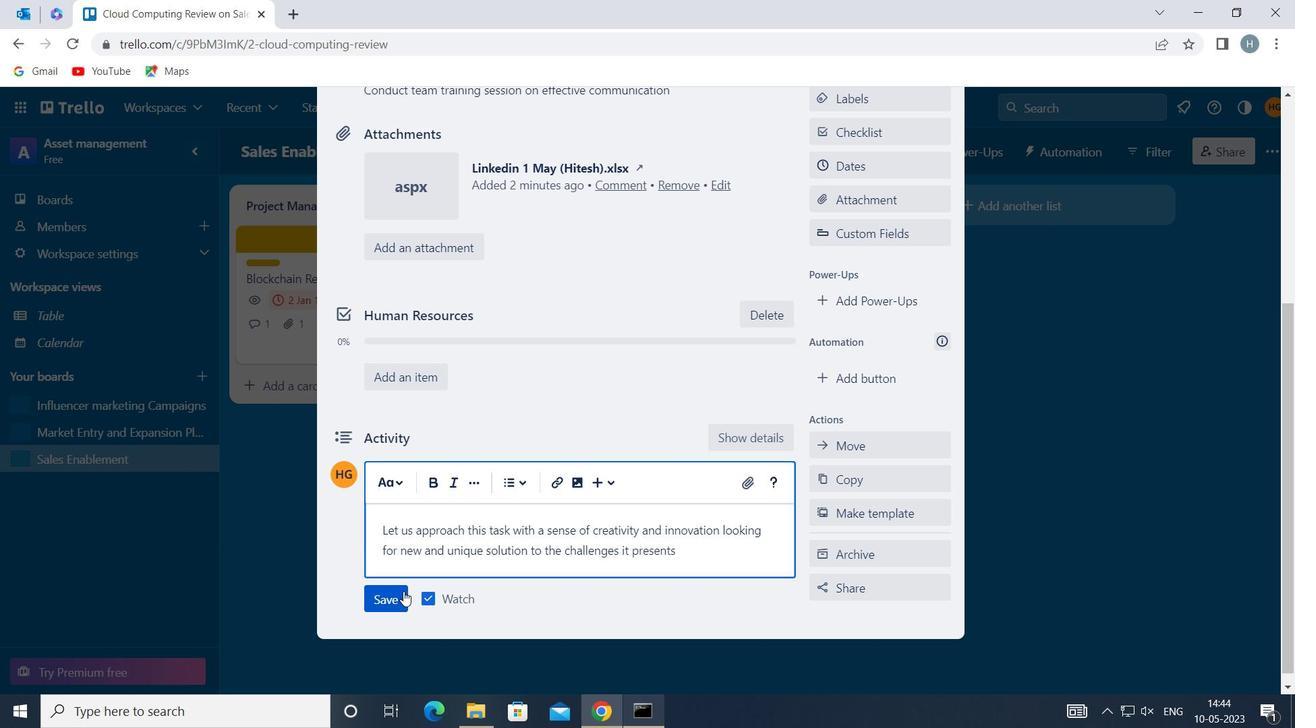 
Action: Mouse moved to (854, 167)
Screenshot: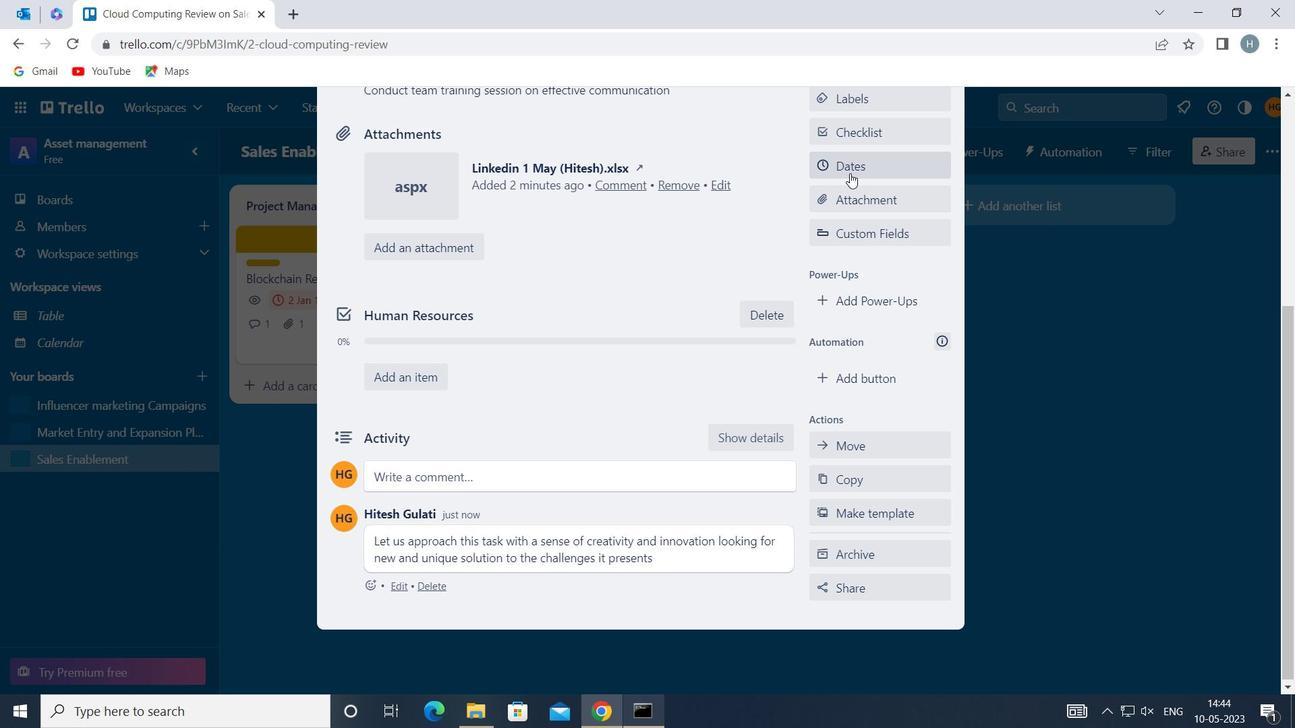 
Action: Mouse pressed left at (854, 167)
Screenshot: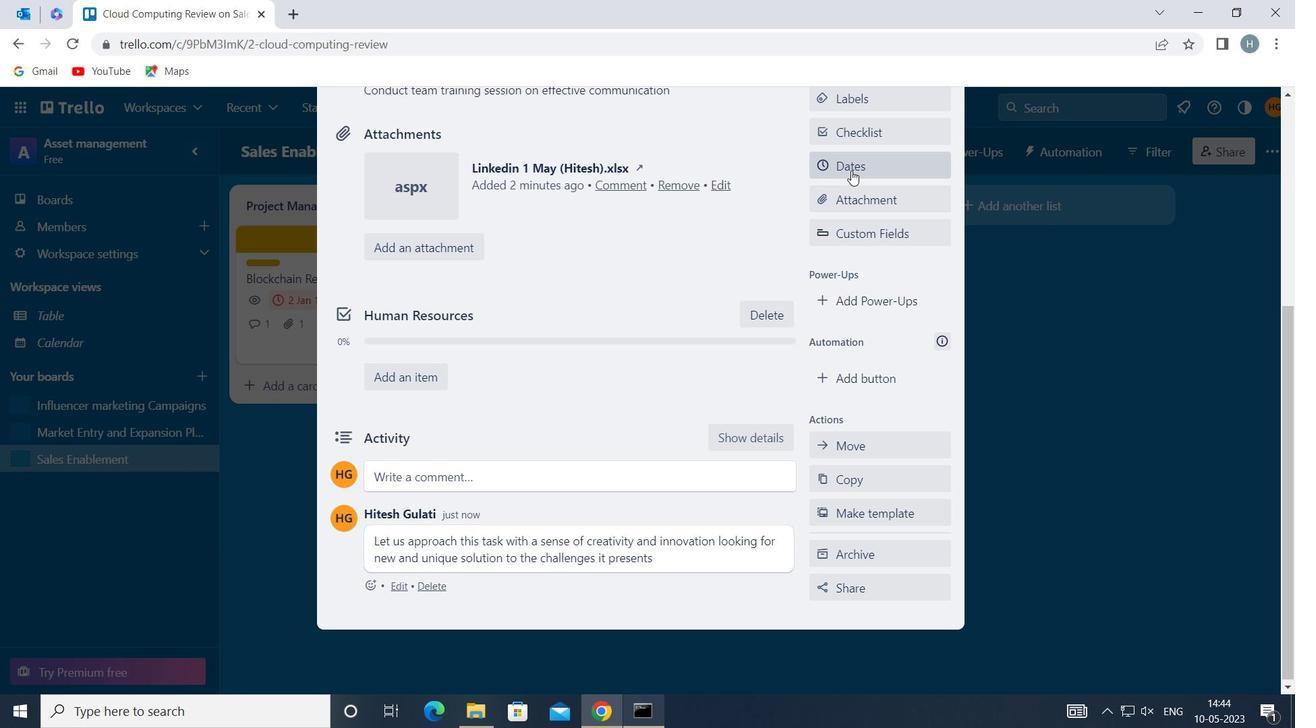 
Action: Mouse moved to (821, 452)
Screenshot: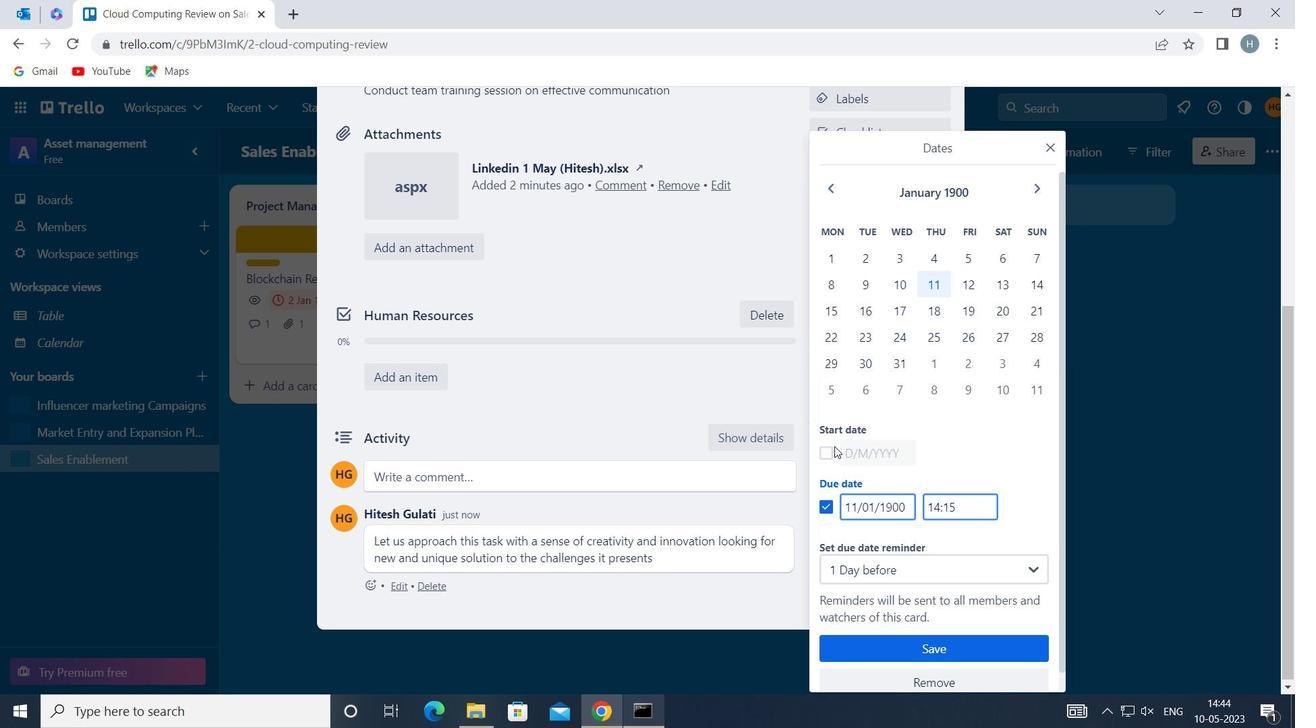 
Action: Mouse pressed left at (821, 452)
Screenshot: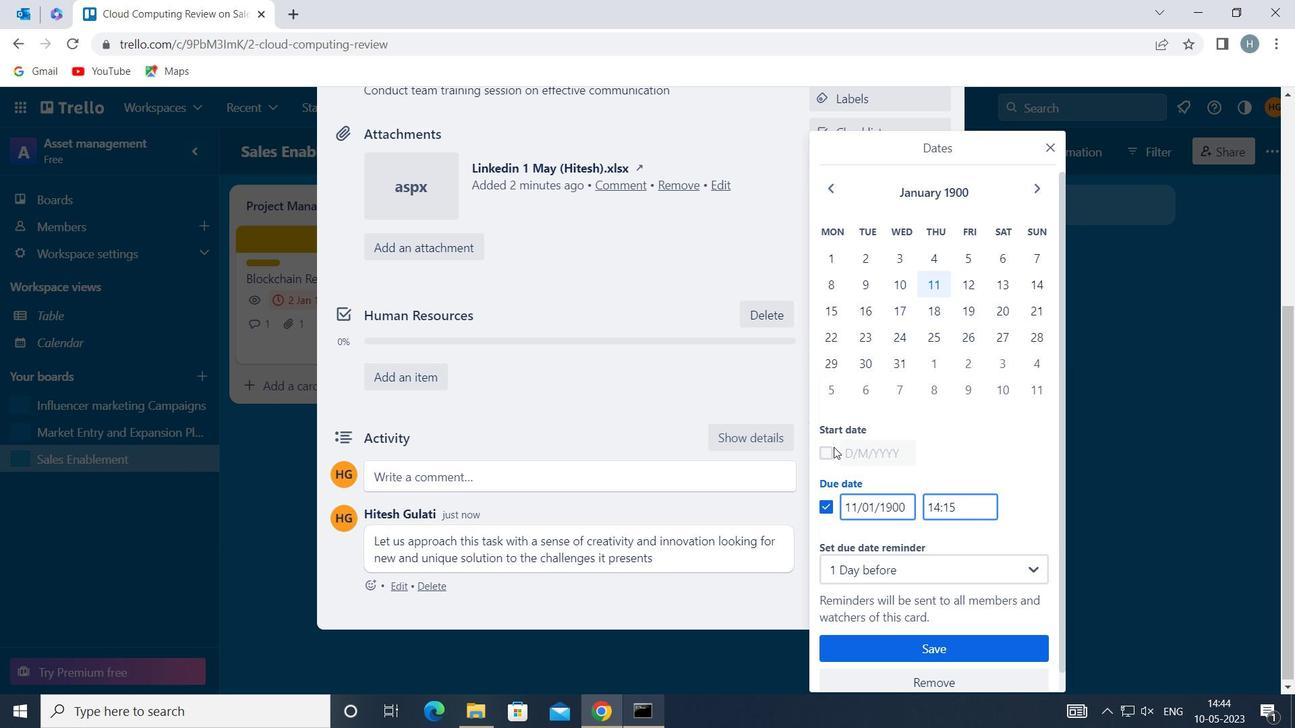 
Action: Mouse moved to (857, 451)
Screenshot: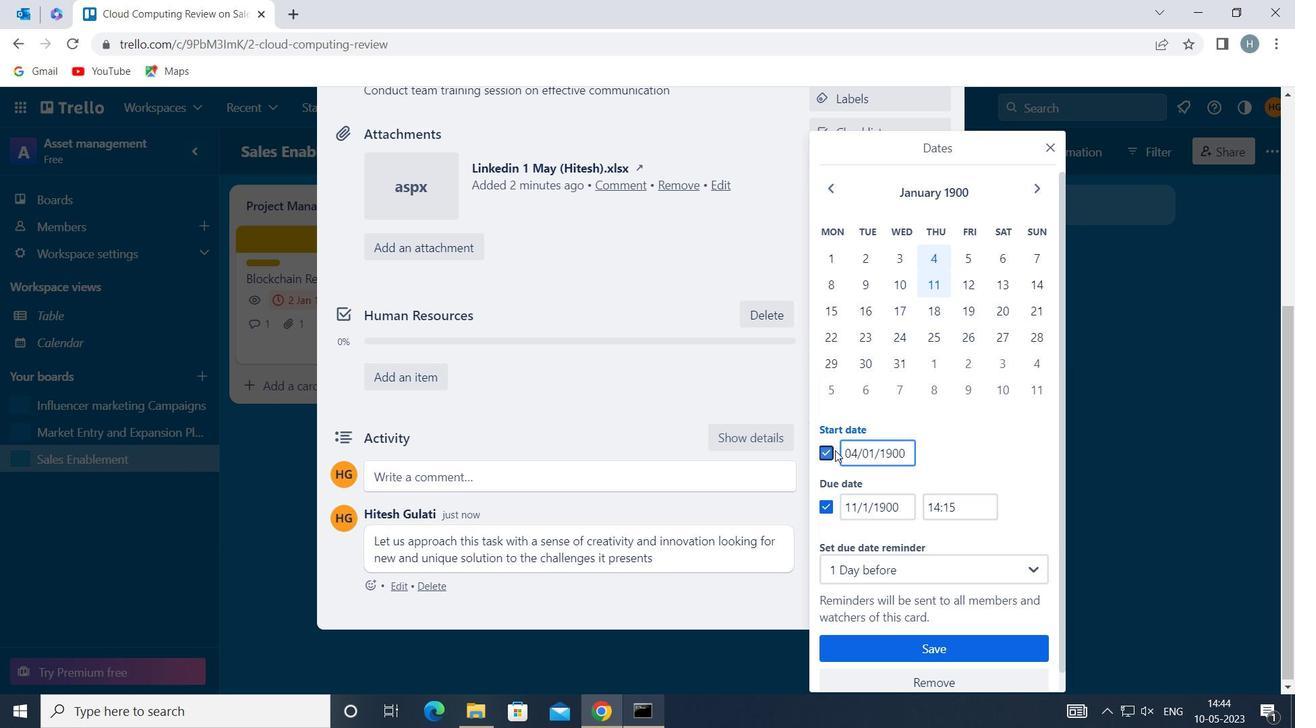 
Action: Mouse pressed left at (857, 451)
Screenshot: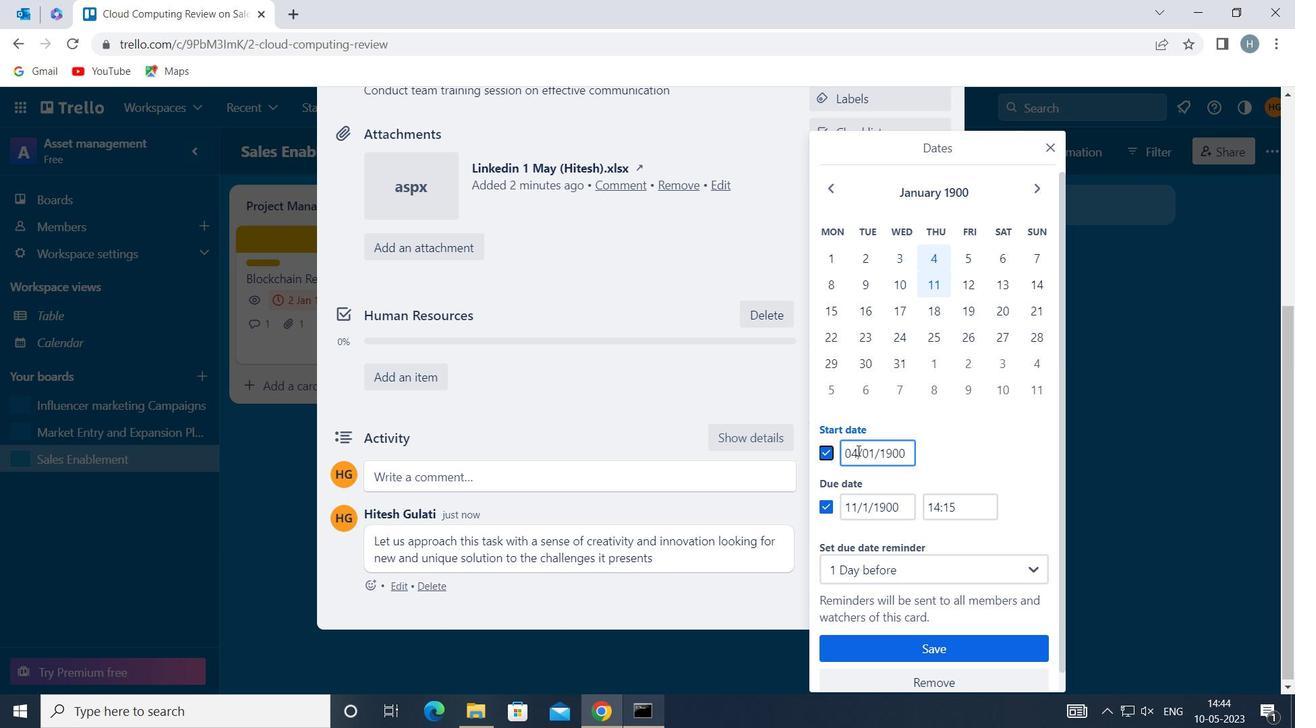 
Action: Mouse moved to (850, 449)
Screenshot: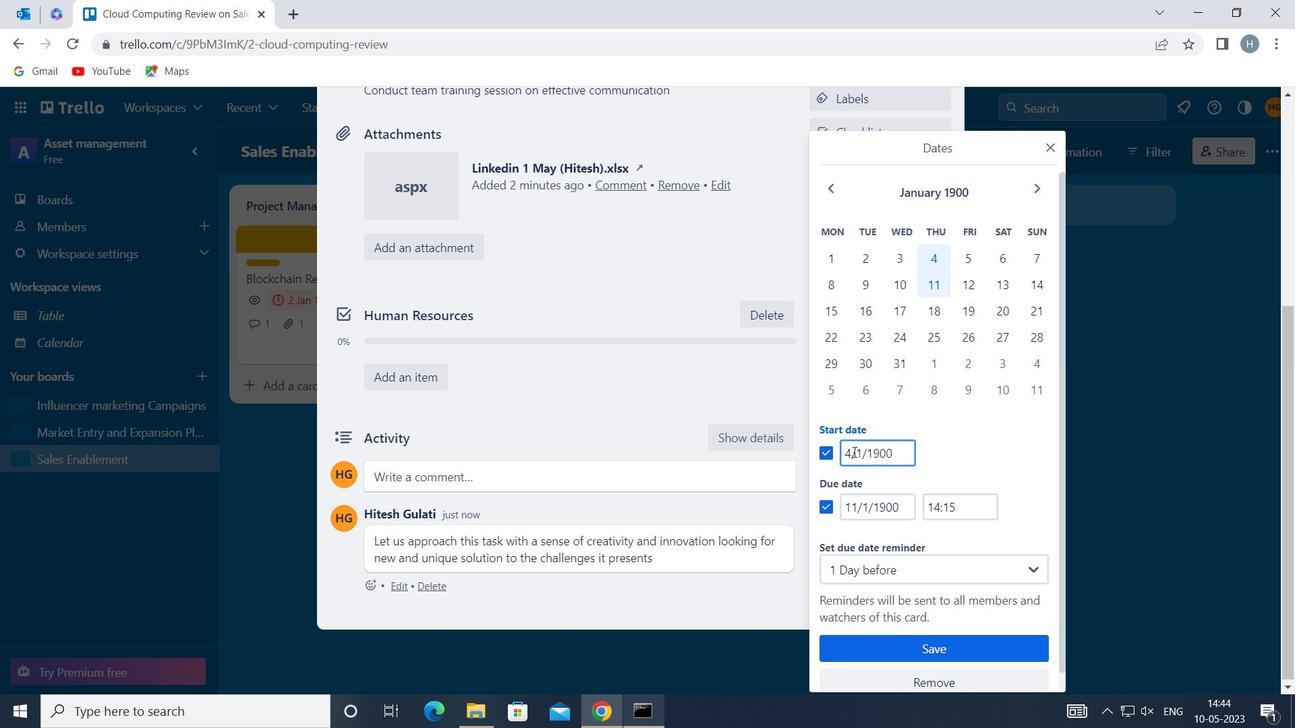 
Action: Mouse pressed left at (850, 449)
Screenshot: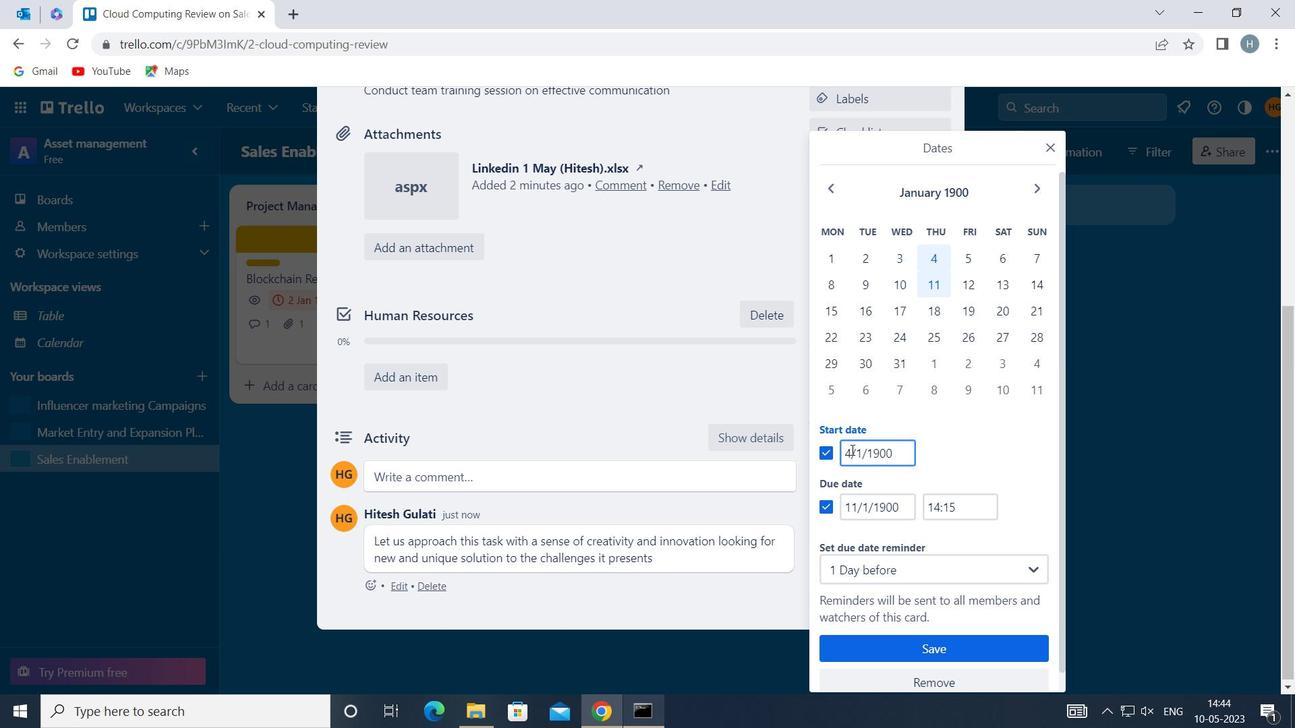 
Action: Key pressed <Key.backspace><<101>>
Screenshot: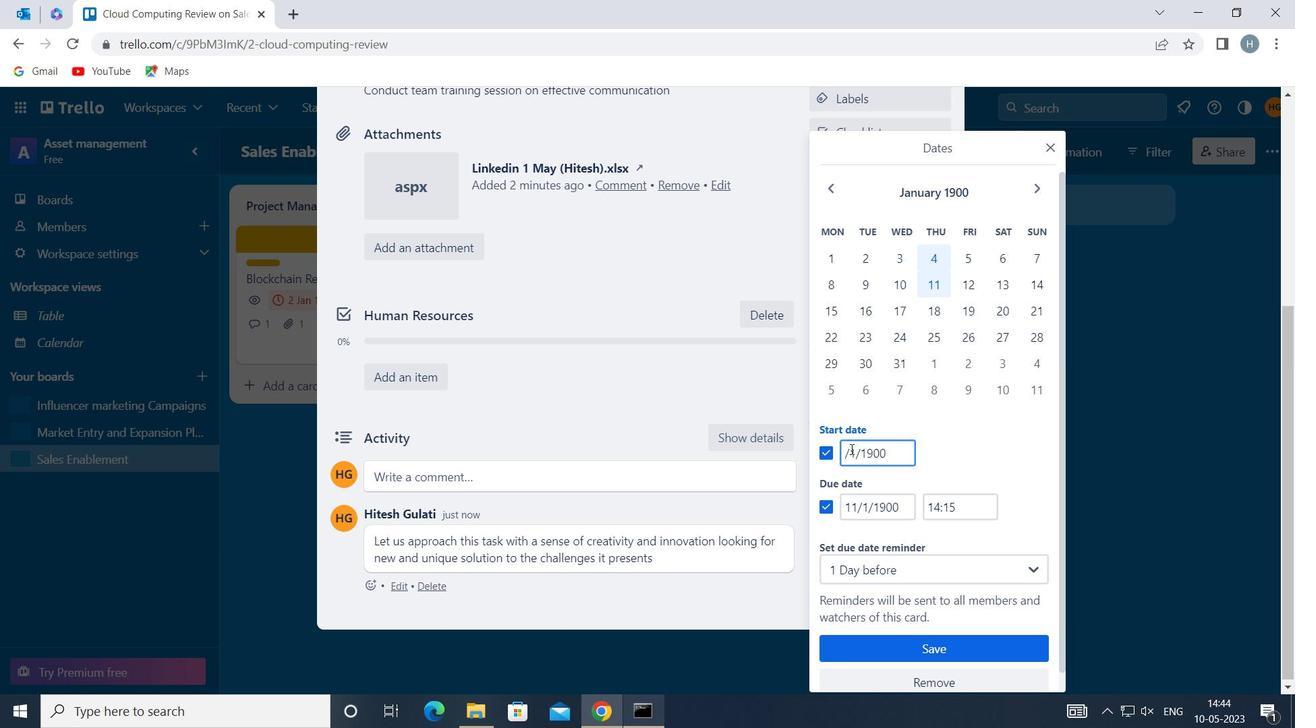 
Action: Mouse moved to (854, 506)
Screenshot: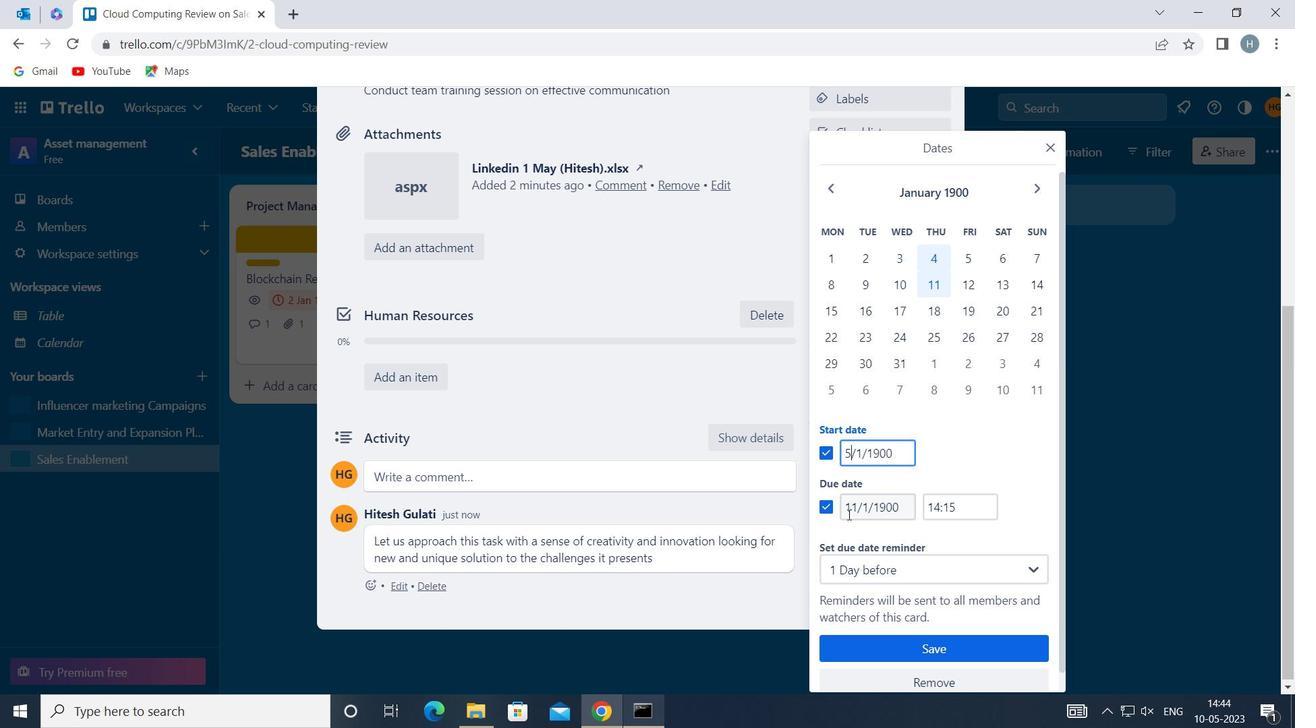 
Action: Mouse pressed left at (854, 506)
Screenshot: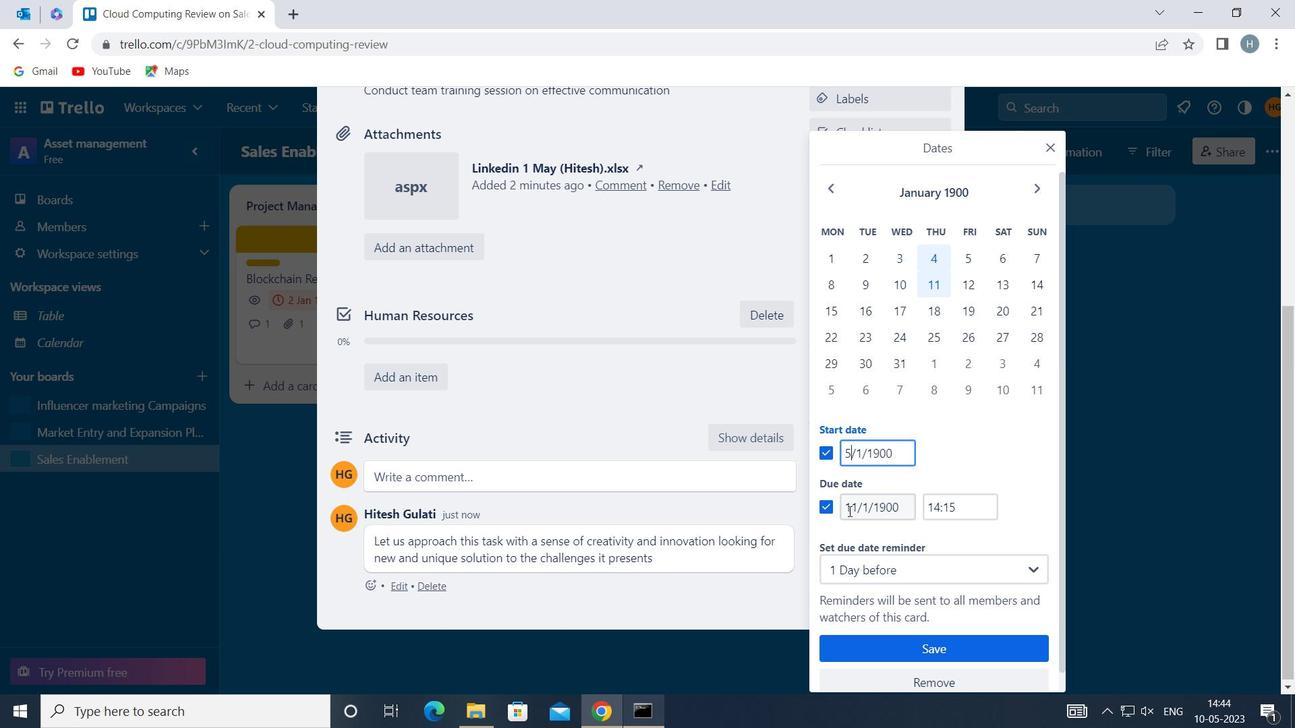 
Action: Mouse moved to (856, 504)
Screenshot: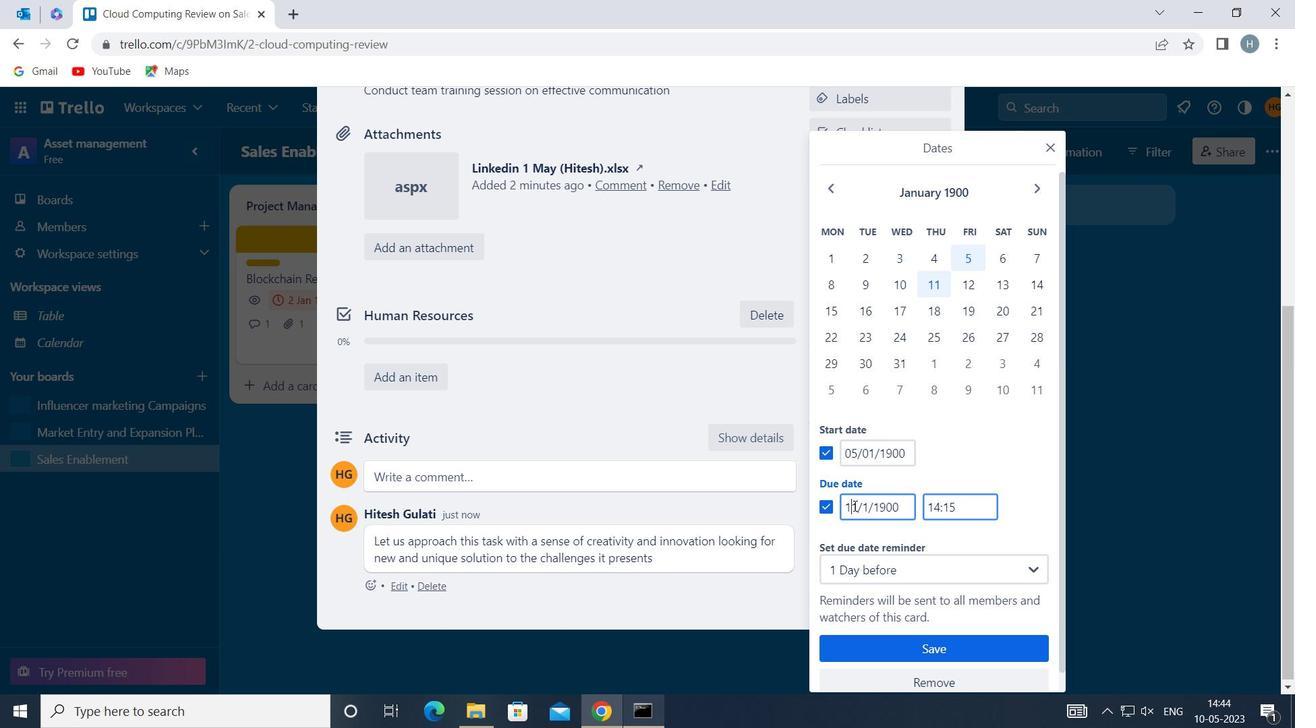 
Action: Mouse pressed left at (856, 504)
Screenshot: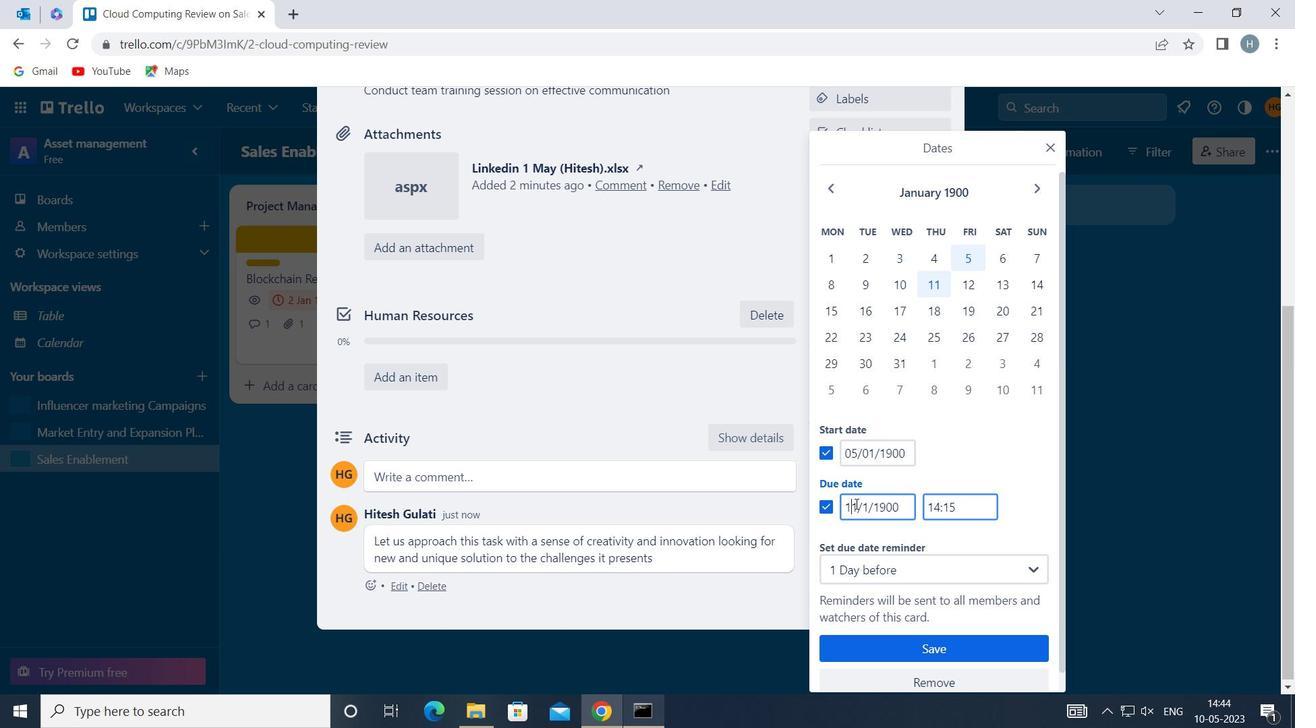 
Action: Key pressed <Key.backspace><<98>>
Screenshot: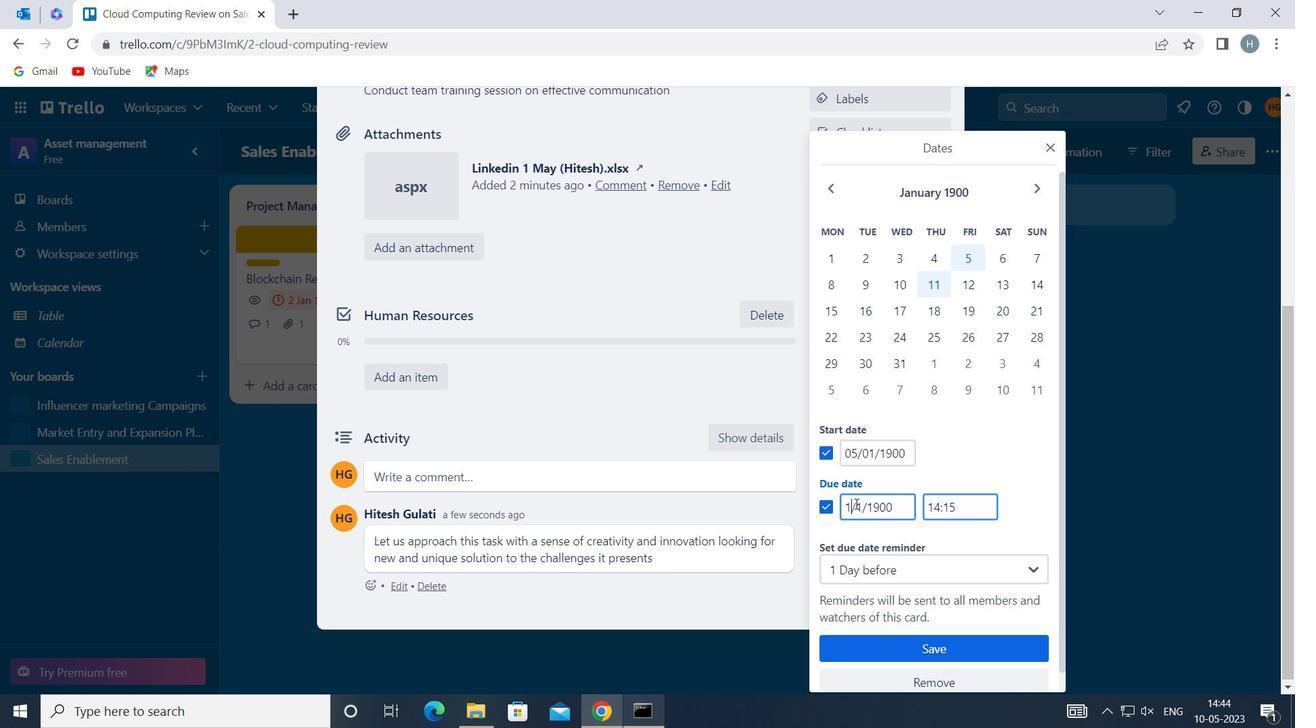 
Action: Mouse moved to (938, 647)
Screenshot: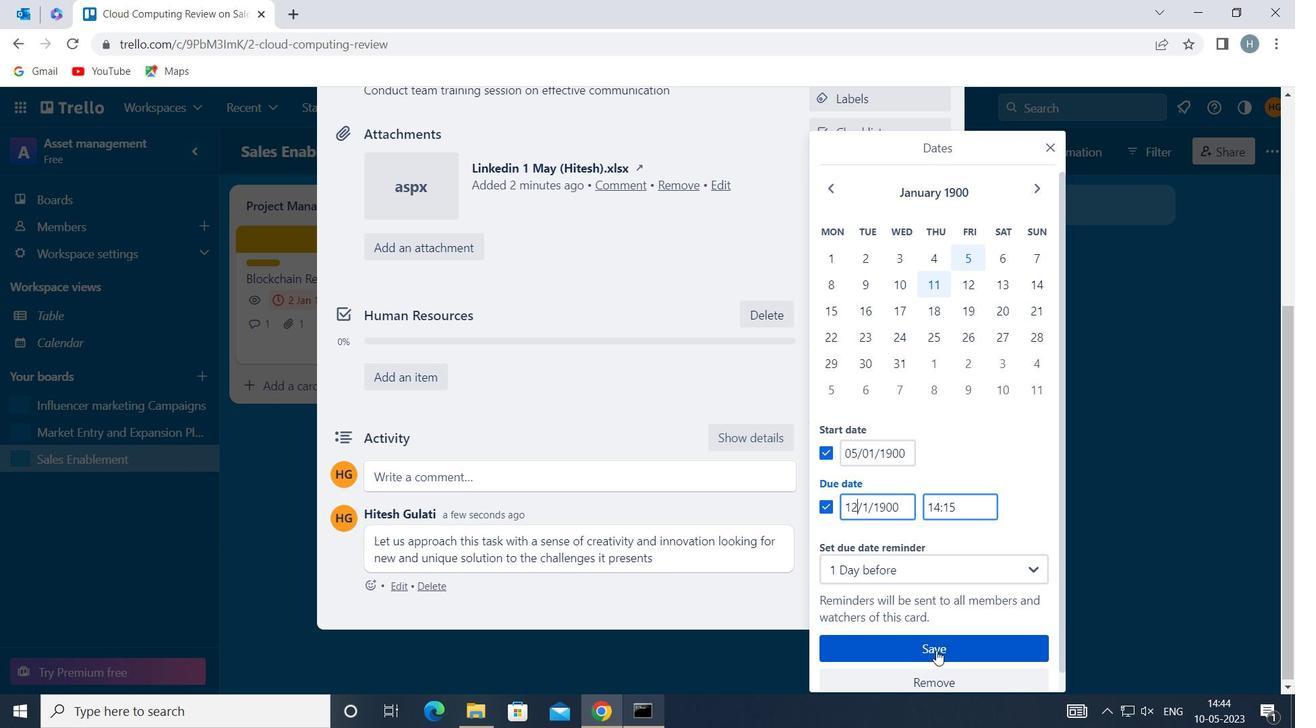 
Action: Mouse pressed left at (938, 647)
Screenshot: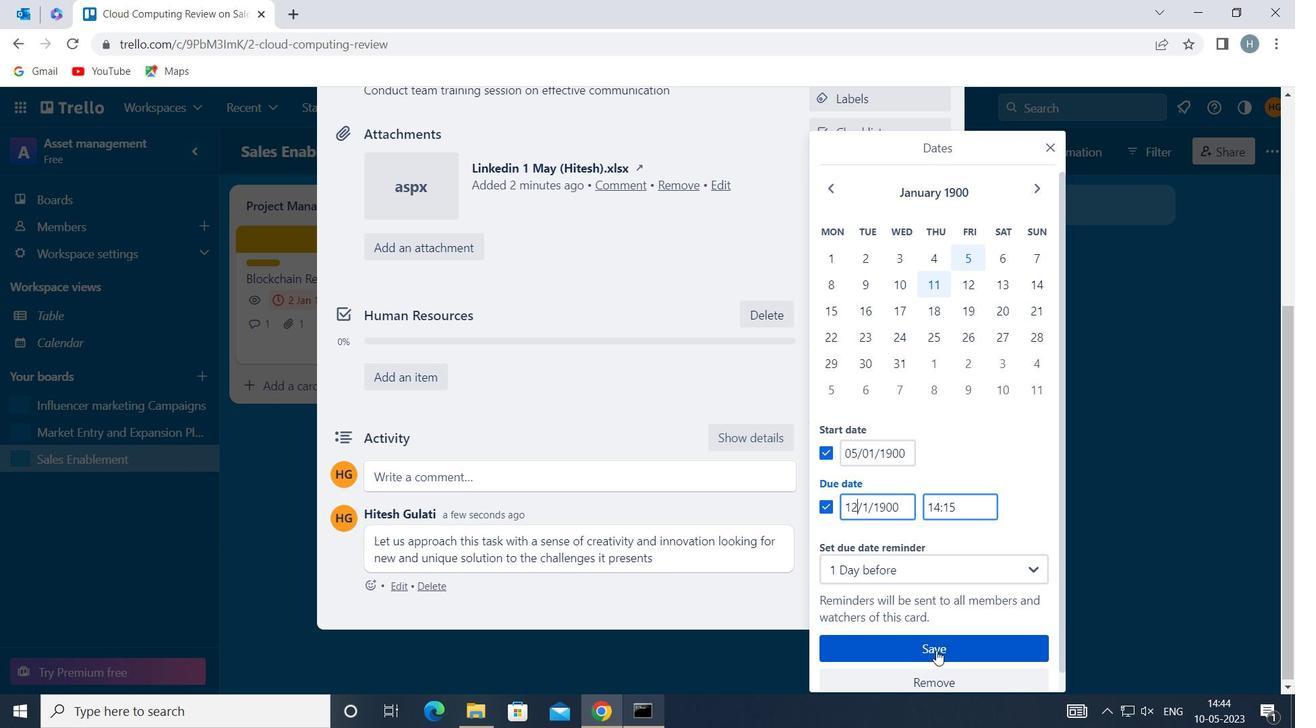 
Action: Mouse moved to (671, 348)
Screenshot: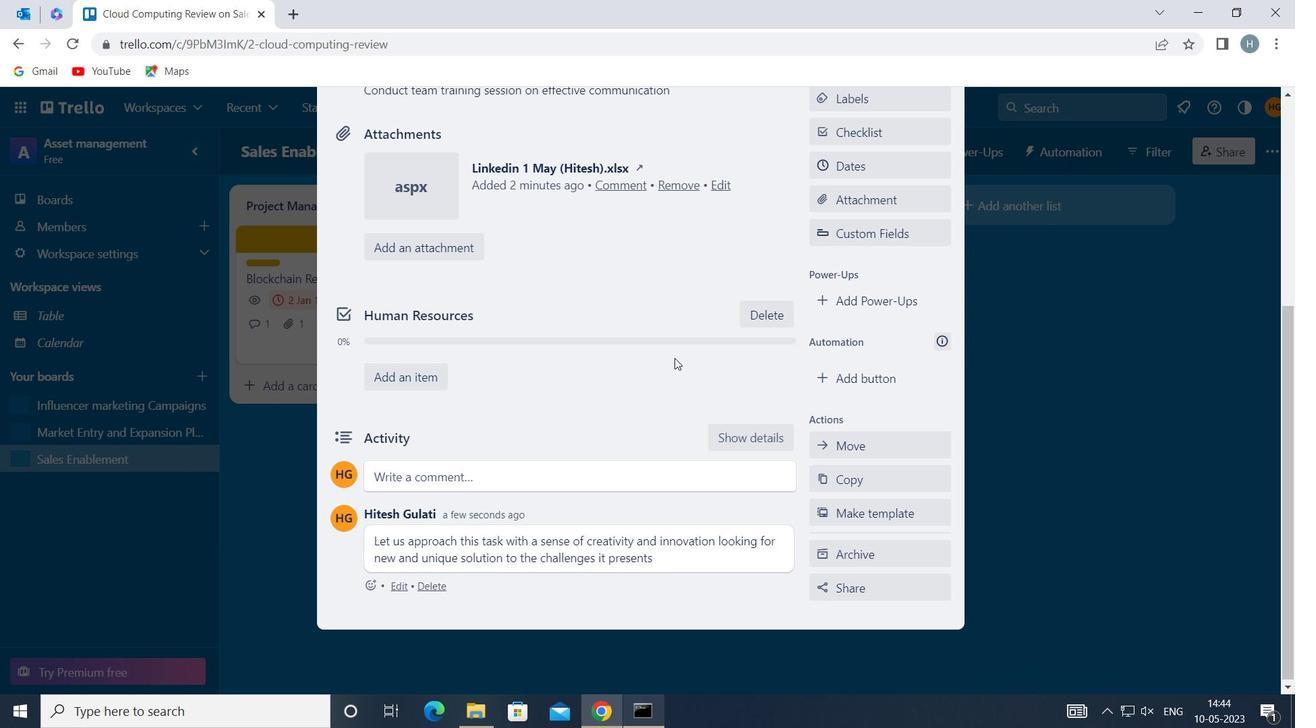 
